 Task: Search one way flight ticket for 2 adults, 4 children and 1 infant on lap in business from Fort Lauderdale: Fort Lauderdale-hollywood International Airport to Rock Springs: Southwest Wyoming Regional Airport (rock Springs Sweetwater County Airport) on 8-5-2023. Choice of flights is Southwest. Number of bags: 2 carry on bags and 7 checked bags. Price is upto 40000. Outbound departure time preference is 11:30.
Action: Mouse moved to (330, 129)
Screenshot: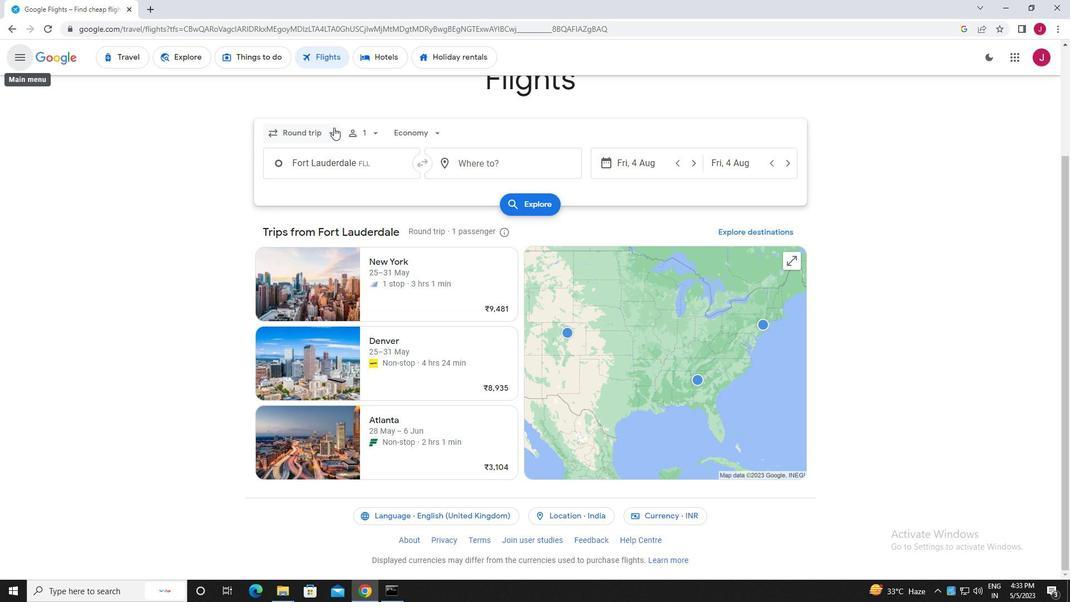 
Action: Mouse pressed left at (330, 129)
Screenshot: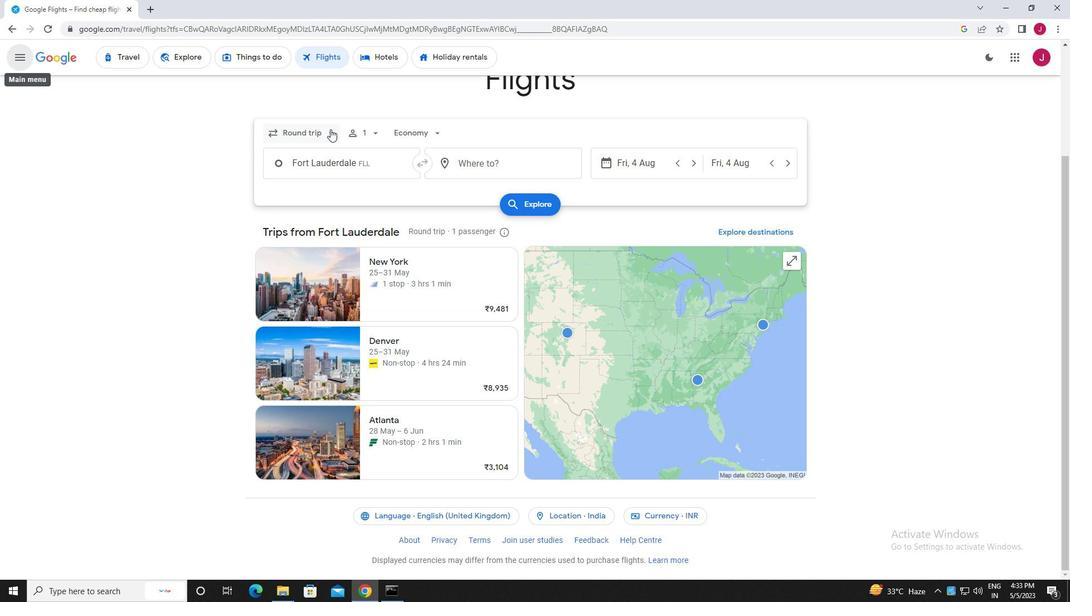 
Action: Mouse moved to (321, 185)
Screenshot: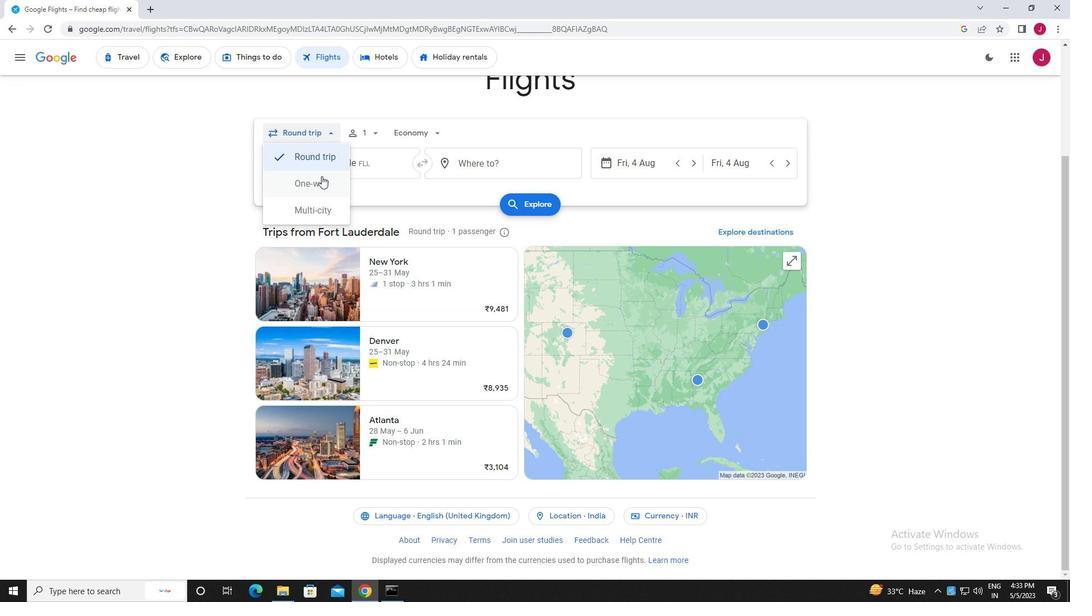 
Action: Mouse pressed left at (321, 185)
Screenshot: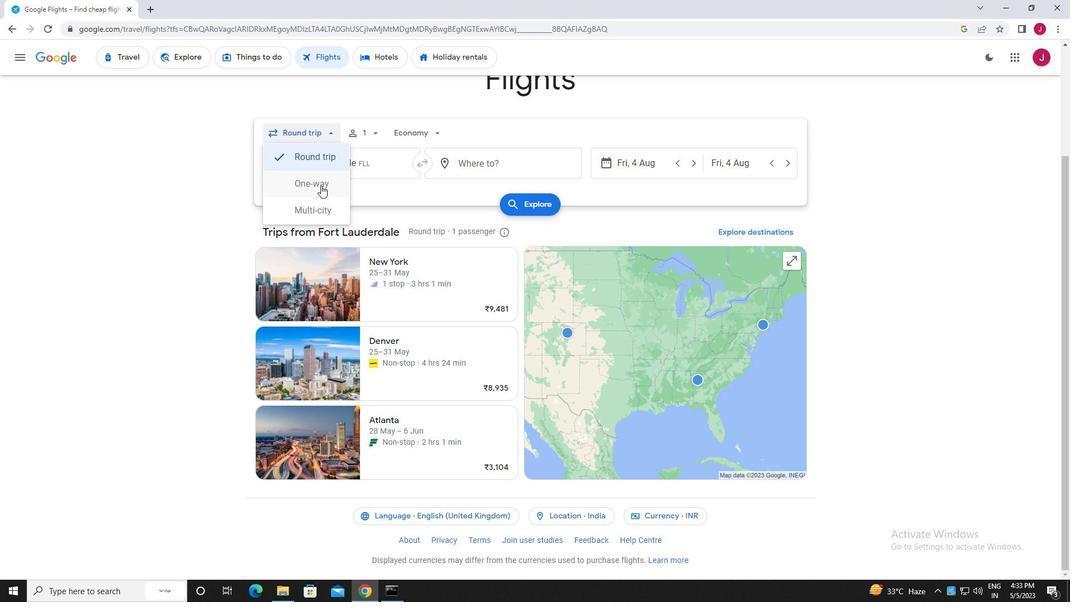 
Action: Mouse moved to (371, 133)
Screenshot: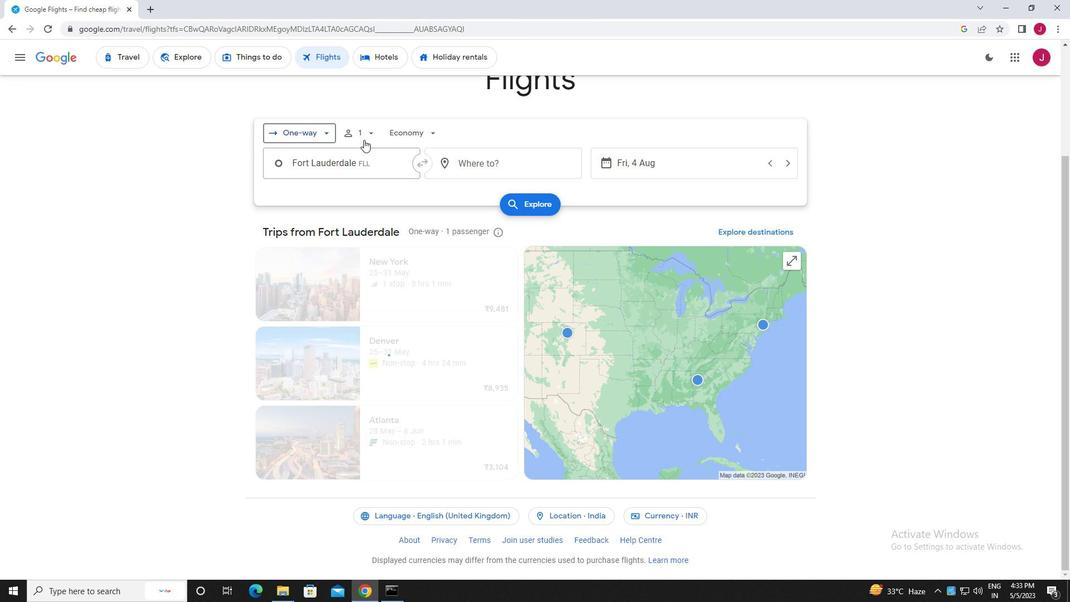 
Action: Mouse pressed left at (371, 133)
Screenshot: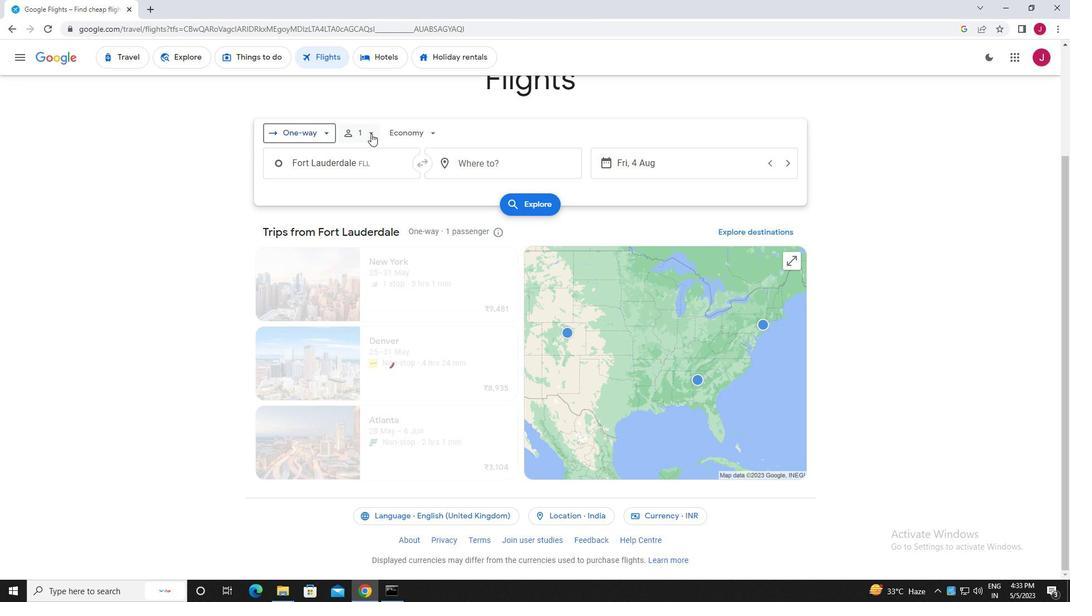 
Action: Mouse moved to (458, 163)
Screenshot: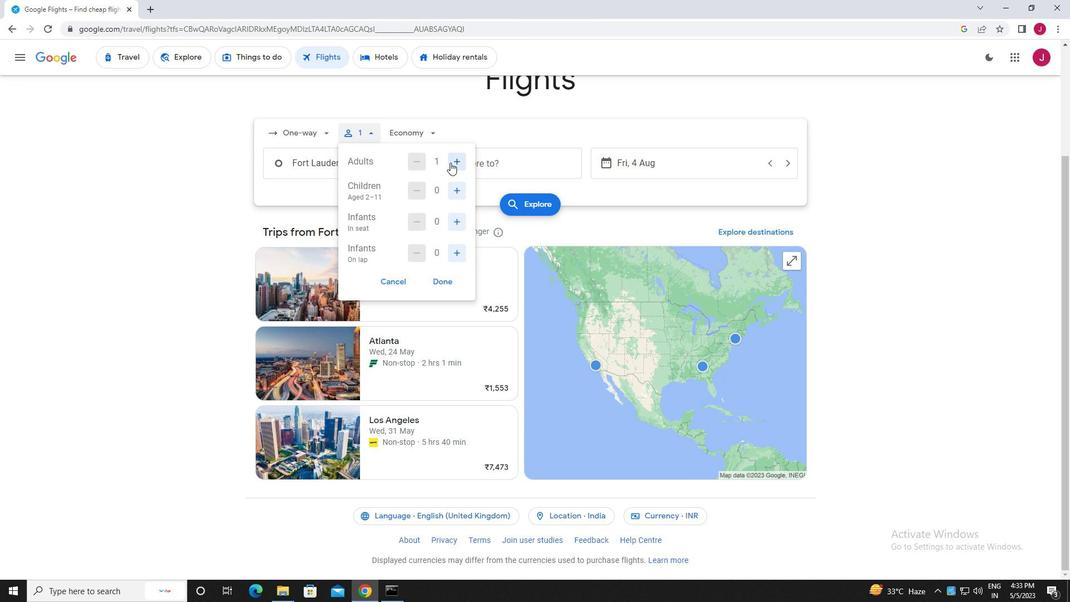 
Action: Mouse pressed left at (458, 163)
Screenshot: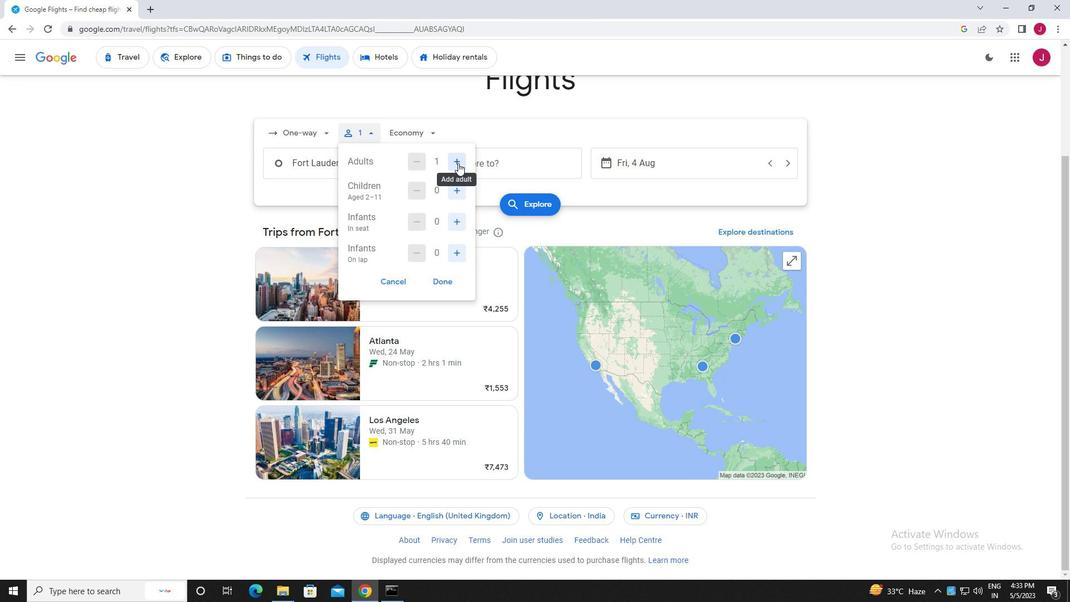 
Action: Mouse moved to (458, 192)
Screenshot: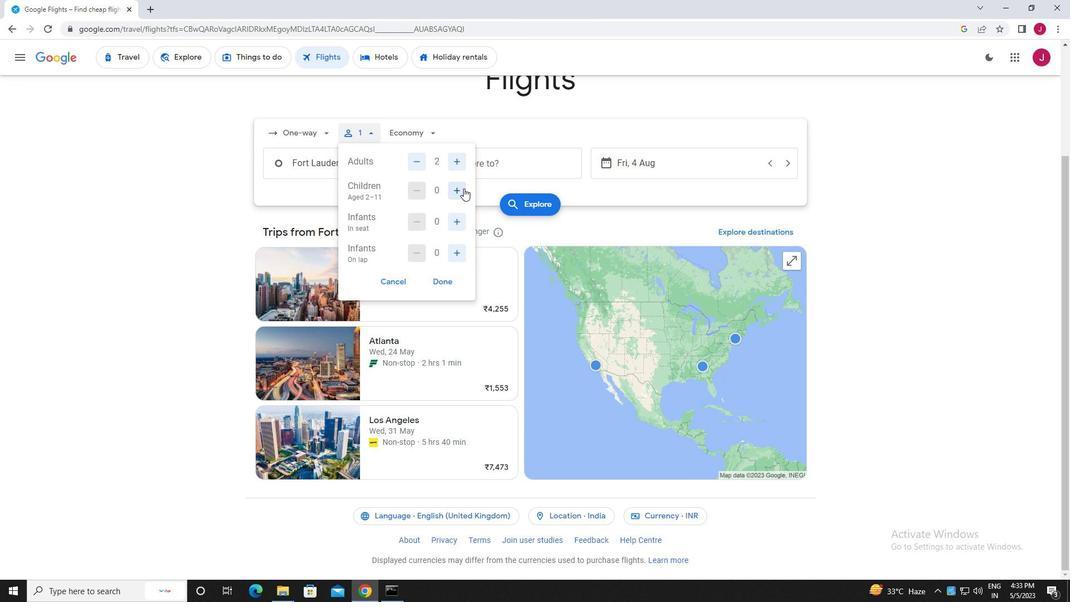 
Action: Mouse pressed left at (458, 192)
Screenshot: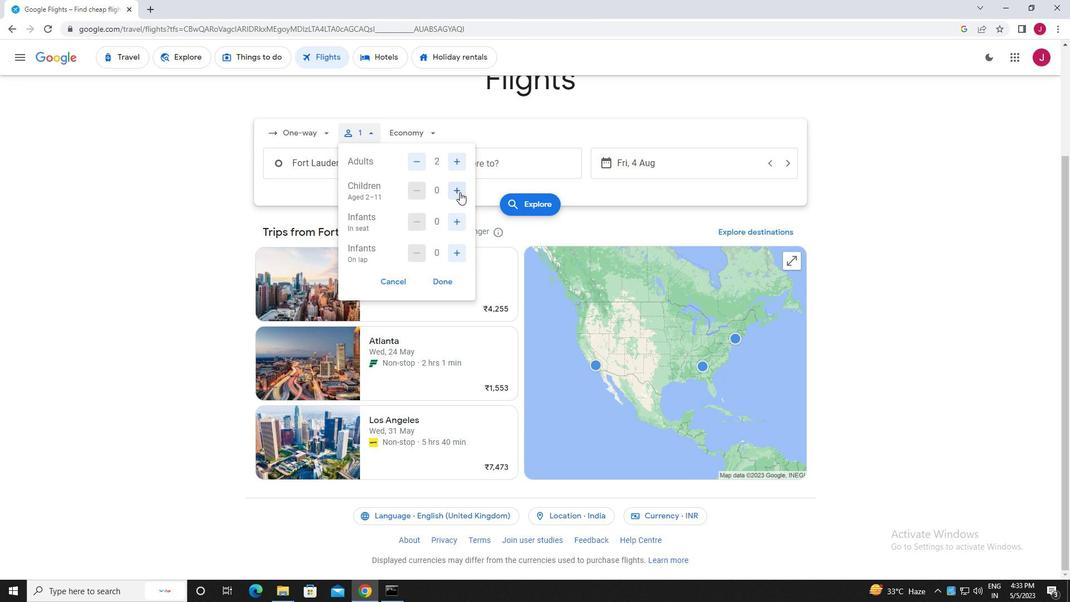 
Action: Mouse pressed left at (458, 192)
Screenshot: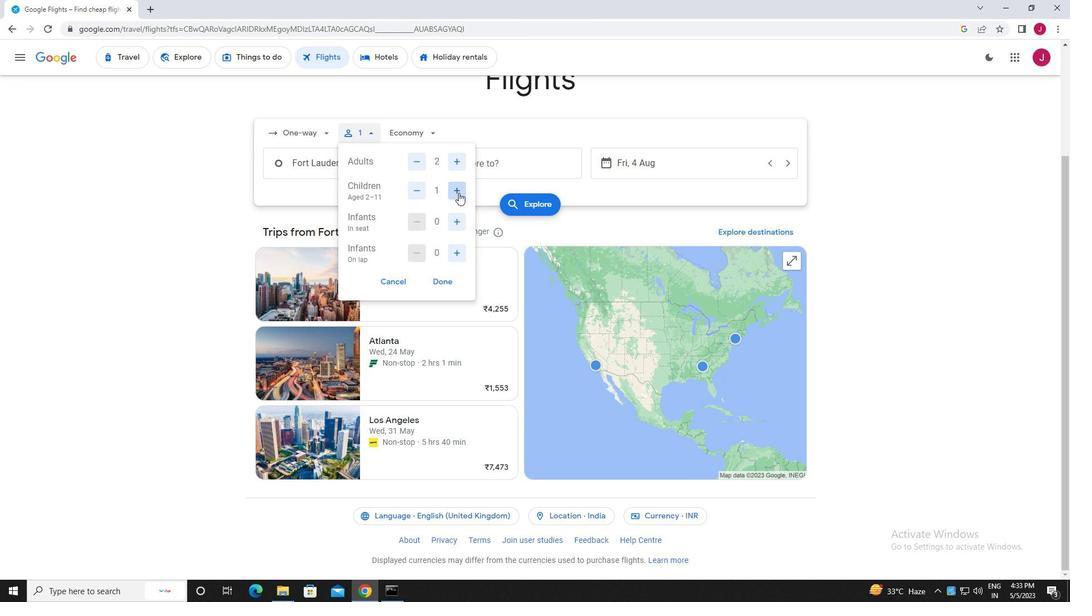 
Action: Mouse pressed left at (458, 192)
Screenshot: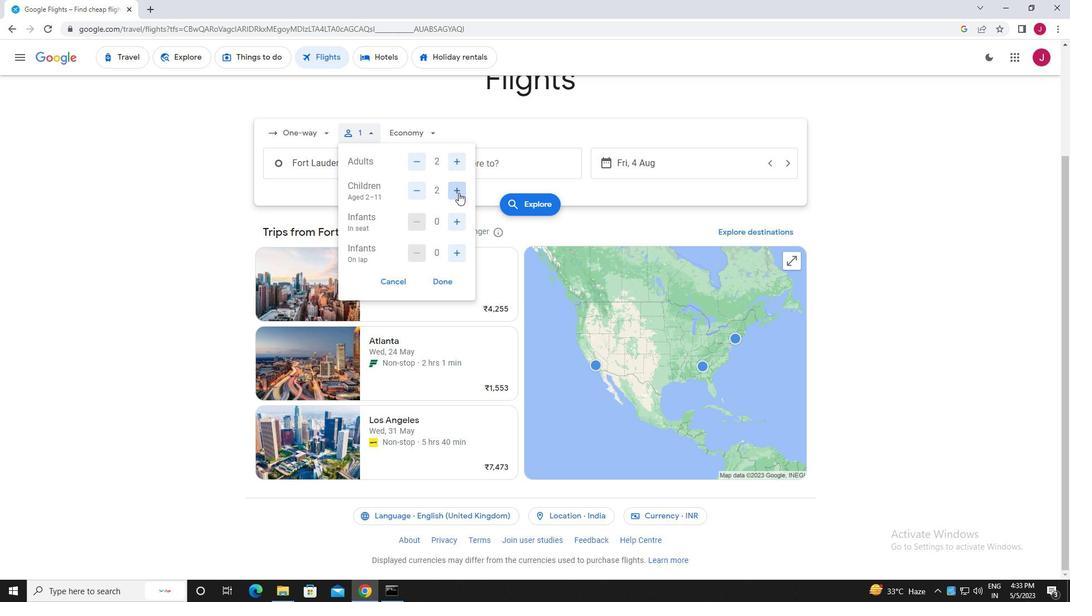 
Action: Mouse pressed left at (458, 192)
Screenshot: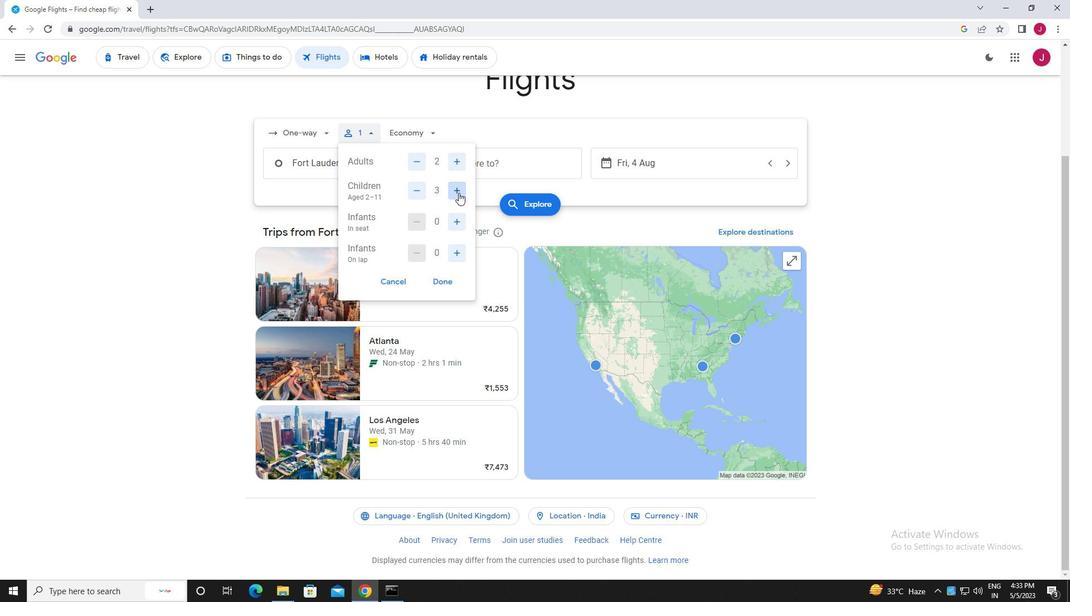 
Action: Mouse moved to (456, 253)
Screenshot: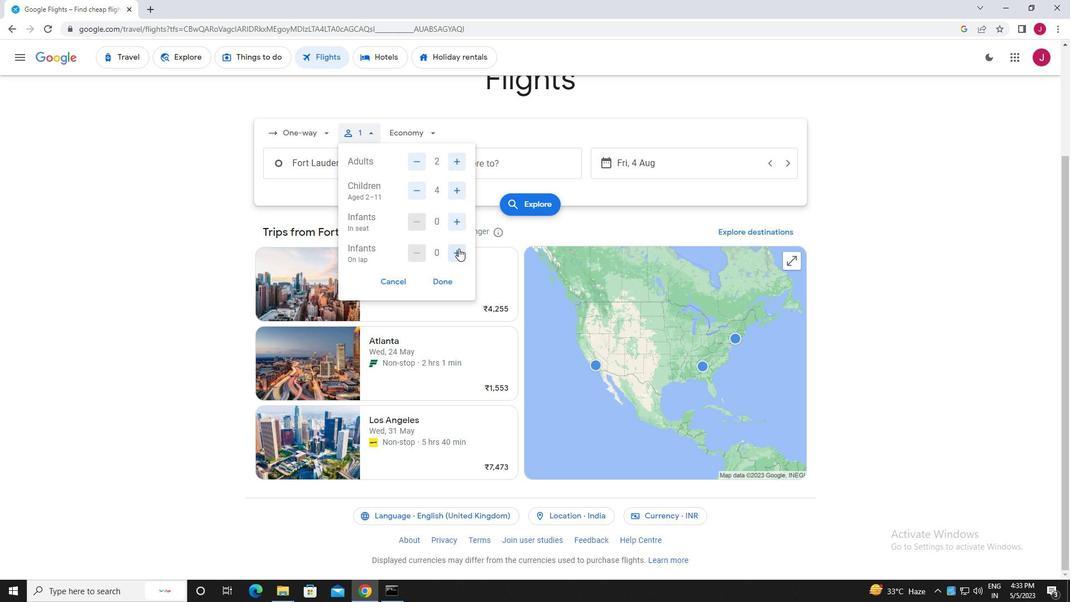 
Action: Mouse pressed left at (456, 253)
Screenshot: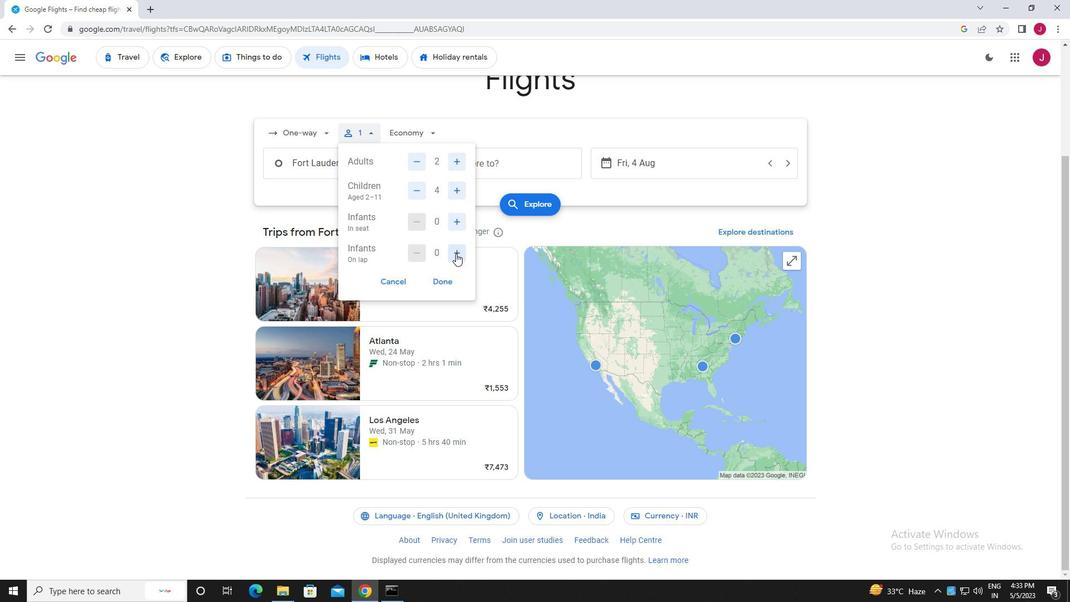 
Action: Mouse moved to (444, 285)
Screenshot: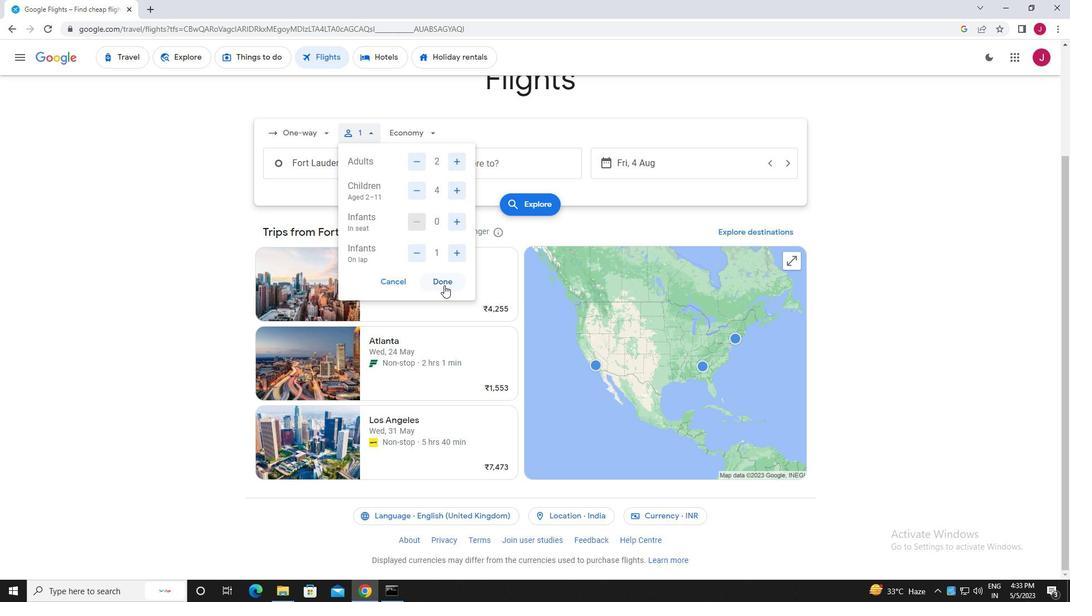 
Action: Mouse pressed left at (444, 285)
Screenshot: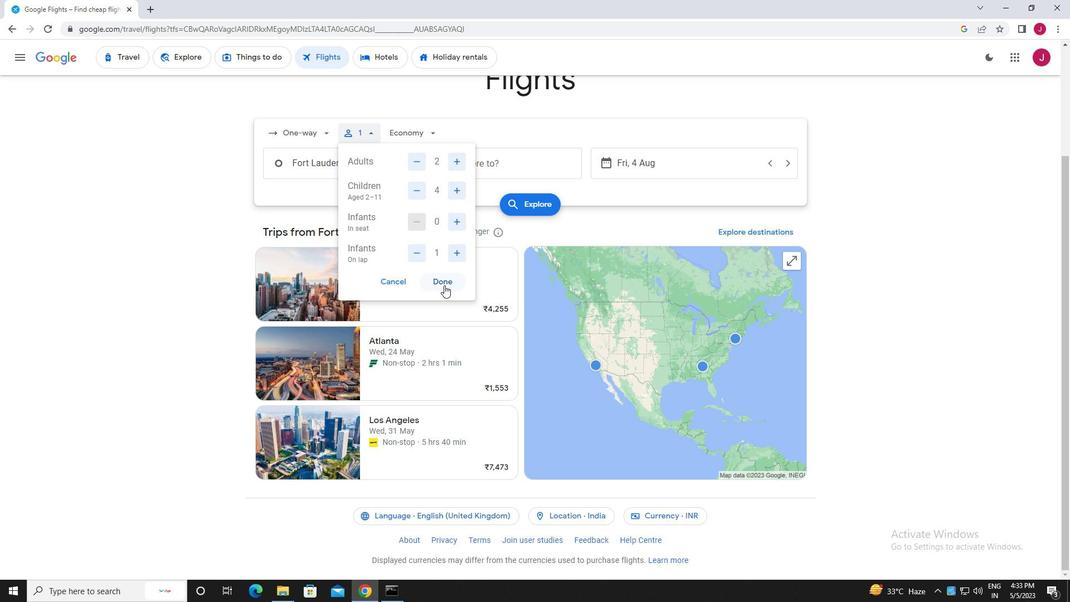 
Action: Mouse moved to (407, 134)
Screenshot: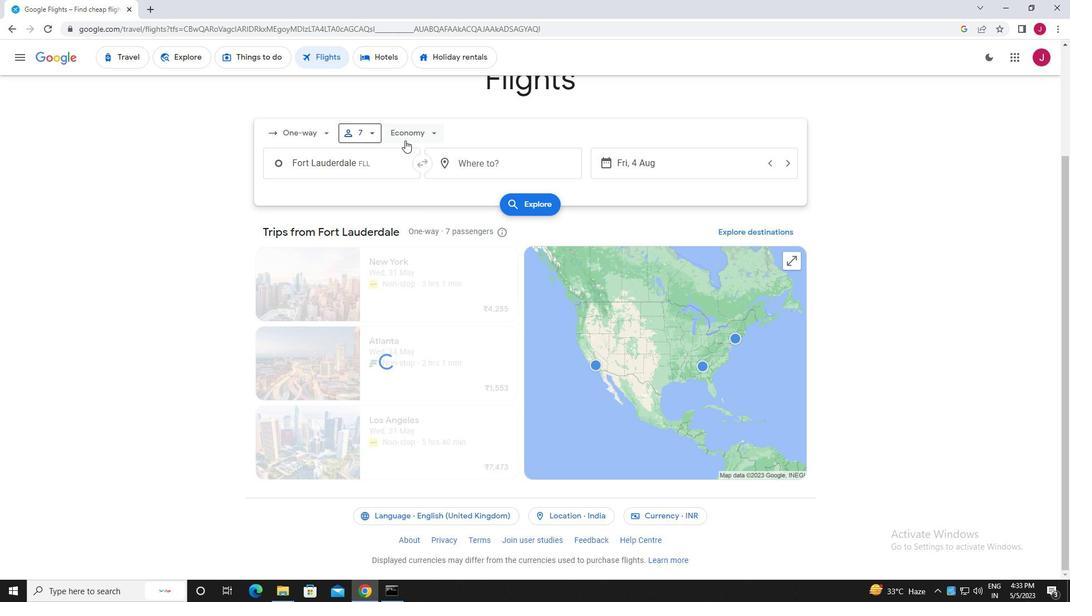 
Action: Mouse pressed left at (407, 134)
Screenshot: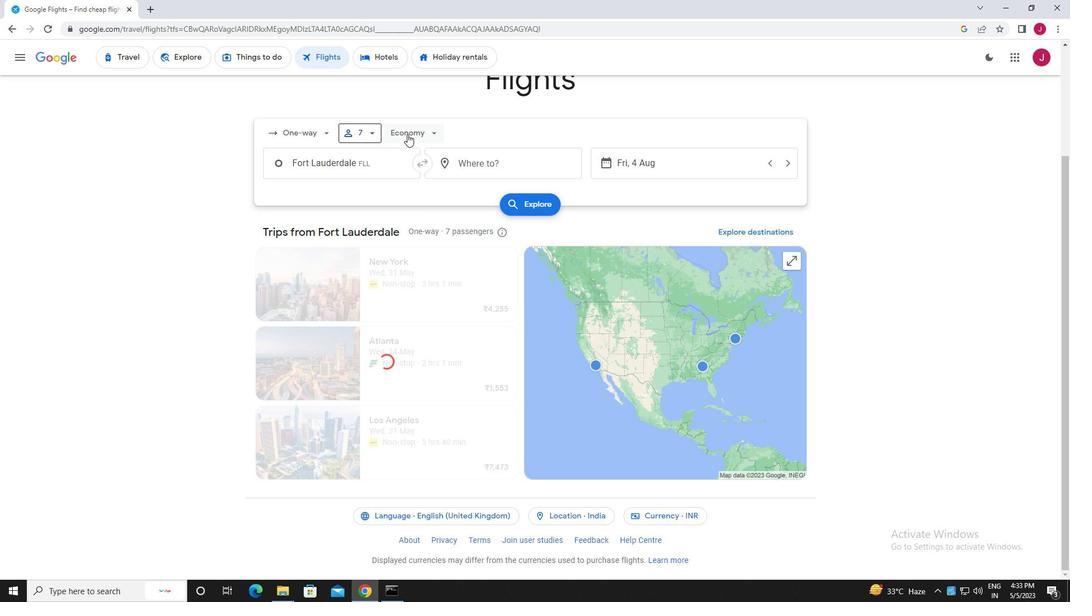 
Action: Mouse moved to (436, 210)
Screenshot: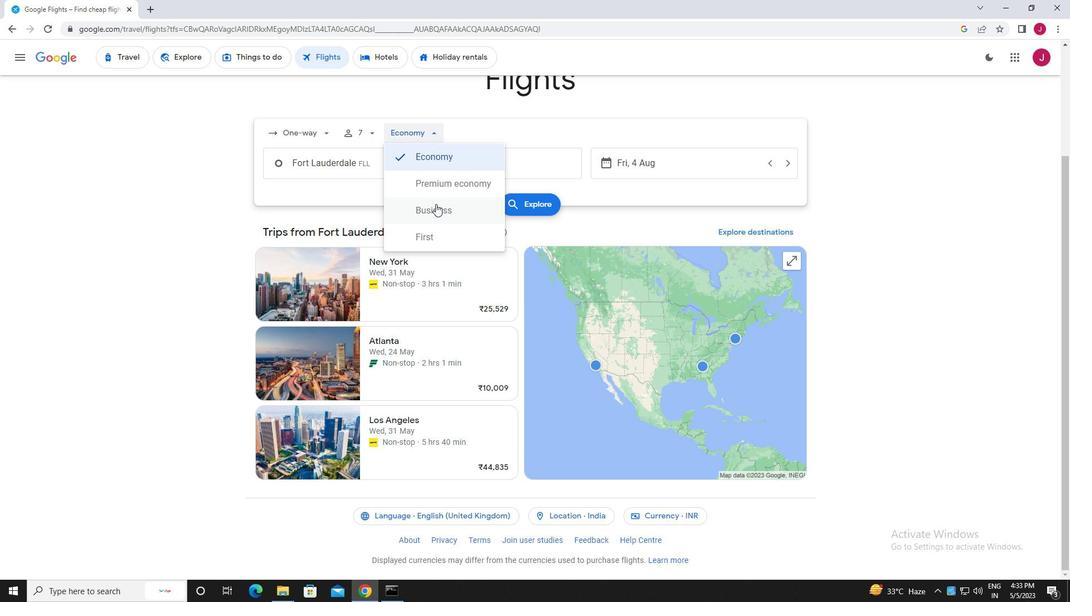 
Action: Mouse pressed left at (436, 210)
Screenshot: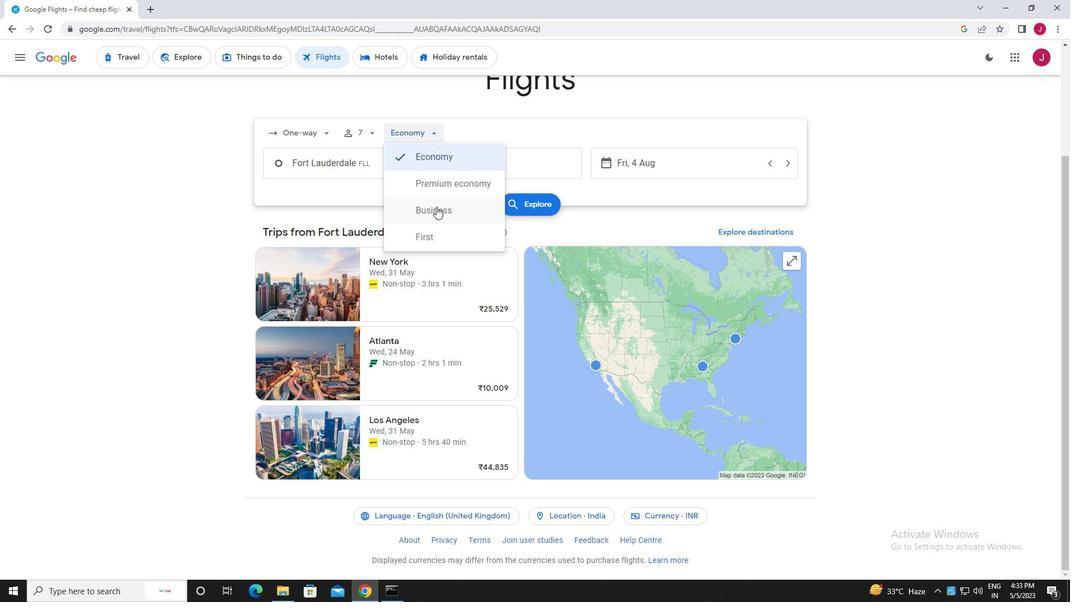 
Action: Mouse moved to (378, 157)
Screenshot: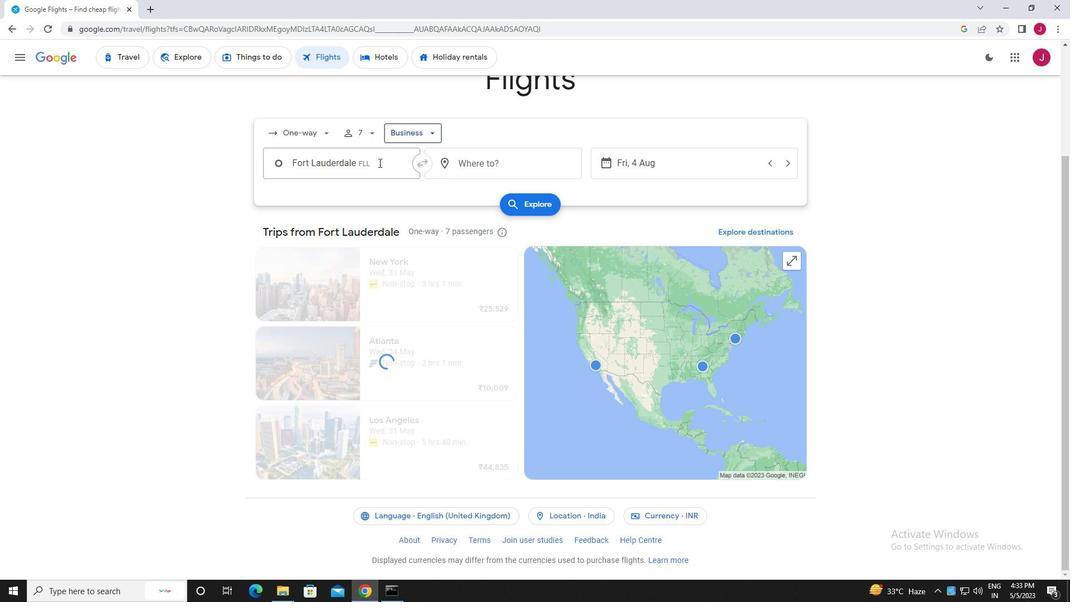 
Action: Mouse pressed left at (378, 157)
Screenshot: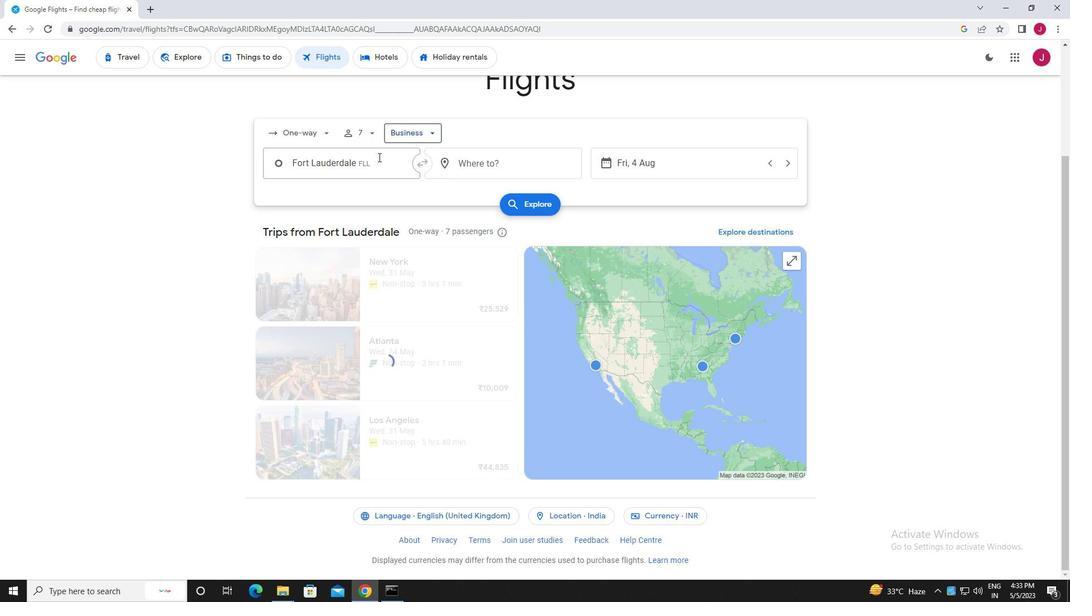 
Action: Mouse moved to (382, 156)
Screenshot: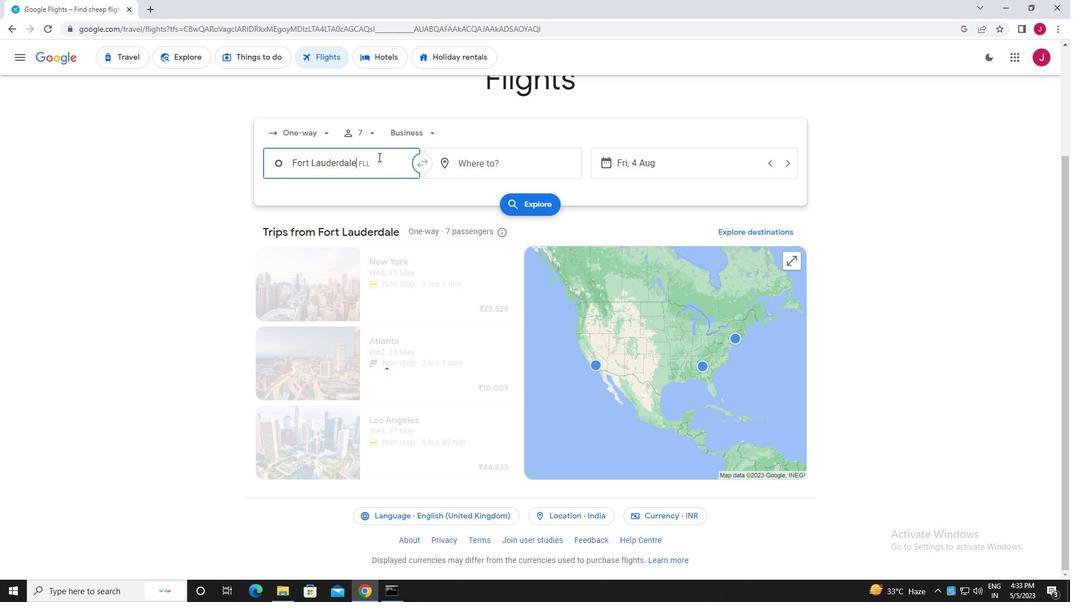
Action: Key pressed fort<Key.space>lauderdale
Screenshot: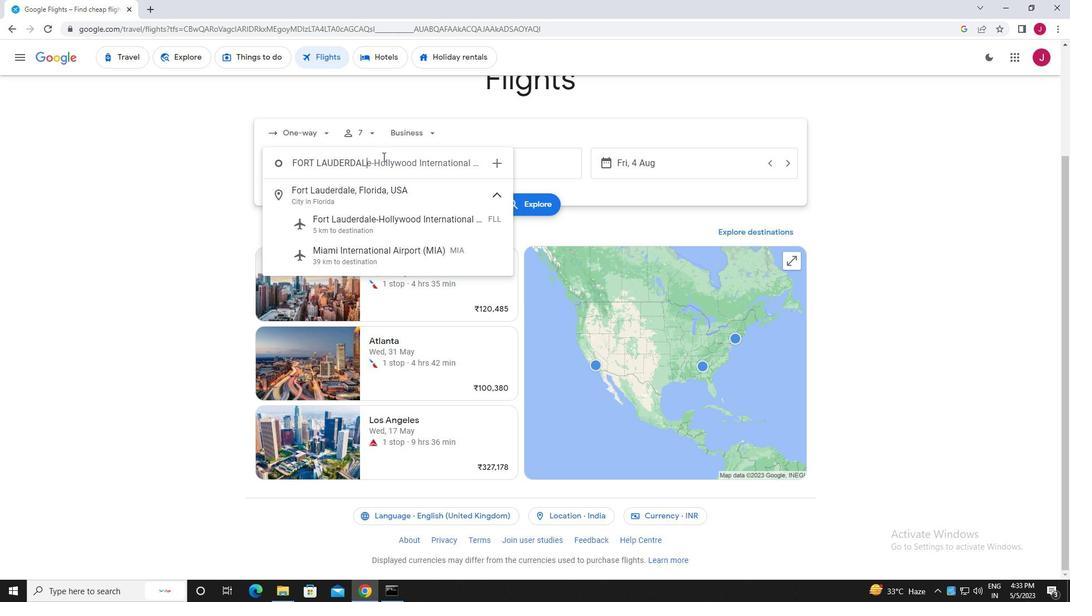 
Action: Mouse moved to (394, 217)
Screenshot: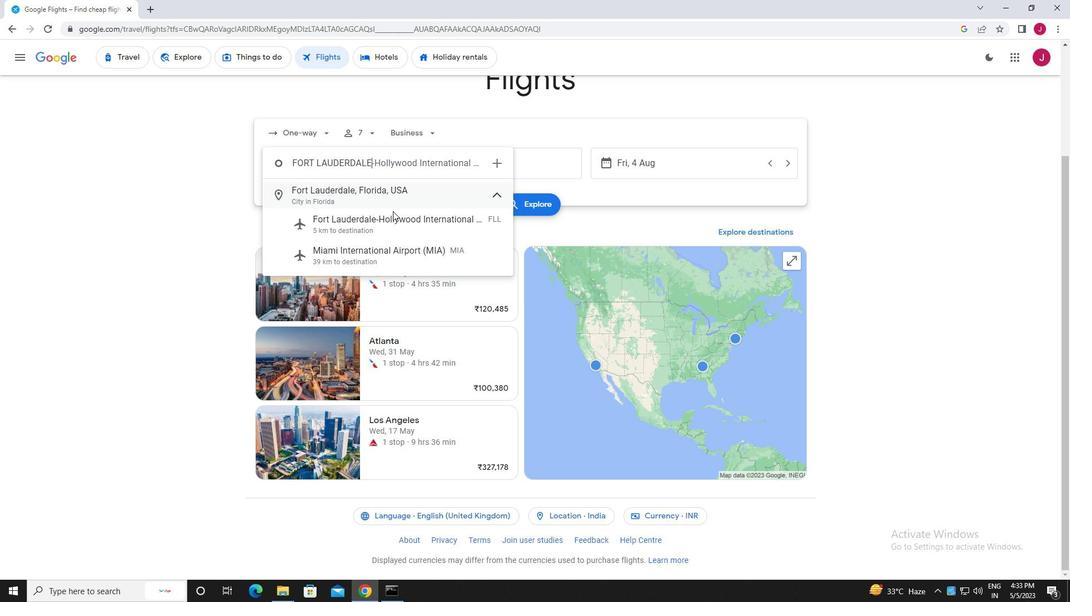 
Action: Mouse pressed left at (394, 217)
Screenshot: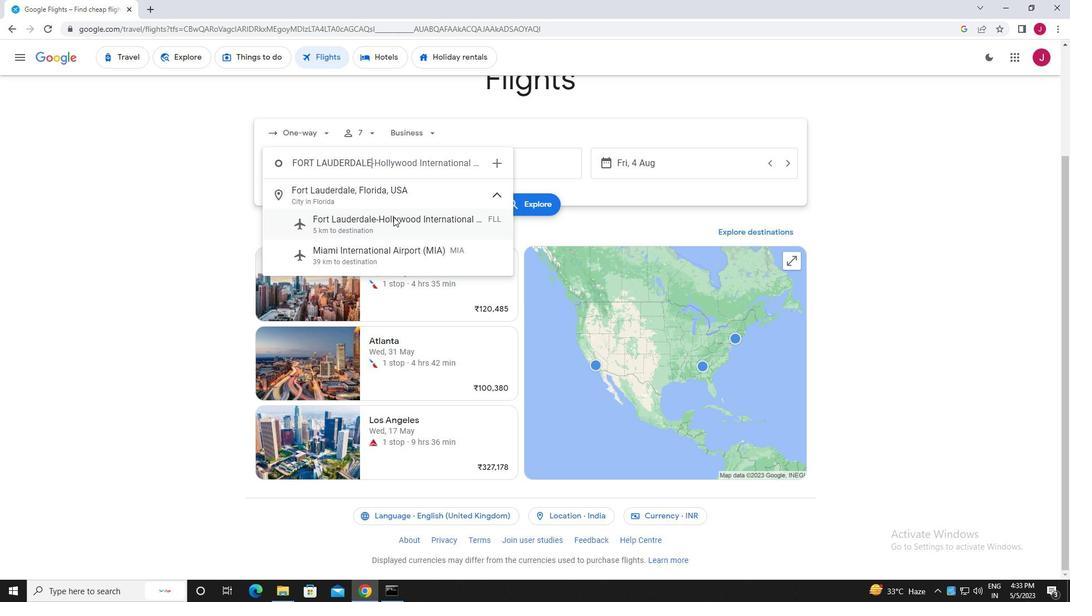 
Action: Mouse moved to (527, 165)
Screenshot: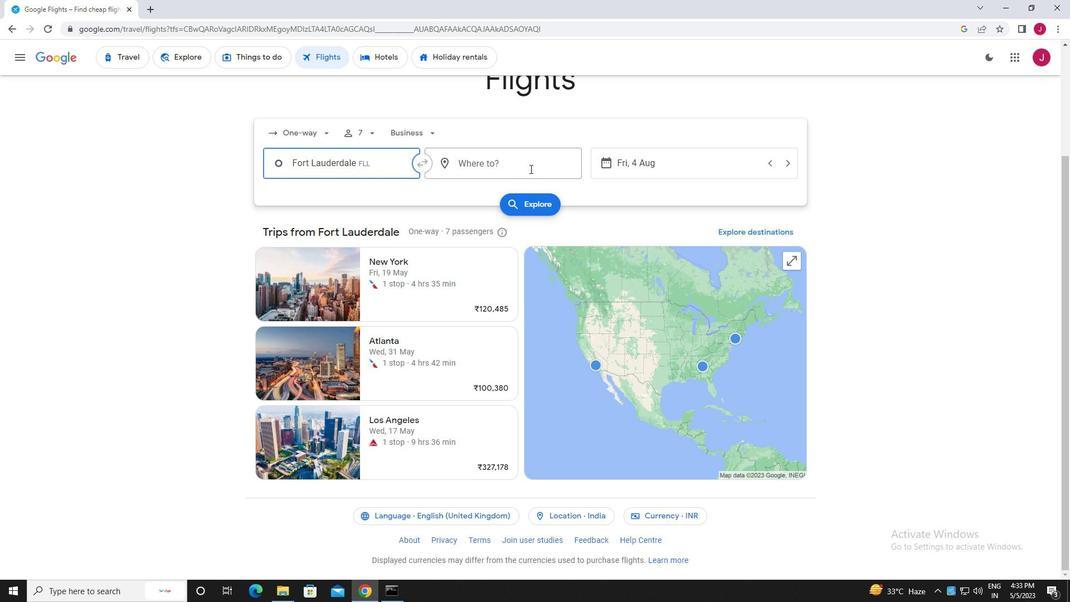 
Action: Mouse pressed left at (527, 165)
Screenshot: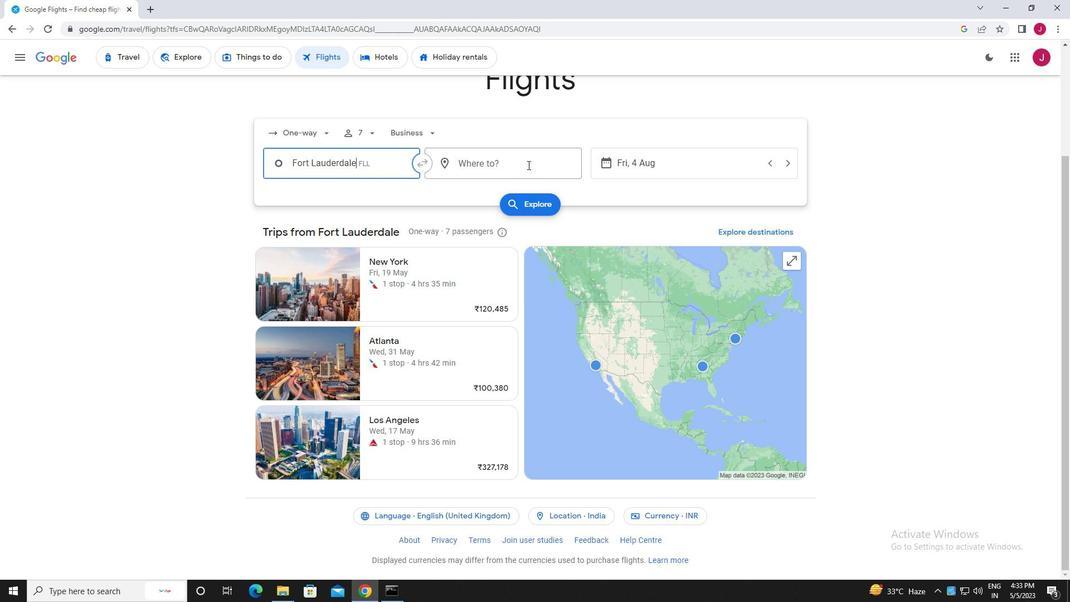 
Action: Mouse moved to (526, 165)
Screenshot: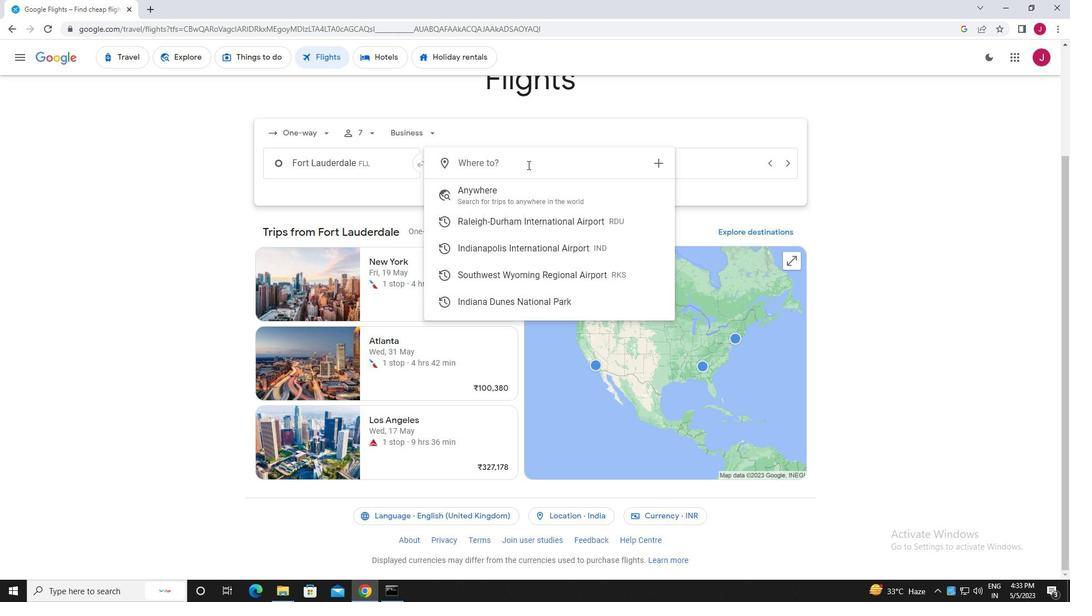 
Action: Key pressed rock<Key.space>spring
Screenshot: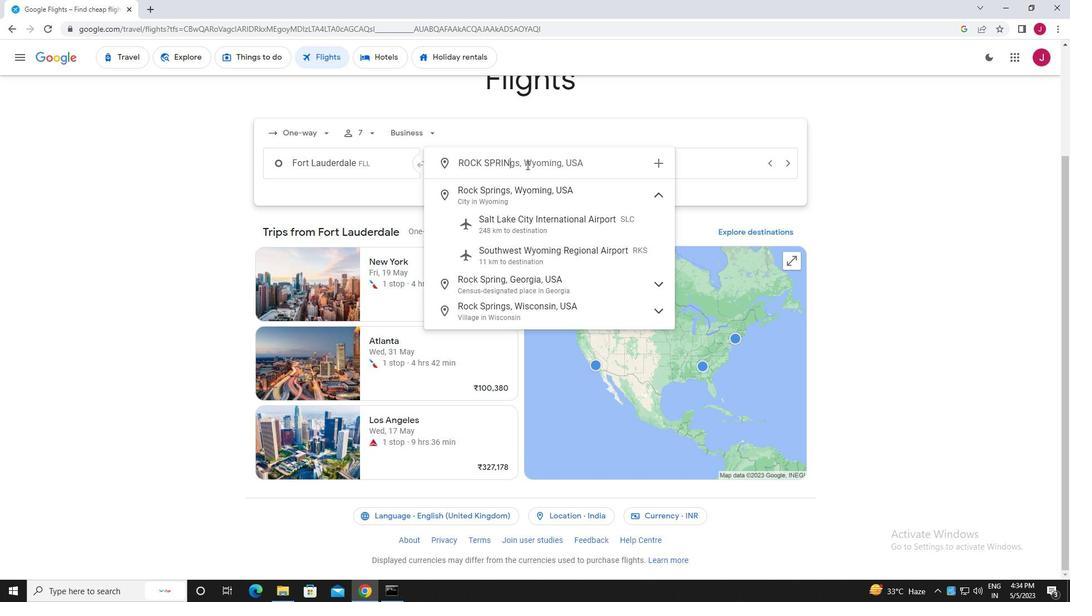 
Action: Mouse moved to (542, 253)
Screenshot: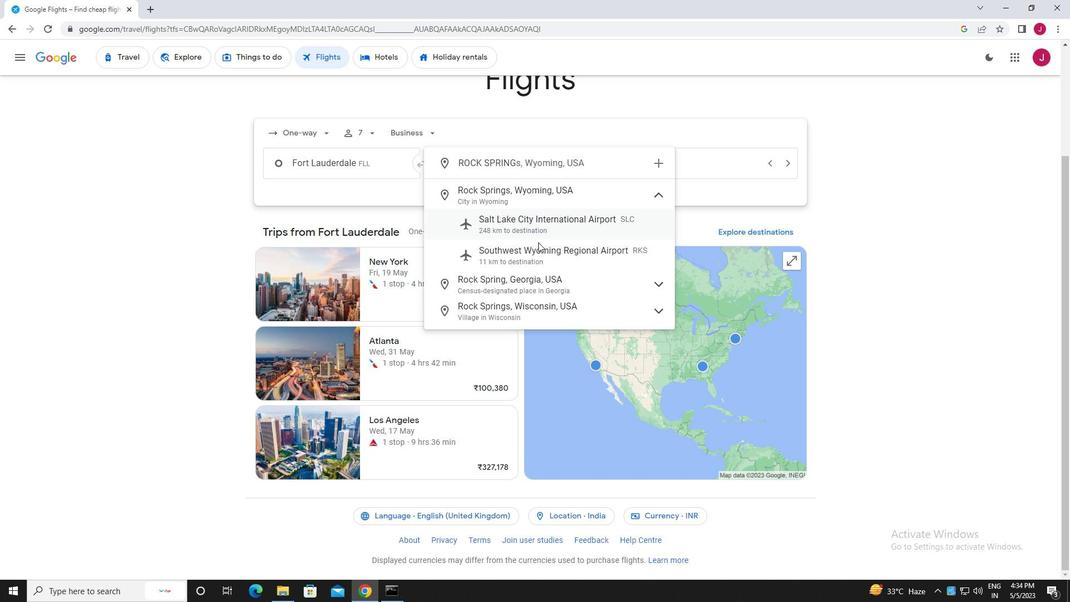 
Action: Mouse pressed left at (542, 253)
Screenshot: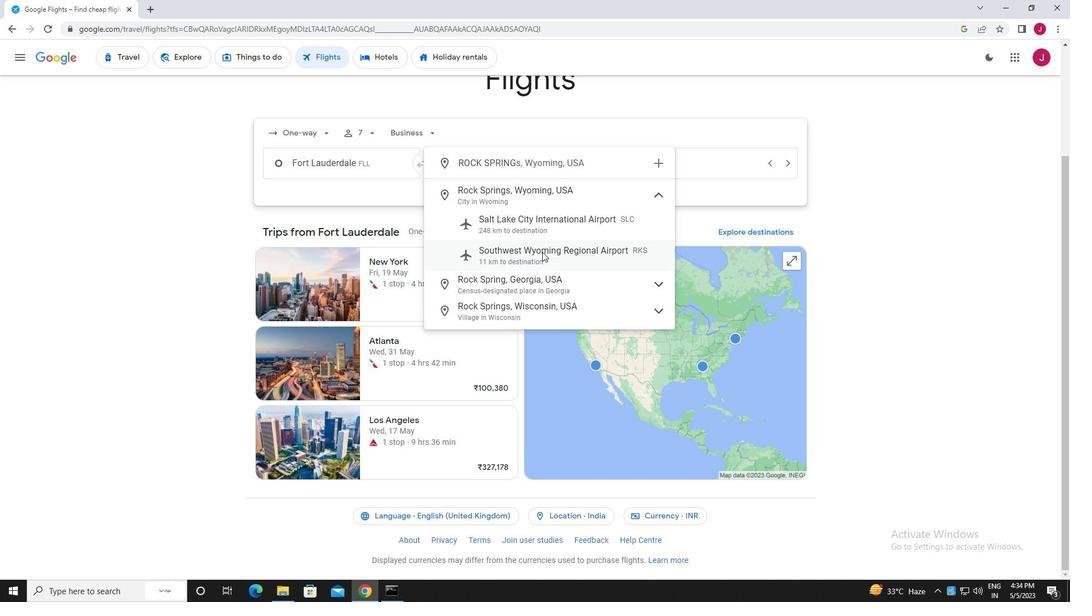 
Action: Mouse moved to (656, 168)
Screenshot: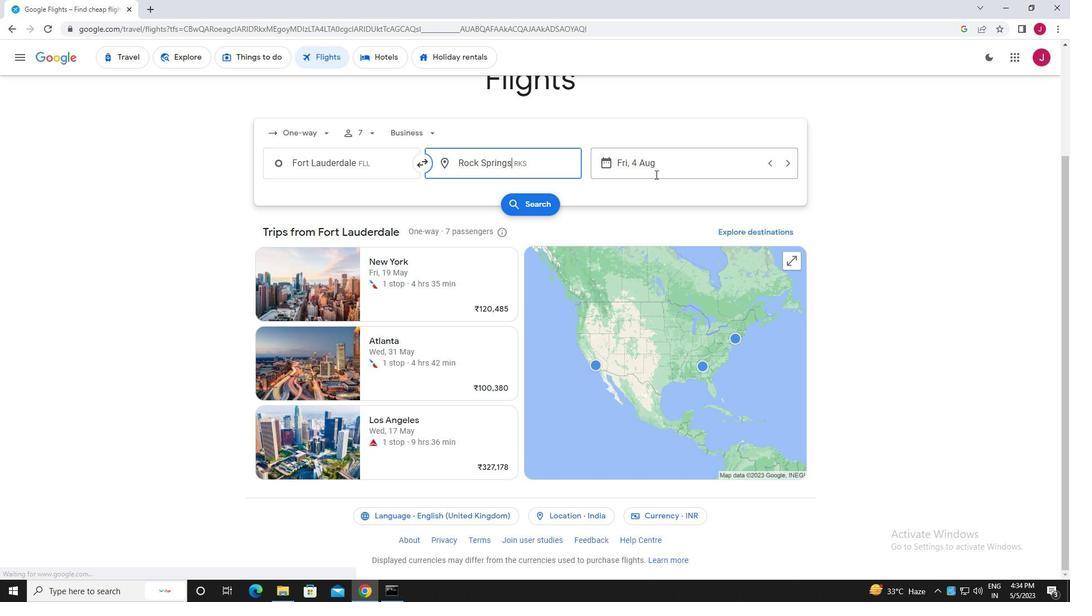 
Action: Mouse pressed left at (656, 168)
Screenshot: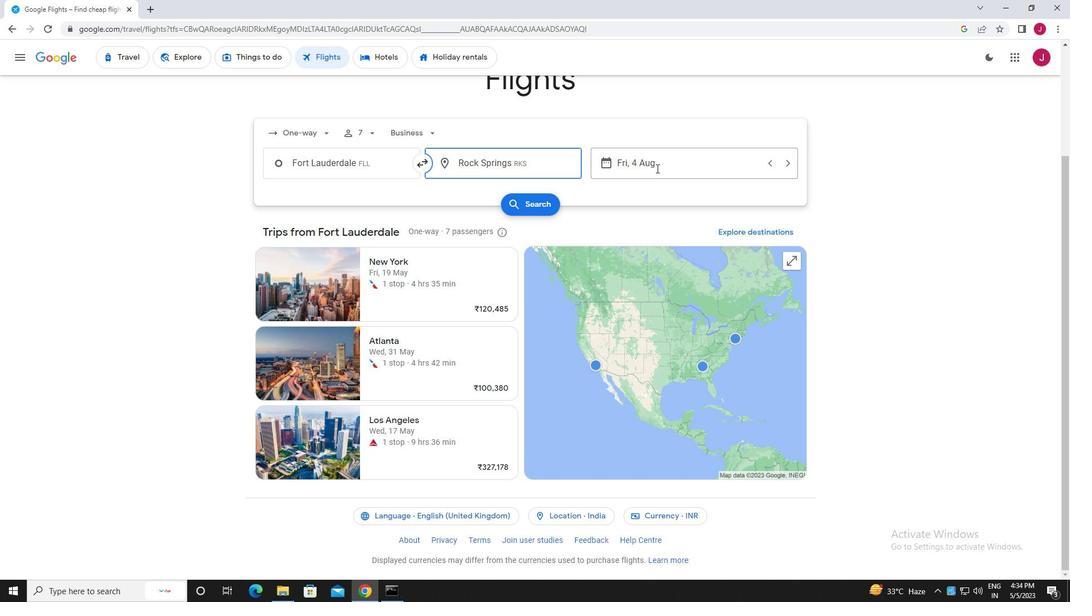 
Action: Mouse moved to (563, 252)
Screenshot: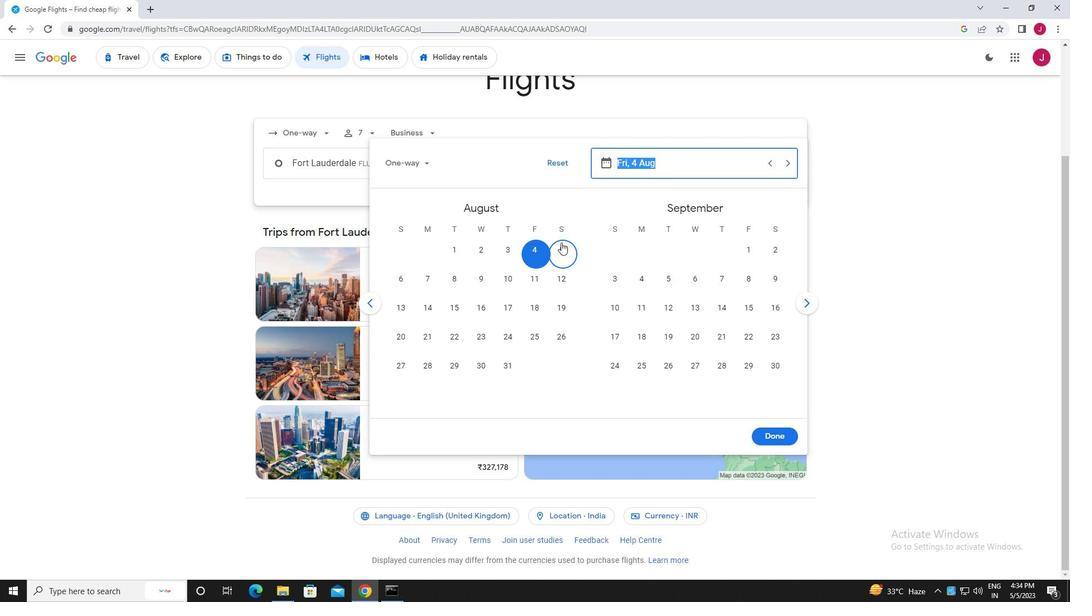 
Action: Mouse pressed left at (563, 252)
Screenshot: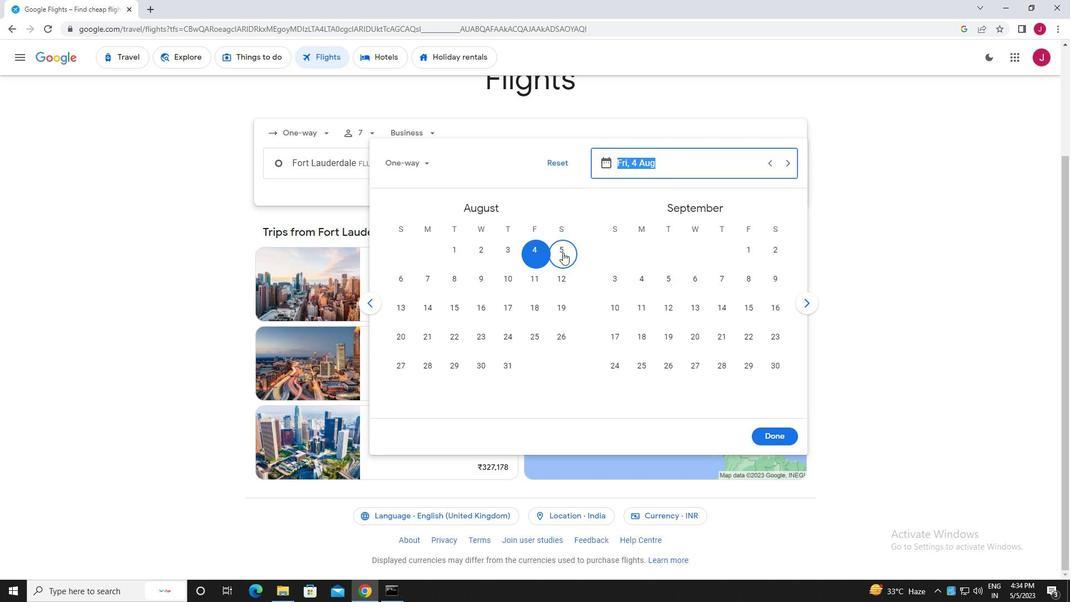 
Action: Mouse moved to (783, 433)
Screenshot: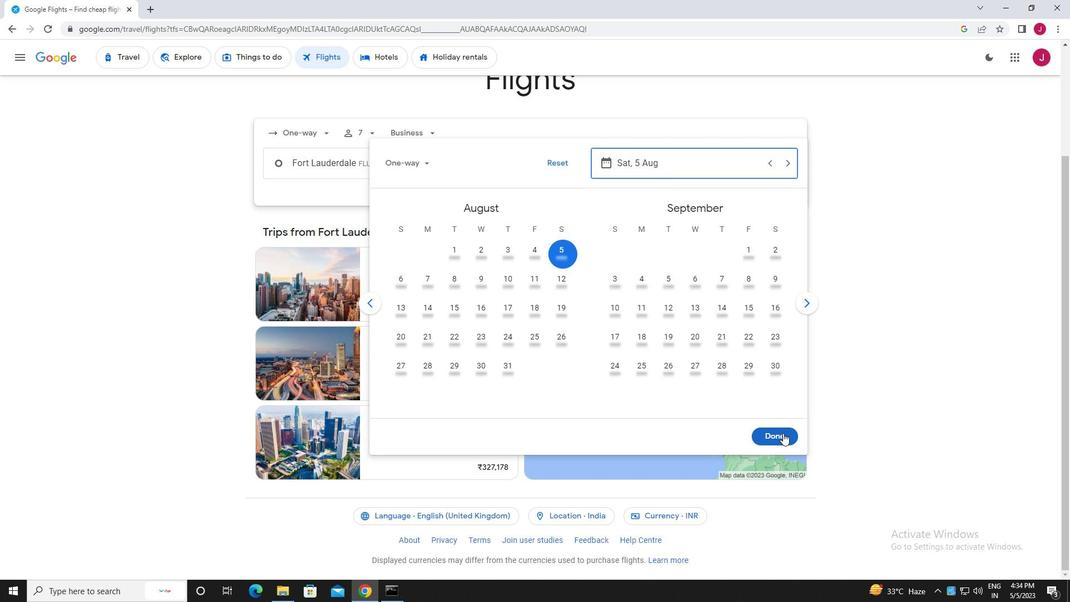 
Action: Mouse pressed left at (783, 433)
Screenshot: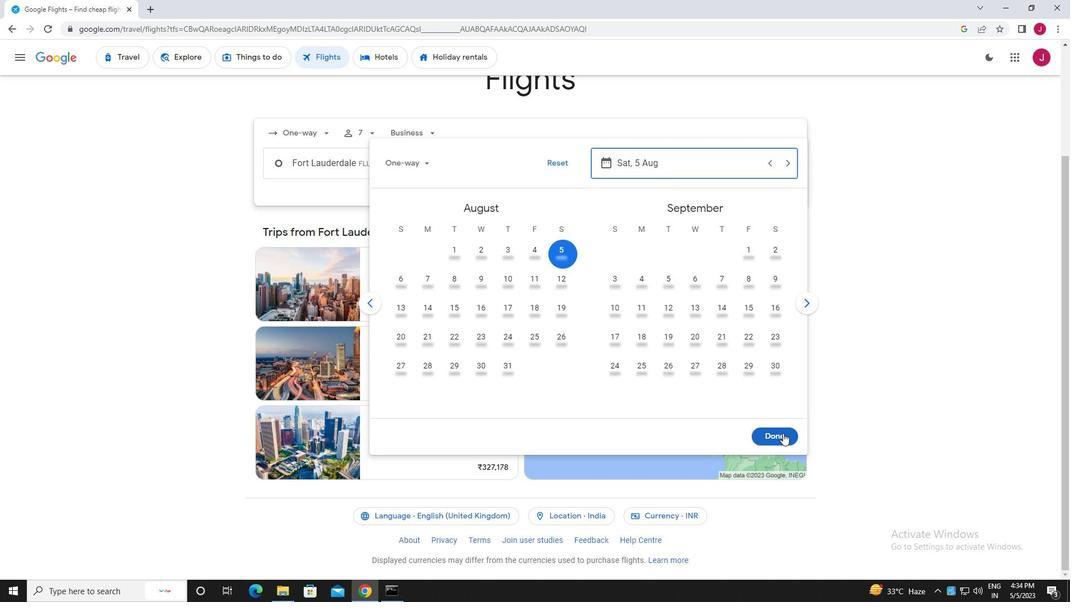 
Action: Mouse moved to (537, 201)
Screenshot: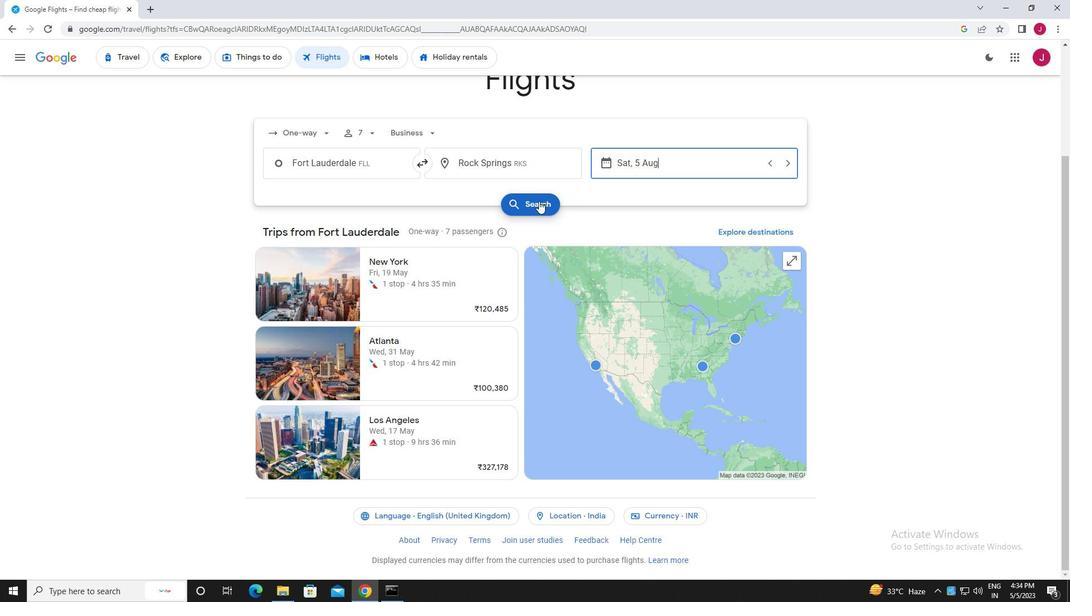
Action: Mouse pressed left at (537, 201)
Screenshot: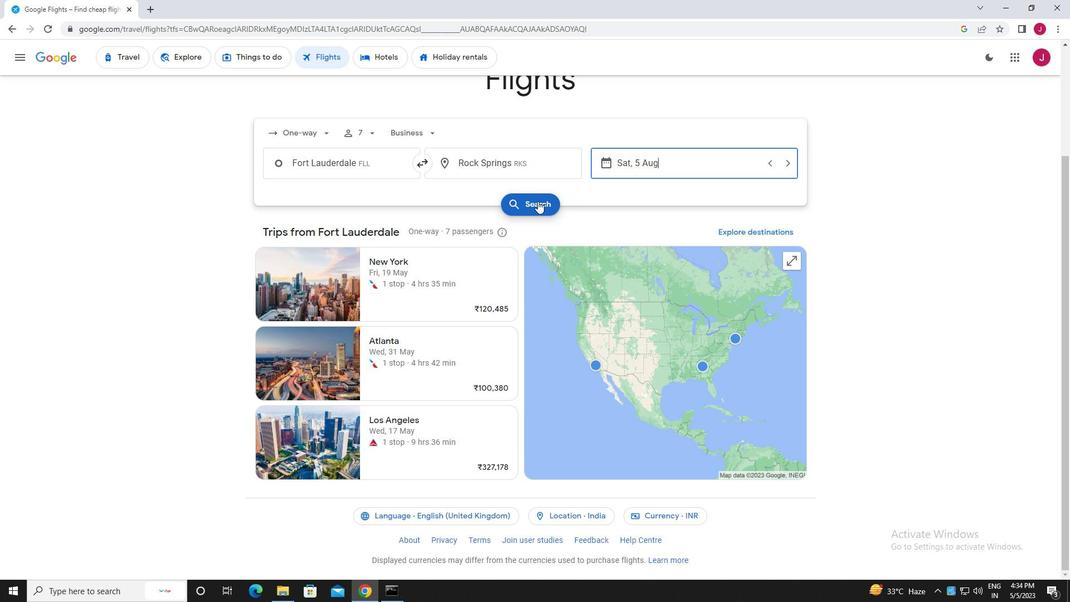 
Action: Mouse moved to (288, 159)
Screenshot: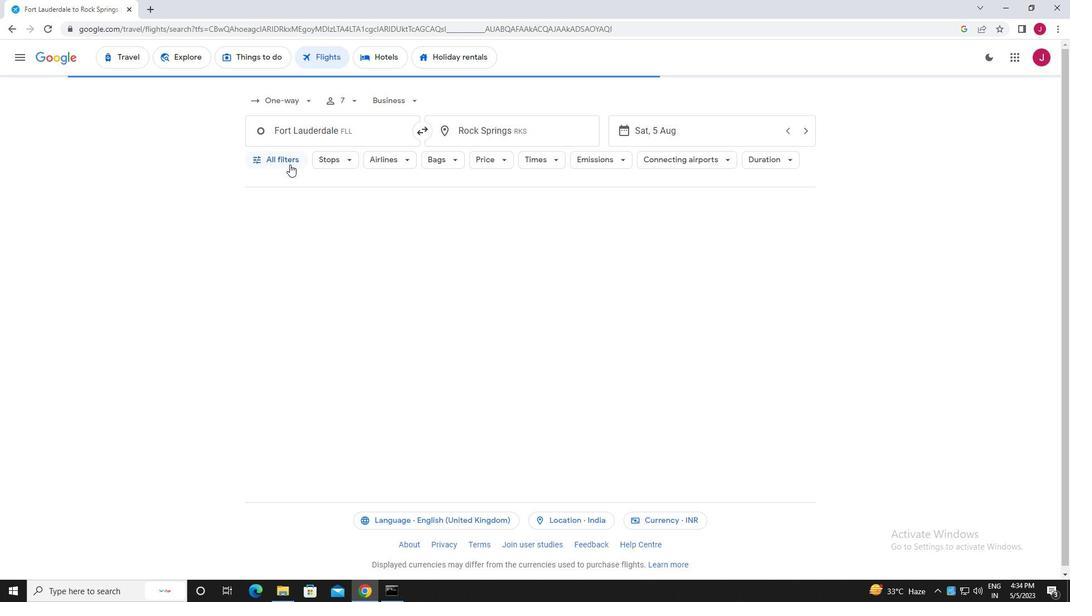 
Action: Mouse pressed left at (288, 159)
Screenshot: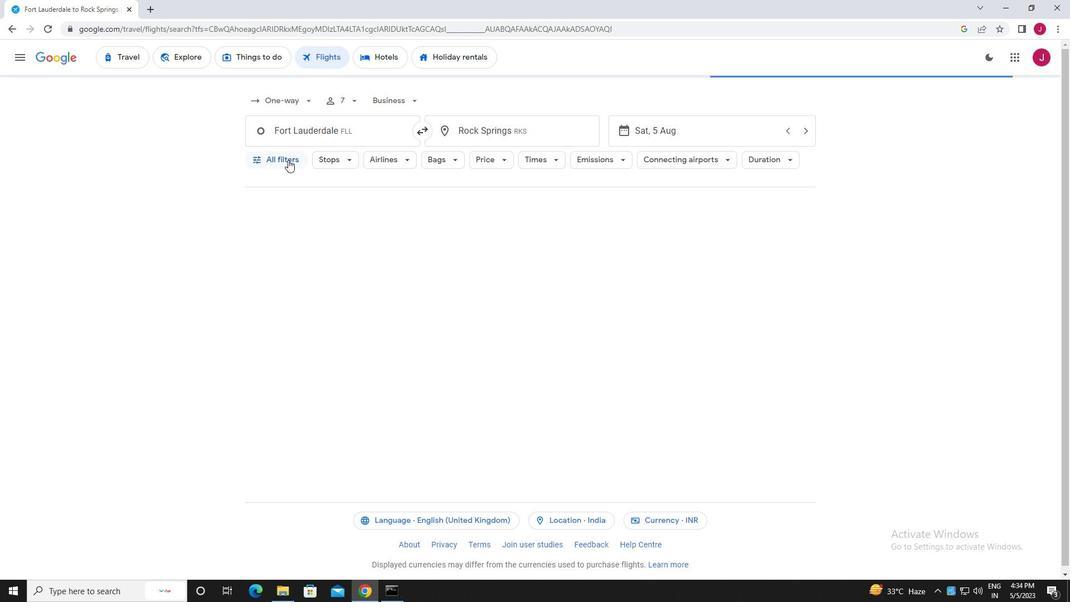 
Action: Mouse moved to (338, 249)
Screenshot: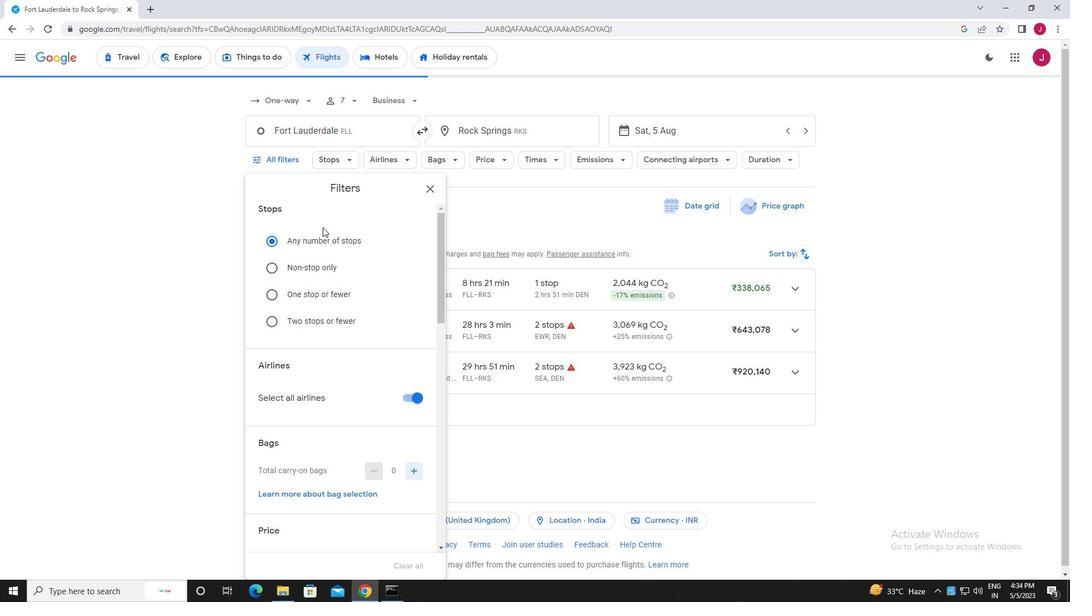 
Action: Mouse scrolled (338, 248) with delta (0, 0)
Screenshot: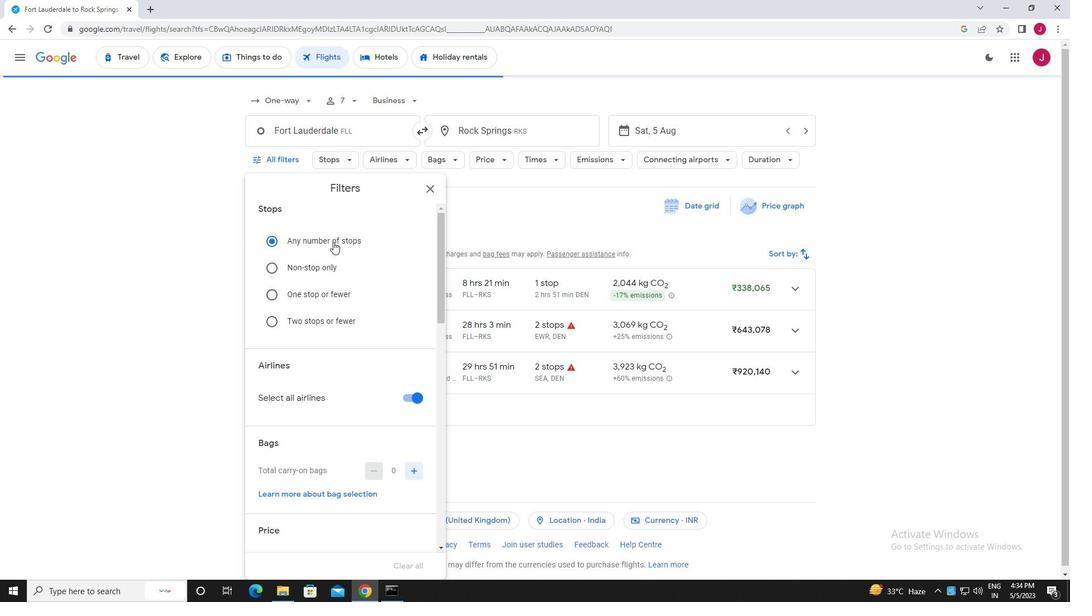 
Action: Mouse moved to (338, 249)
Screenshot: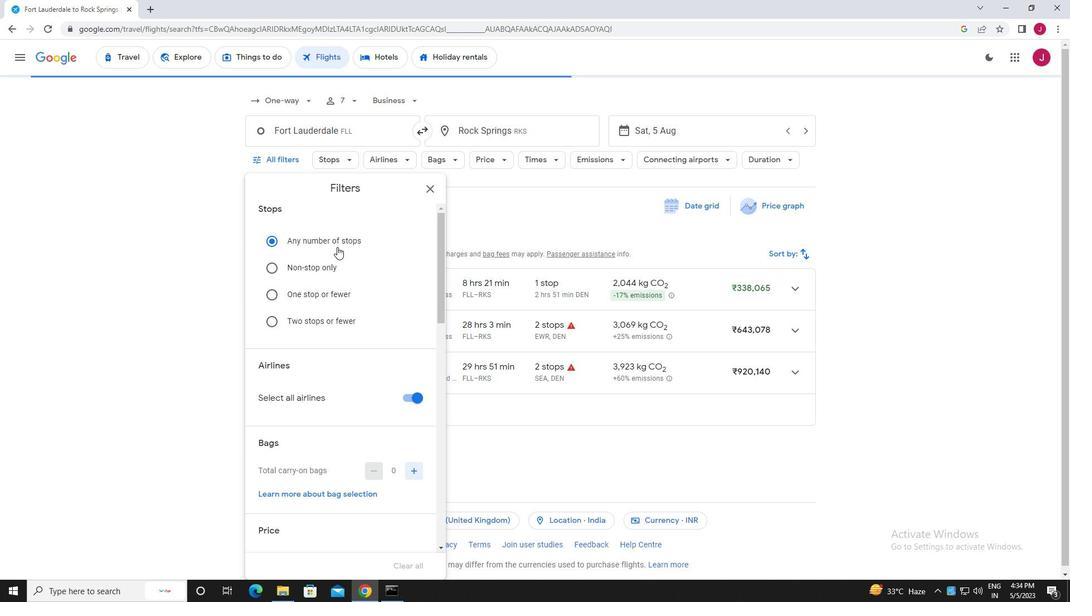 
Action: Mouse scrolled (338, 249) with delta (0, 0)
Screenshot: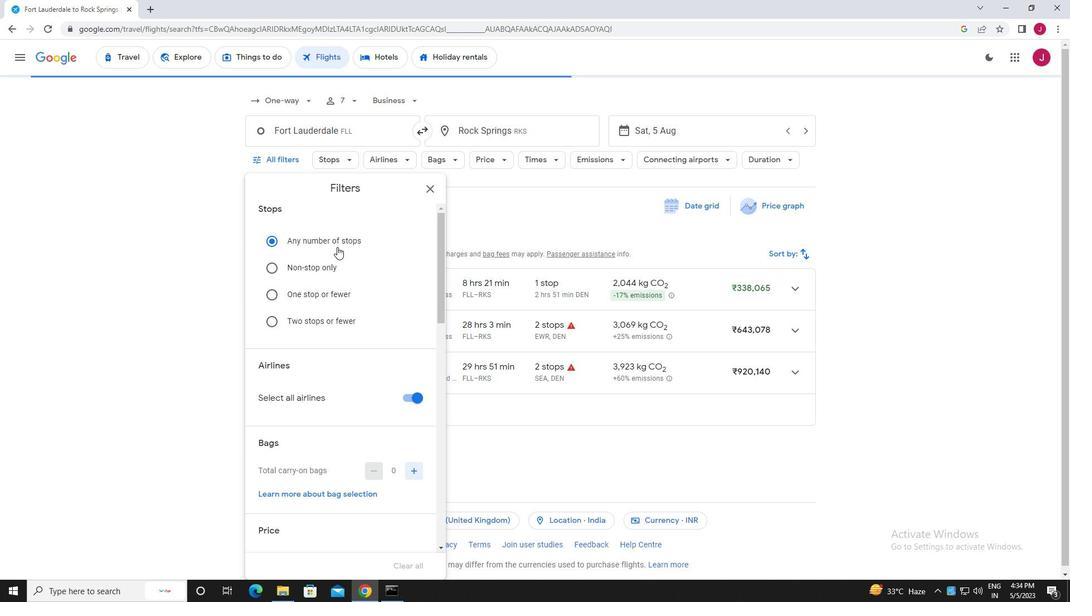 
Action: Mouse moved to (339, 251)
Screenshot: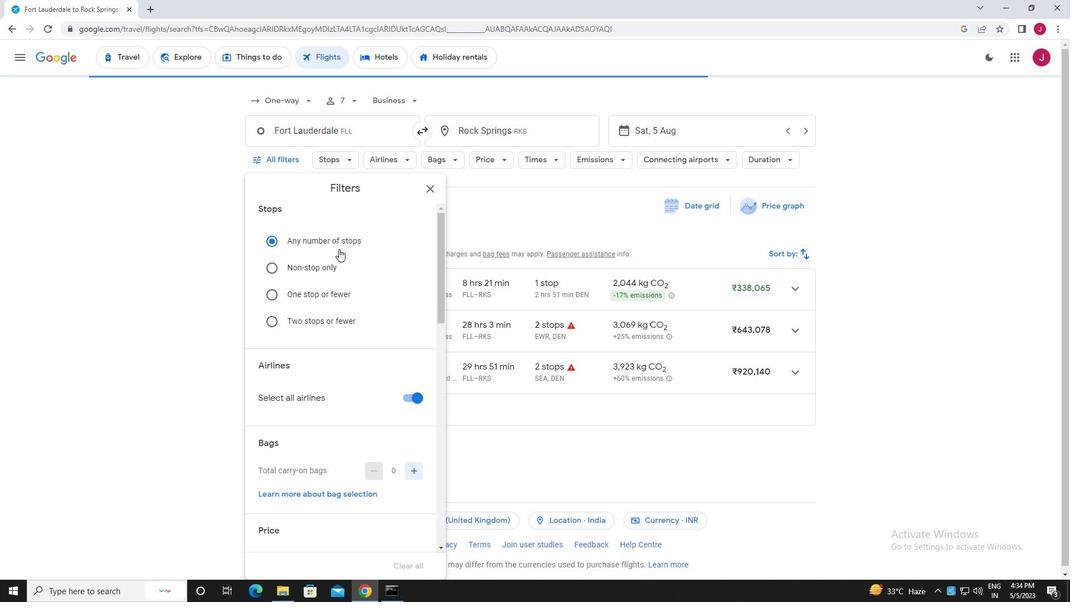 
Action: Mouse scrolled (339, 250) with delta (0, 0)
Screenshot: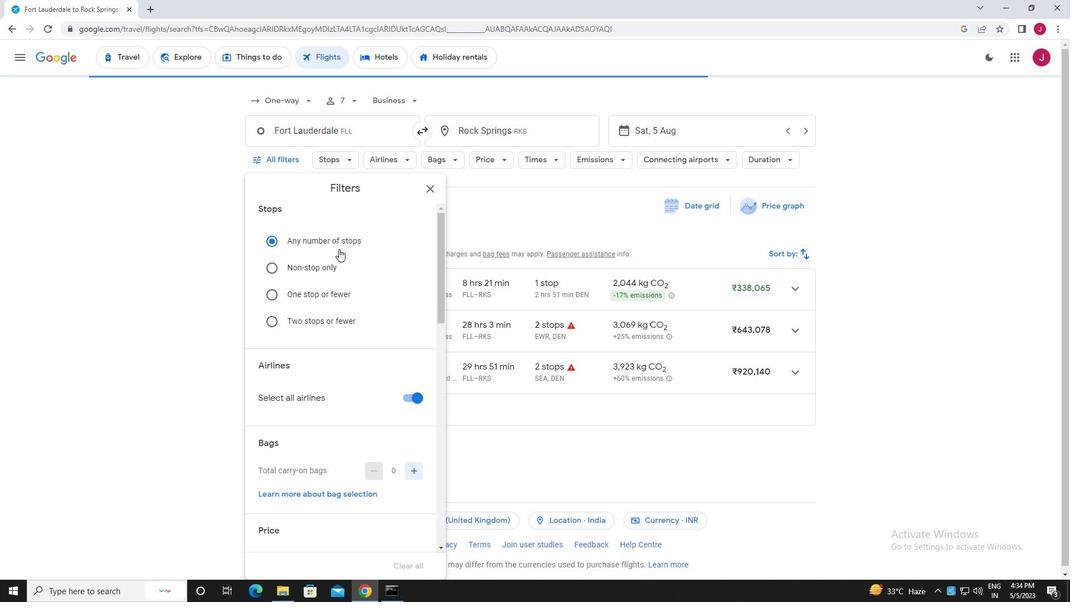 
Action: Mouse moved to (339, 251)
Screenshot: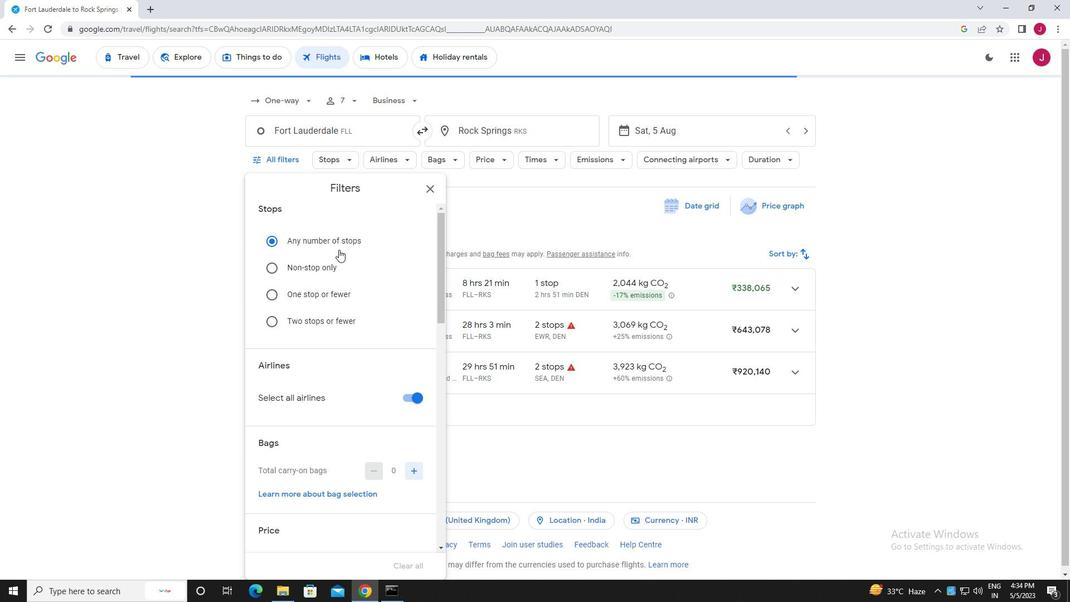 
Action: Mouse scrolled (339, 250) with delta (0, 0)
Screenshot: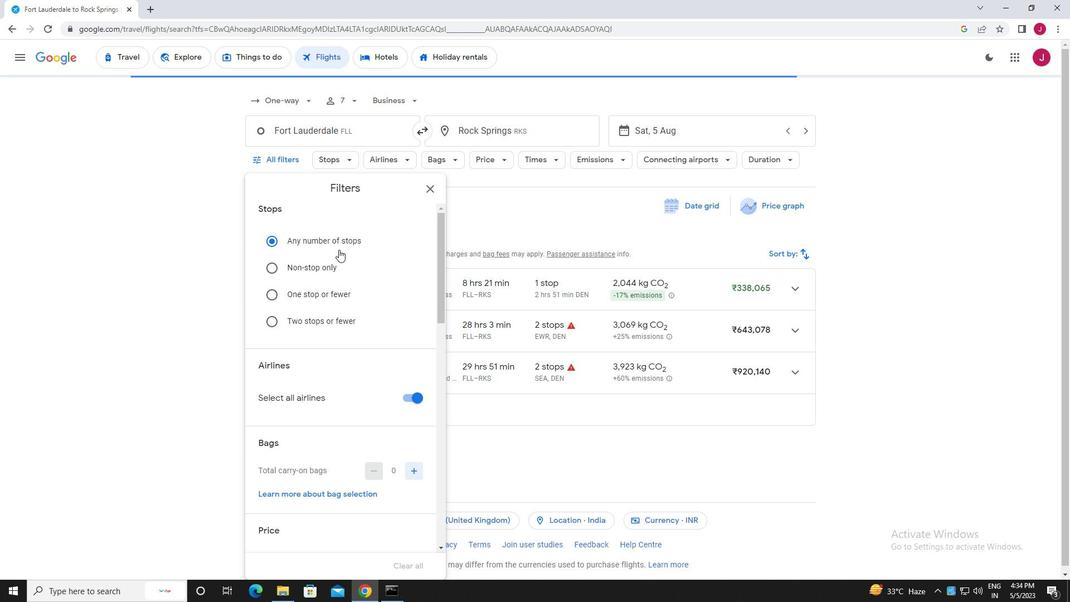 
Action: Mouse moved to (400, 252)
Screenshot: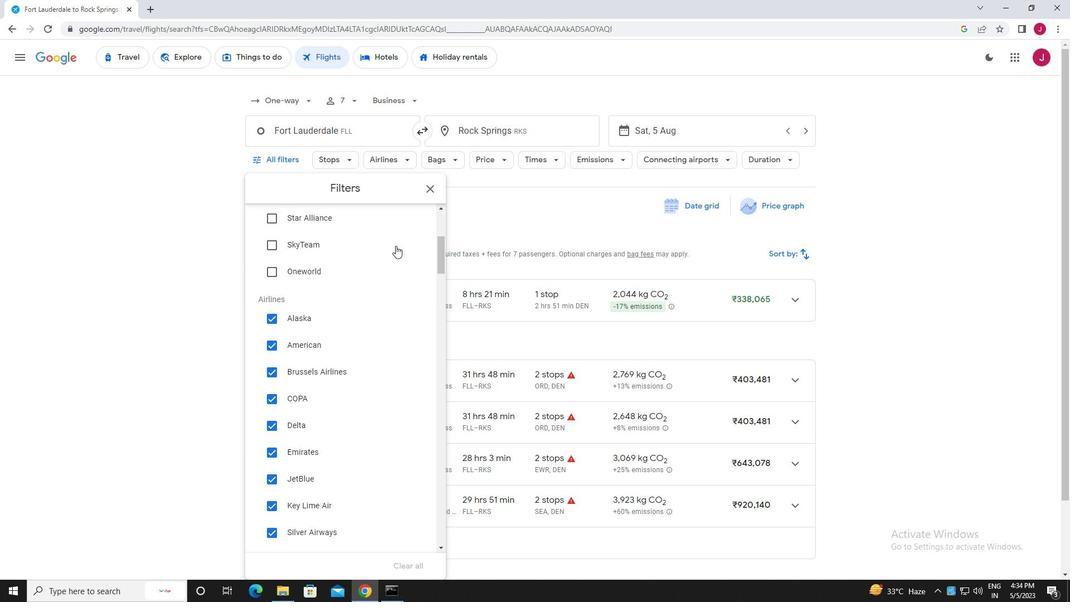 
Action: Mouse scrolled (400, 253) with delta (0, 0)
Screenshot: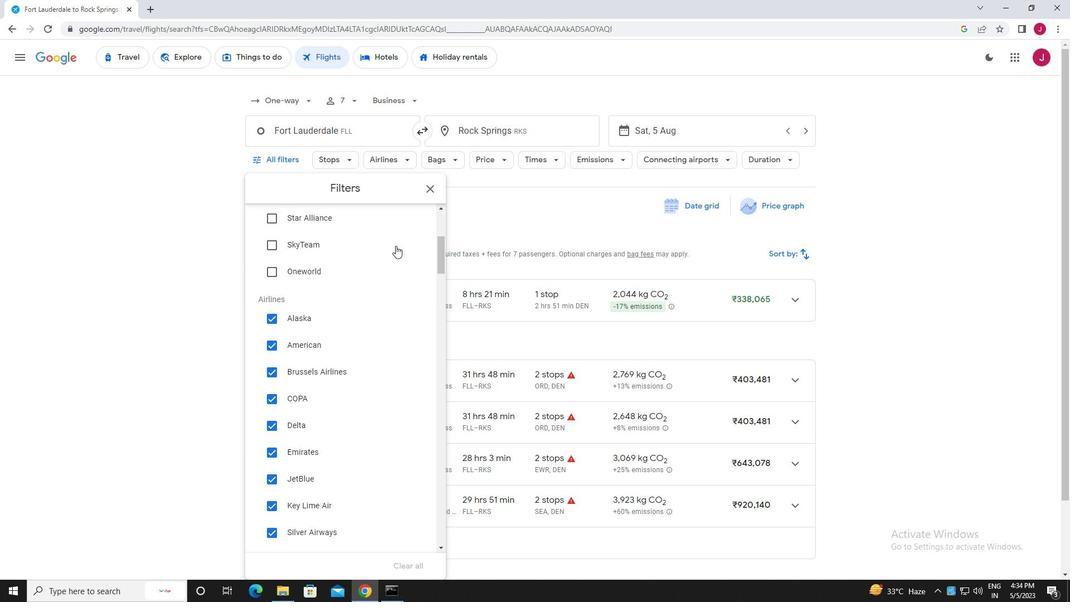 
Action: Mouse scrolled (400, 253) with delta (0, 0)
Screenshot: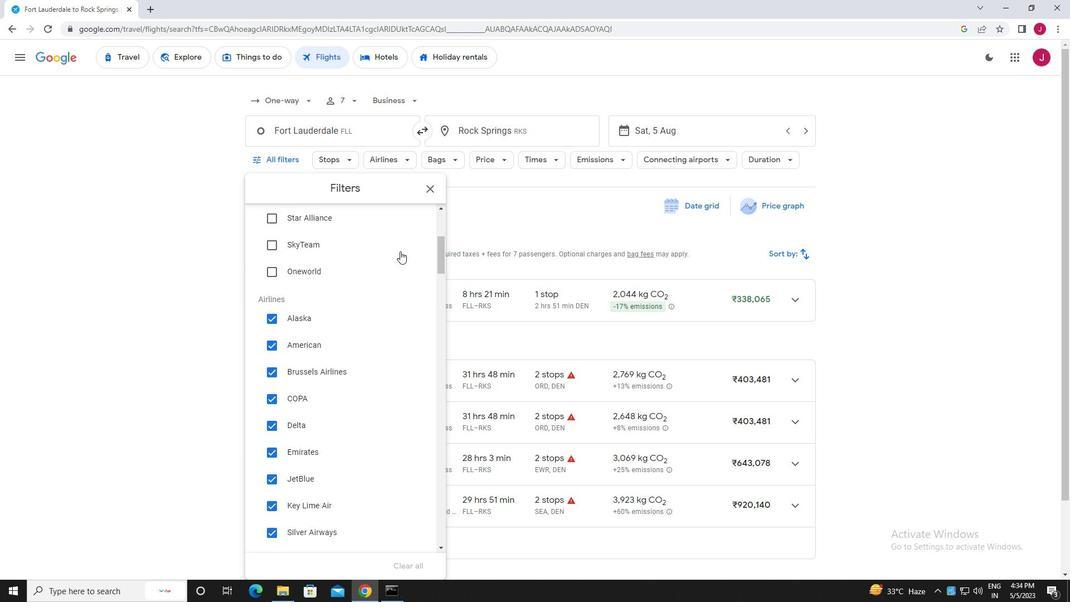 
Action: Mouse moved to (405, 284)
Screenshot: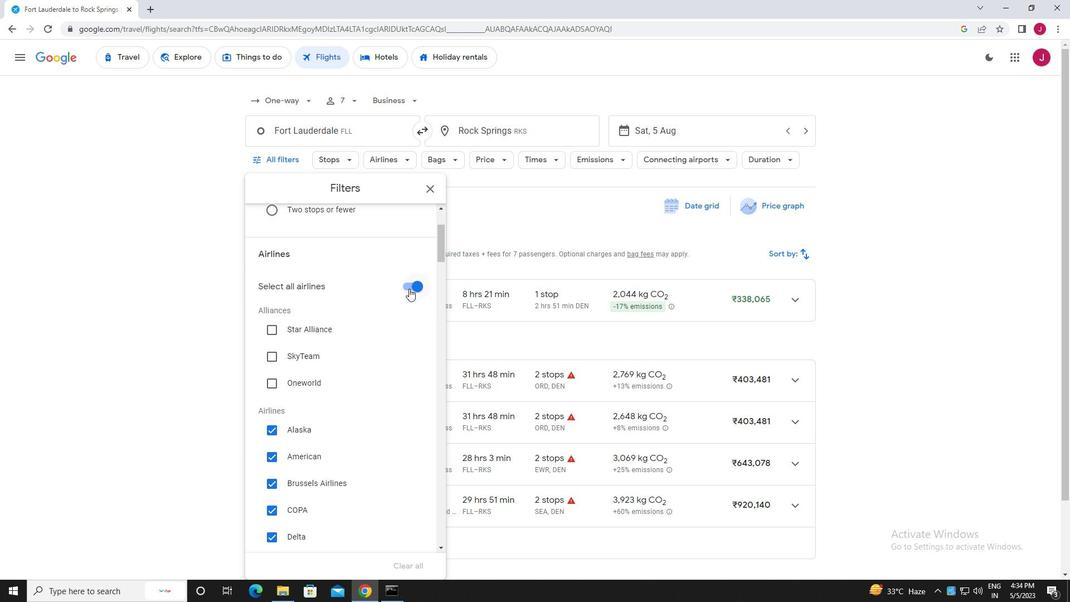 
Action: Mouse pressed left at (405, 284)
Screenshot: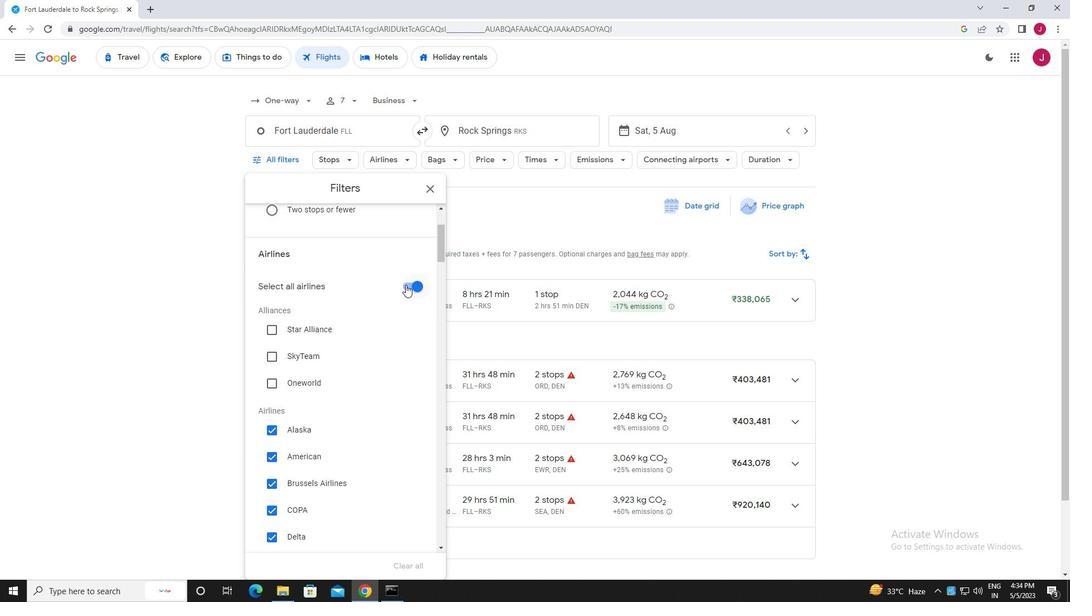 
Action: Mouse moved to (320, 308)
Screenshot: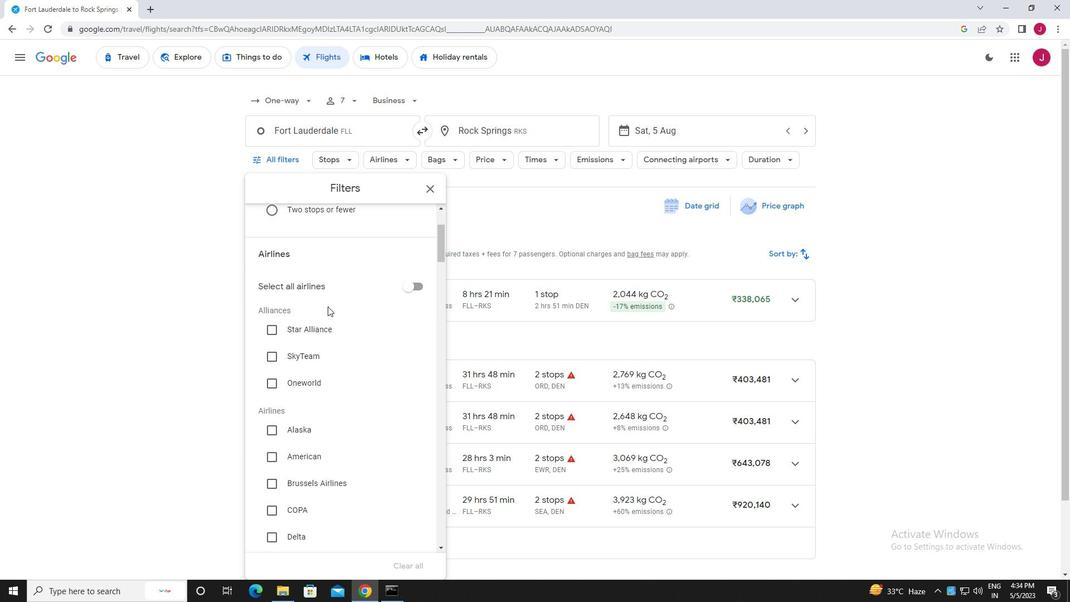 
Action: Mouse scrolled (320, 307) with delta (0, 0)
Screenshot: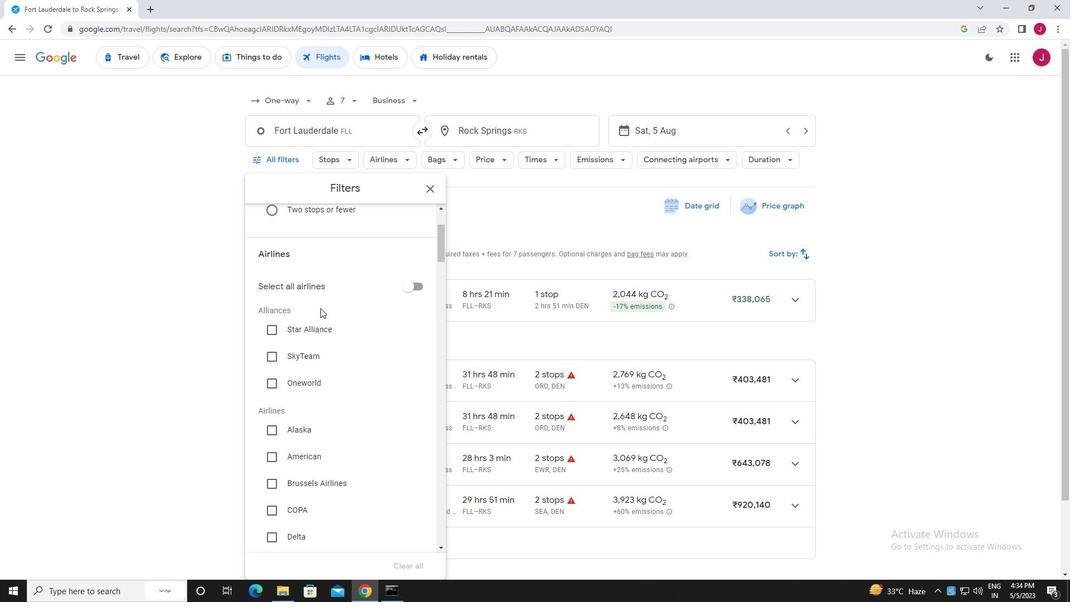 
Action: Mouse scrolled (320, 307) with delta (0, 0)
Screenshot: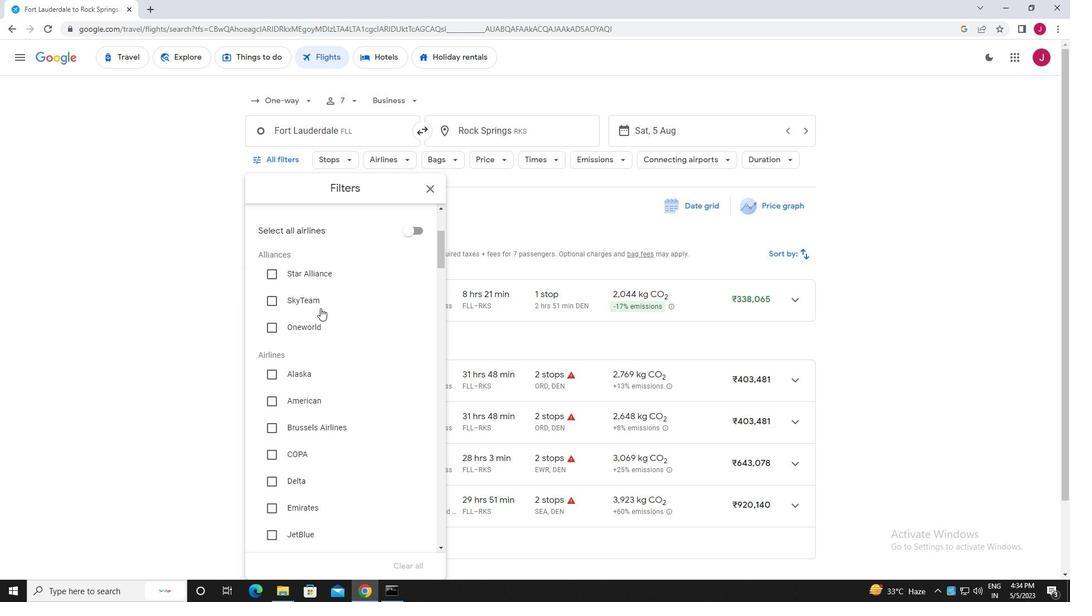 
Action: Mouse moved to (326, 301)
Screenshot: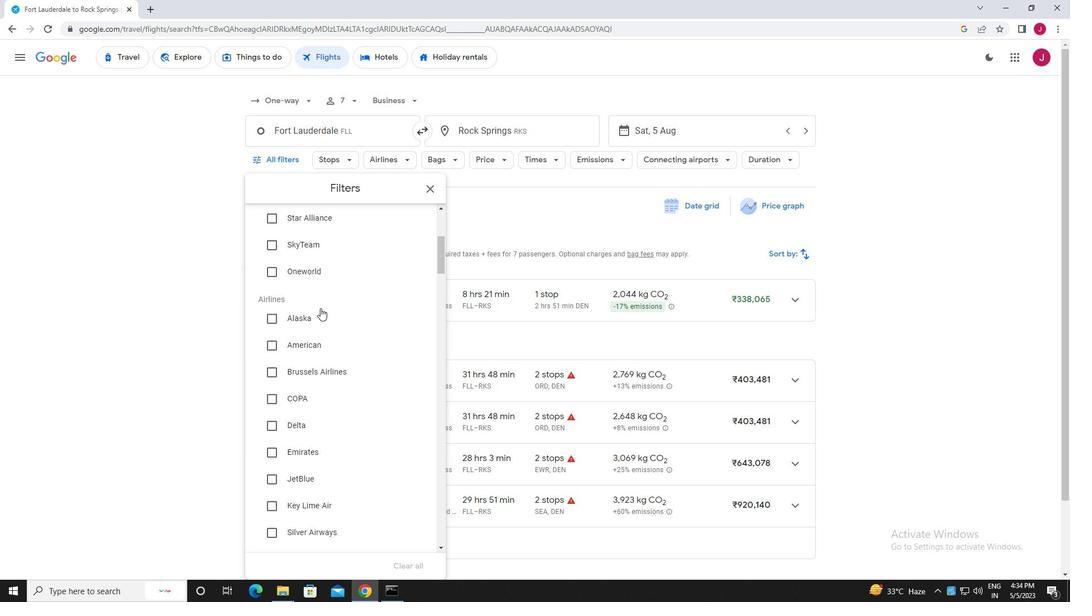 
Action: Mouse scrolled (326, 300) with delta (0, 0)
Screenshot: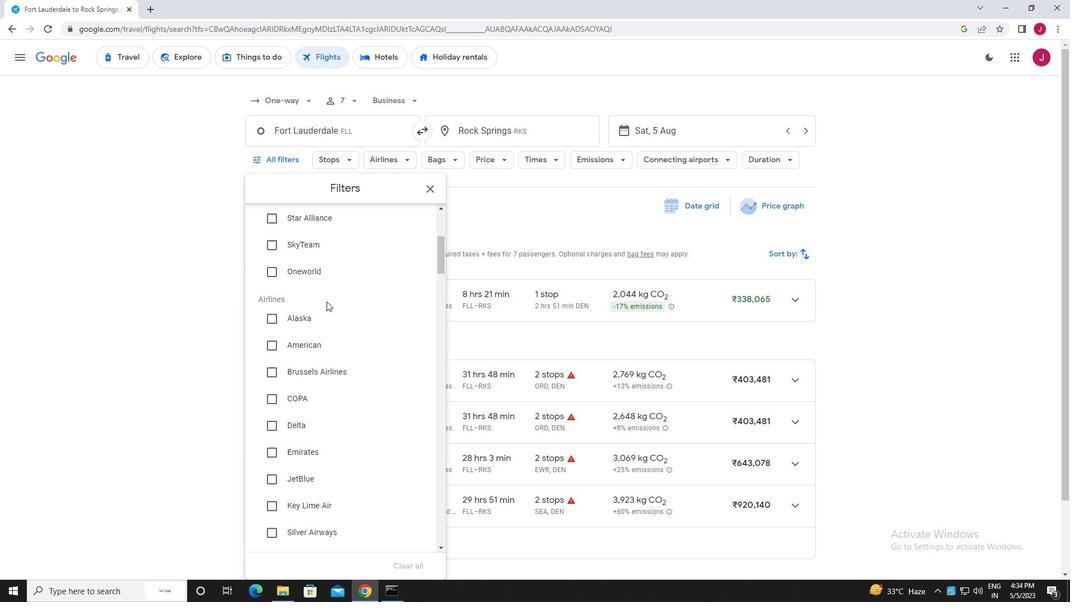 
Action: Mouse scrolled (326, 300) with delta (0, 0)
Screenshot: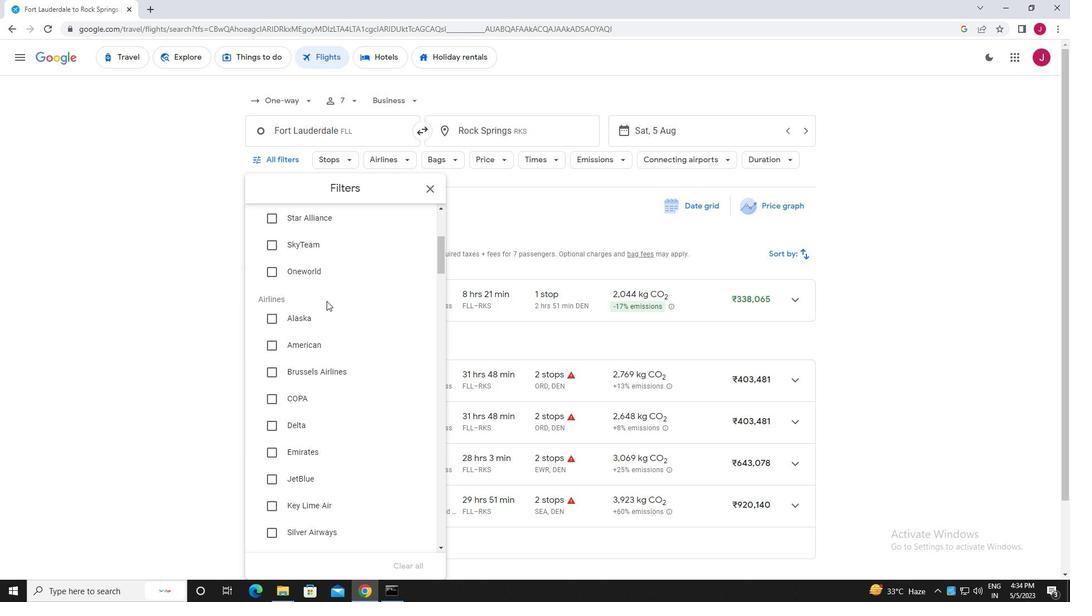 
Action: Mouse scrolled (326, 300) with delta (0, 0)
Screenshot: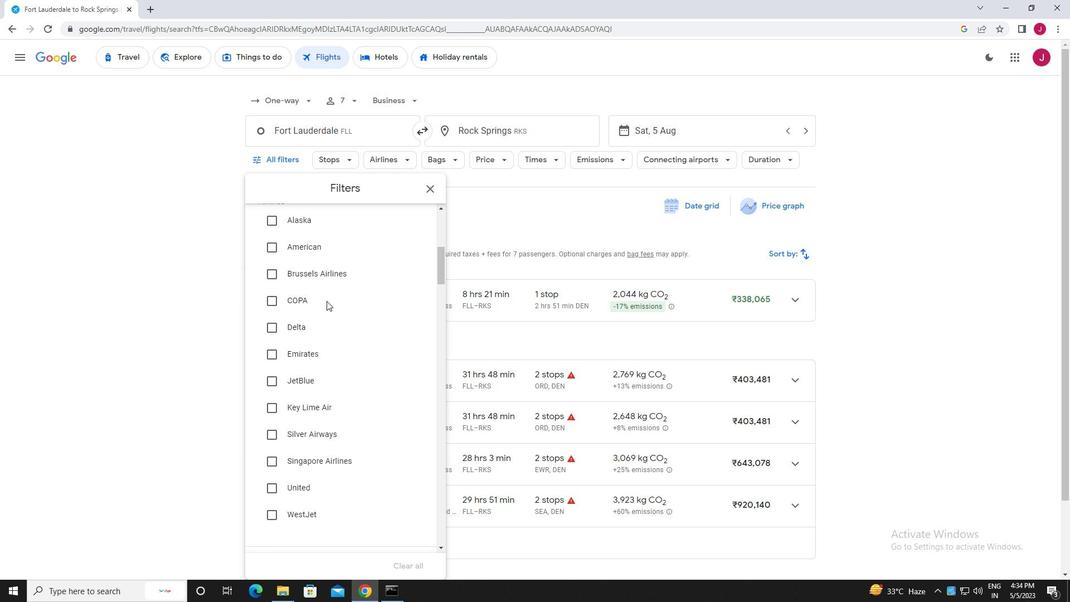
Action: Mouse moved to (282, 362)
Screenshot: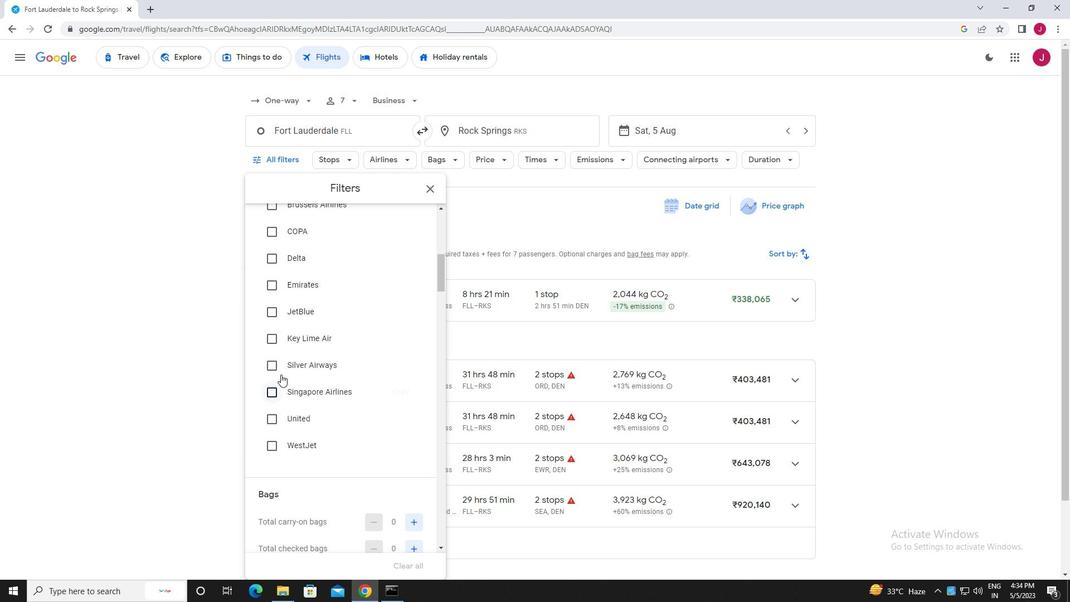 
Action: Mouse scrolled (282, 363) with delta (0, 0)
Screenshot: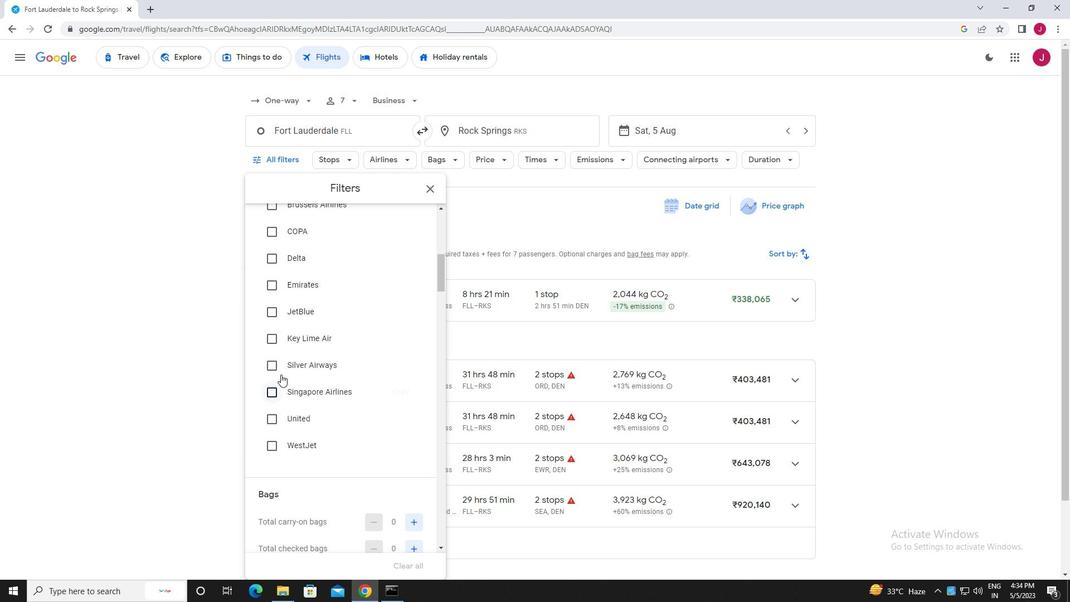 
Action: Mouse moved to (282, 362)
Screenshot: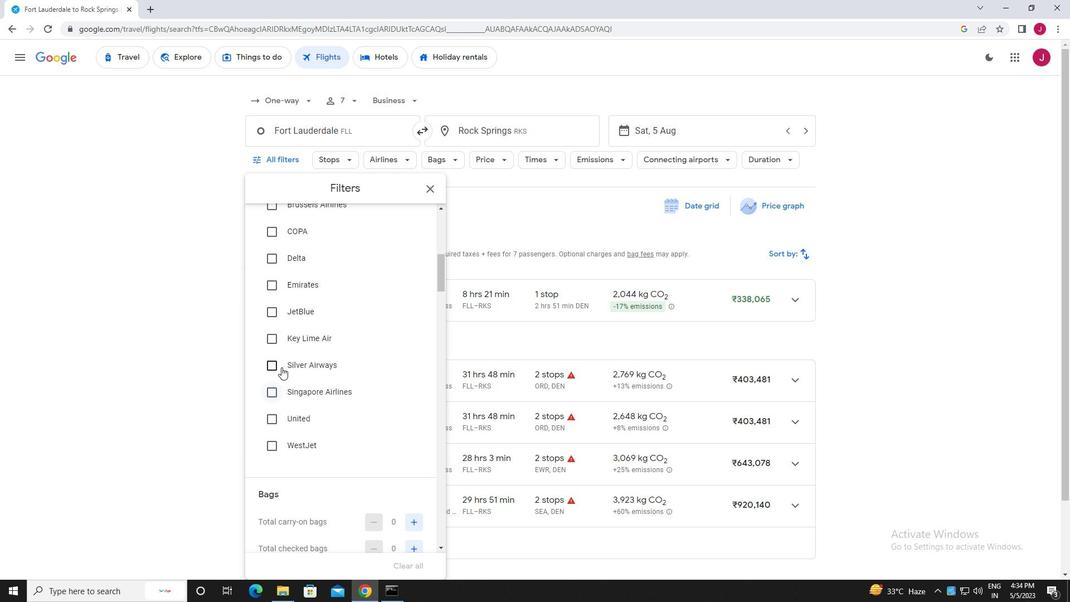 
Action: Mouse scrolled (282, 362) with delta (0, 0)
Screenshot: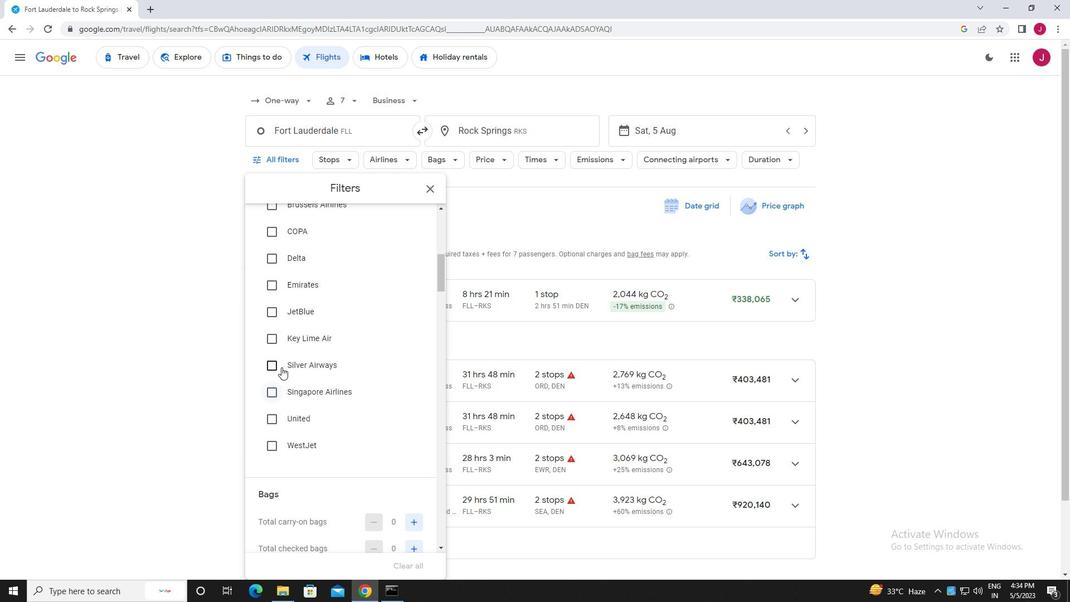 
Action: Mouse moved to (314, 314)
Screenshot: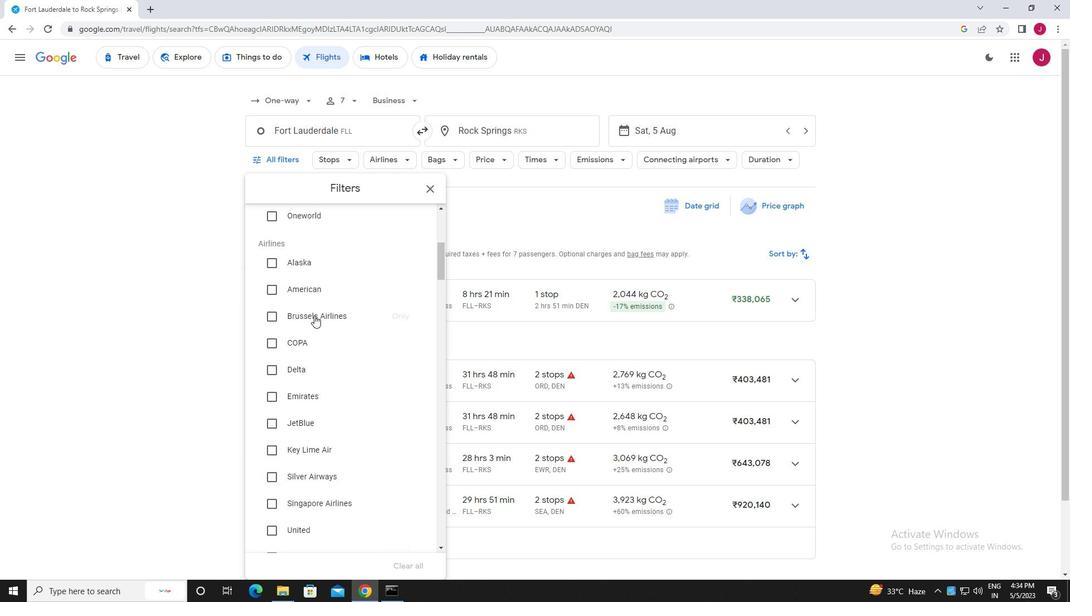 
Action: Mouse scrolled (314, 314) with delta (0, 0)
Screenshot: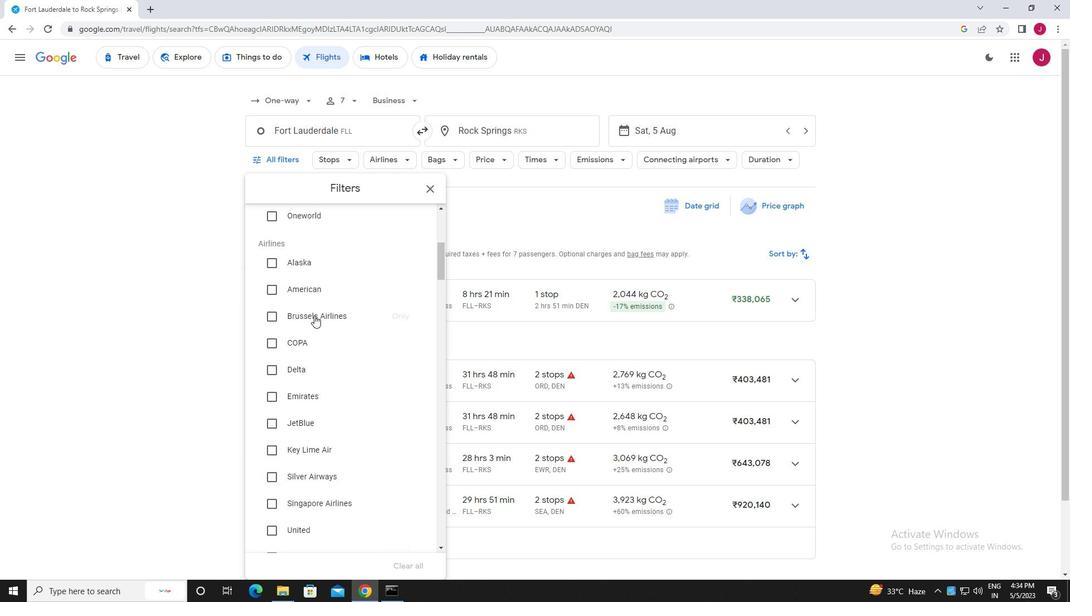 
Action: Mouse scrolled (314, 314) with delta (0, 0)
Screenshot: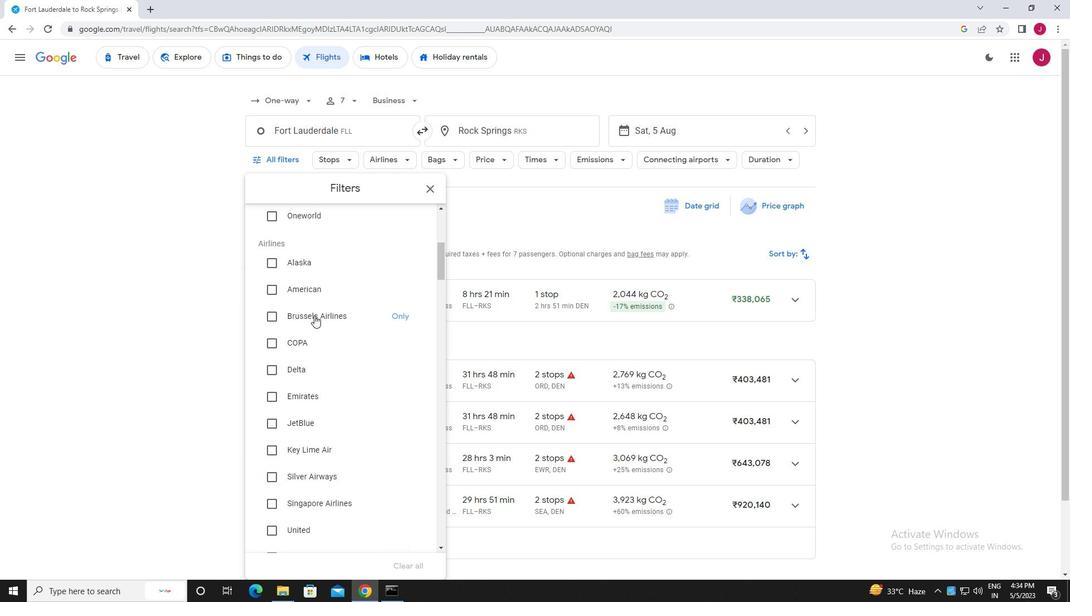 
Action: Mouse moved to (314, 313)
Screenshot: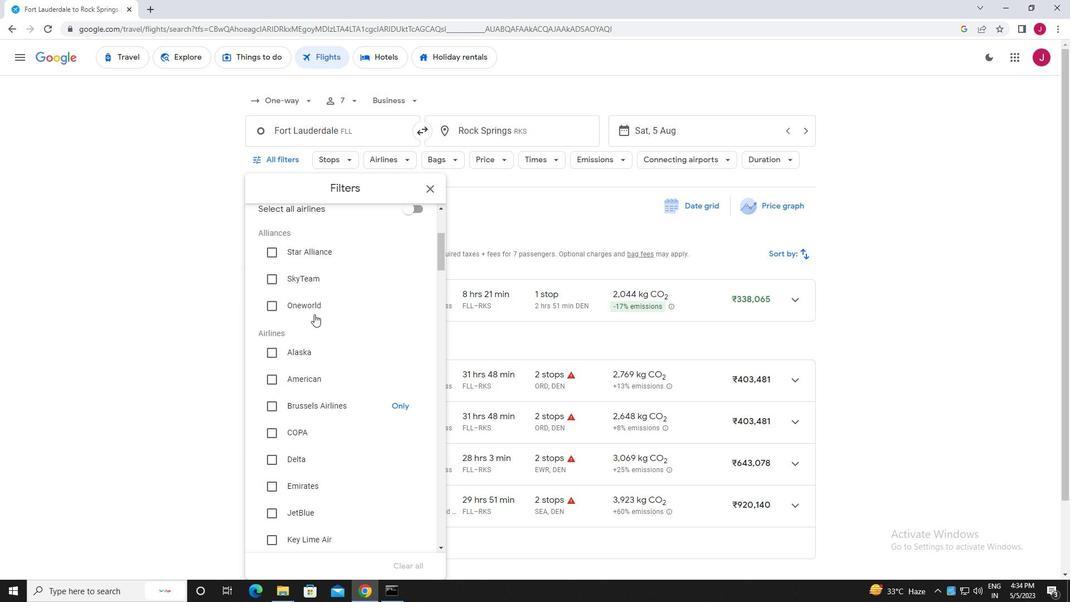 
Action: Mouse scrolled (314, 313) with delta (0, 0)
Screenshot: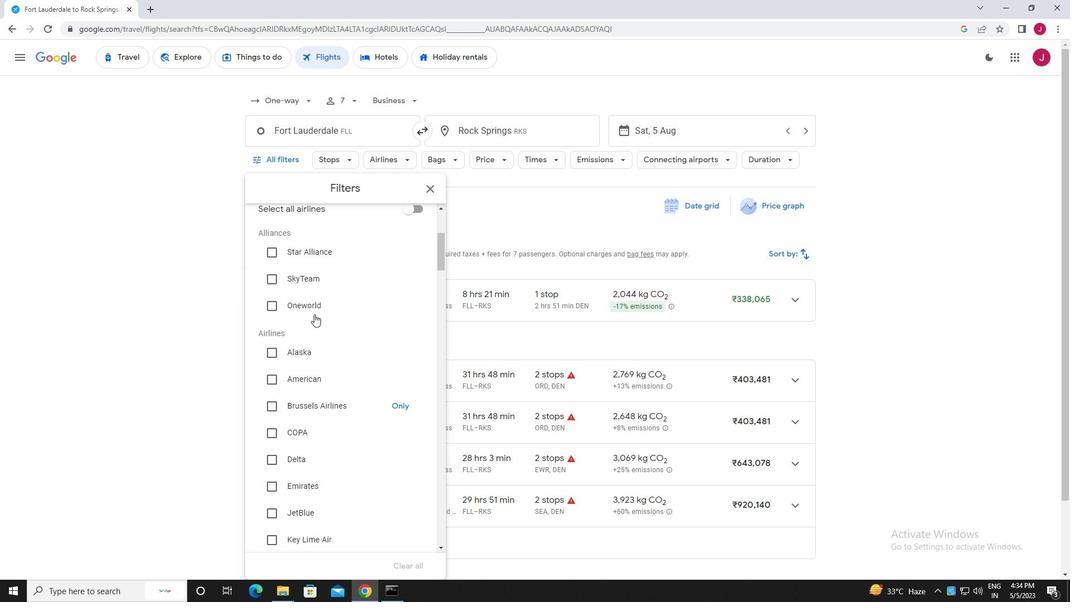 
Action: Mouse scrolled (314, 313) with delta (0, 0)
Screenshot: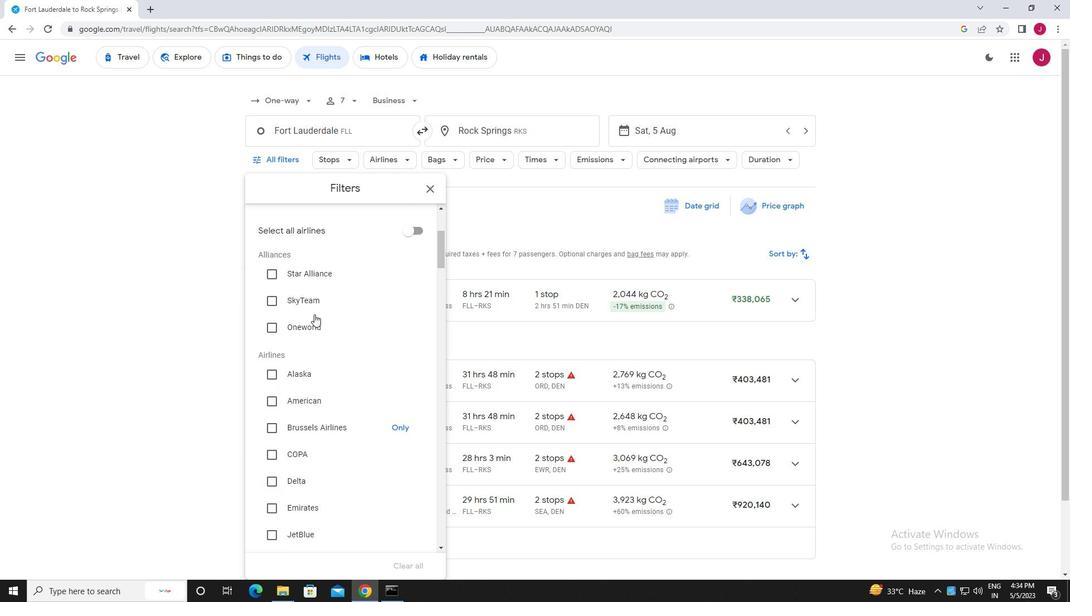 
Action: Mouse scrolled (314, 313) with delta (0, 0)
Screenshot: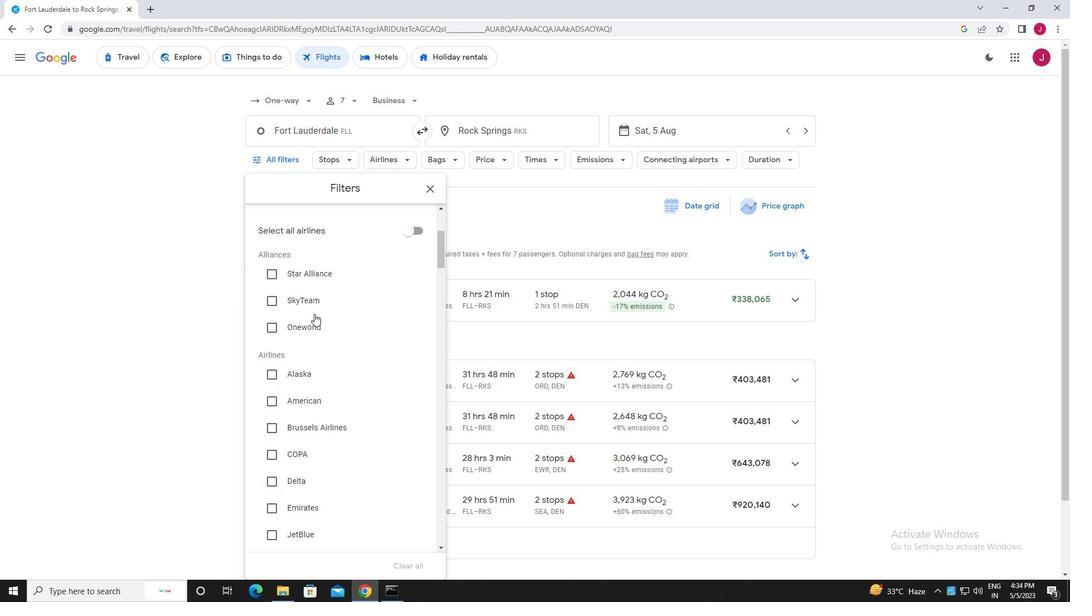
Action: Mouse scrolled (314, 313) with delta (0, 0)
Screenshot: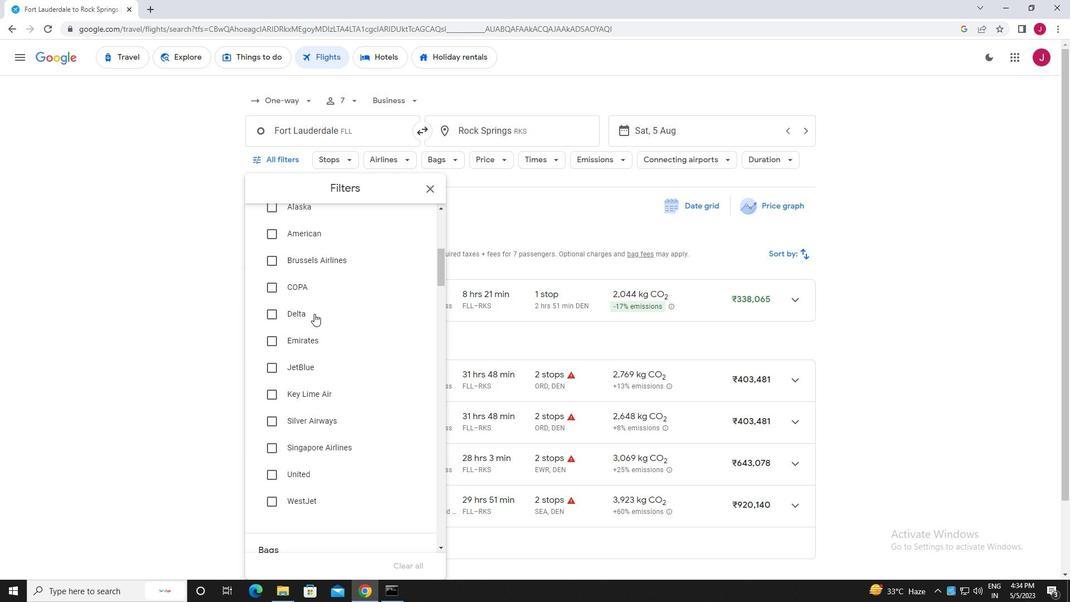 
Action: Mouse scrolled (314, 313) with delta (0, 0)
Screenshot: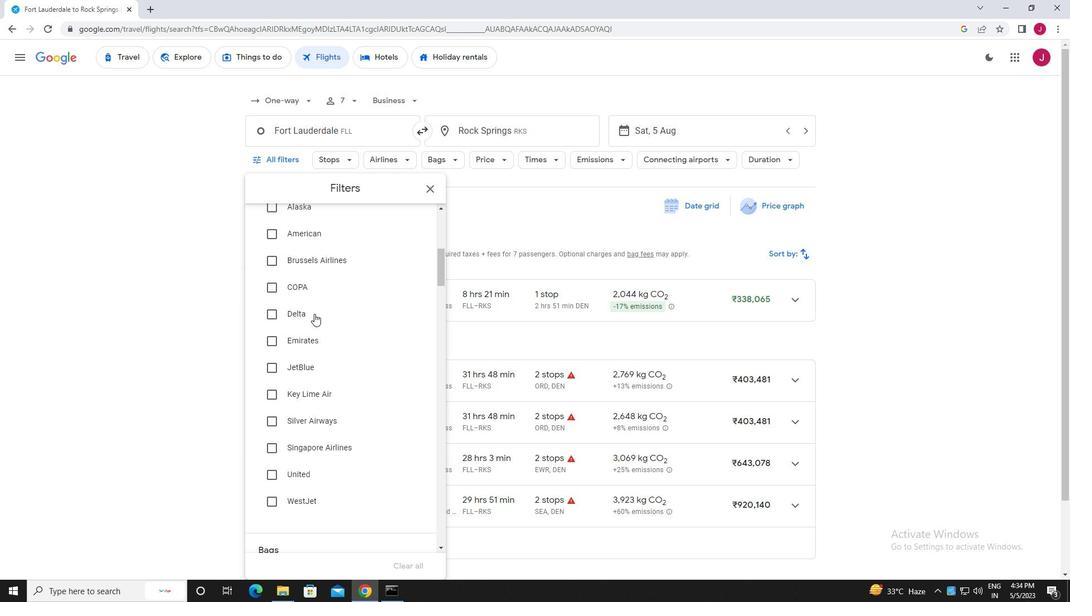 
Action: Mouse scrolled (314, 313) with delta (0, 0)
Screenshot: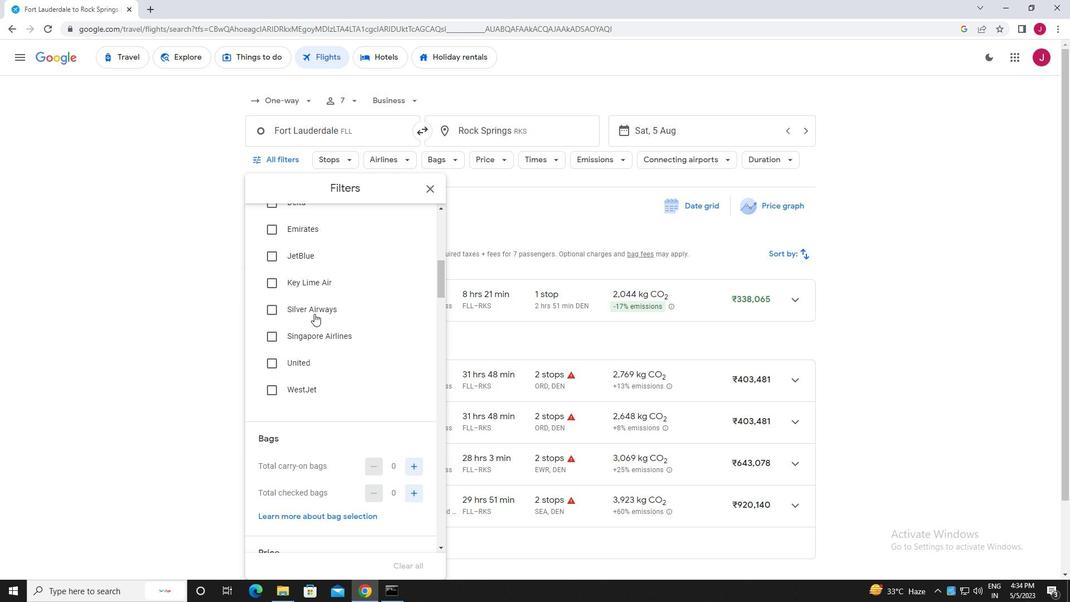 
Action: Mouse scrolled (314, 313) with delta (0, 0)
Screenshot: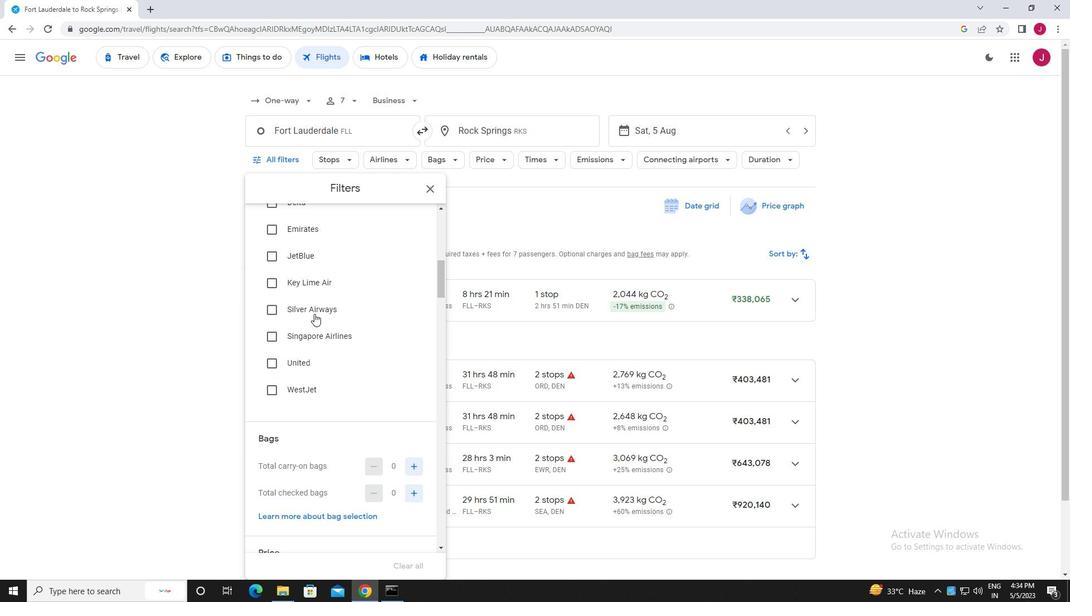 
Action: Mouse scrolled (314, 313) with delta (0, 0)
Screenshot: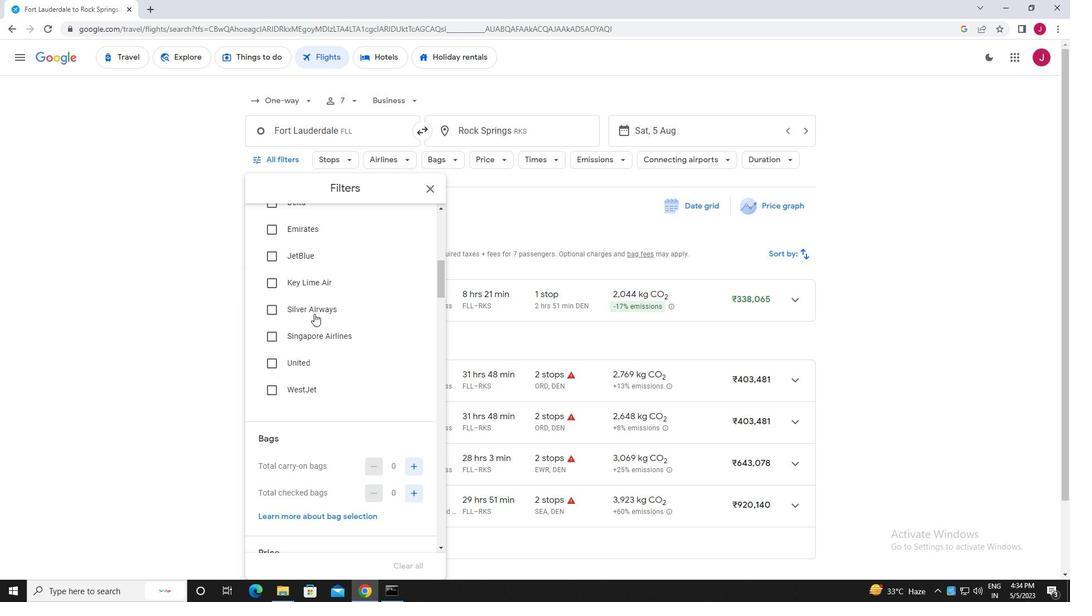 
Action: Mouse scrolled (314, 313) with delta (0, 0)
Screenshot: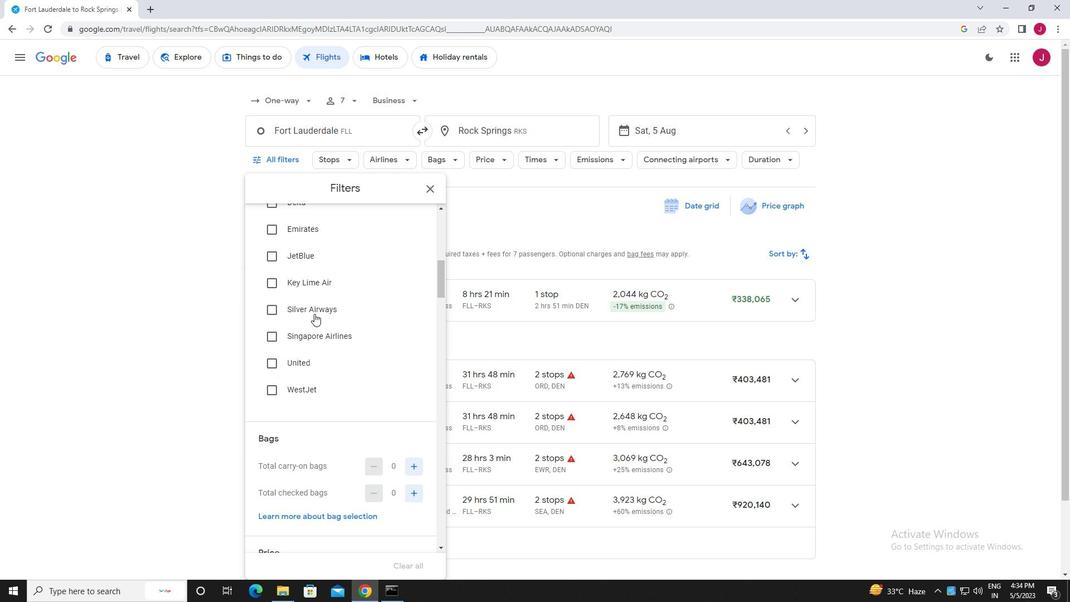 
Action: Mouse scrolled (314, 313) with delta (0, 0)
Screenshot: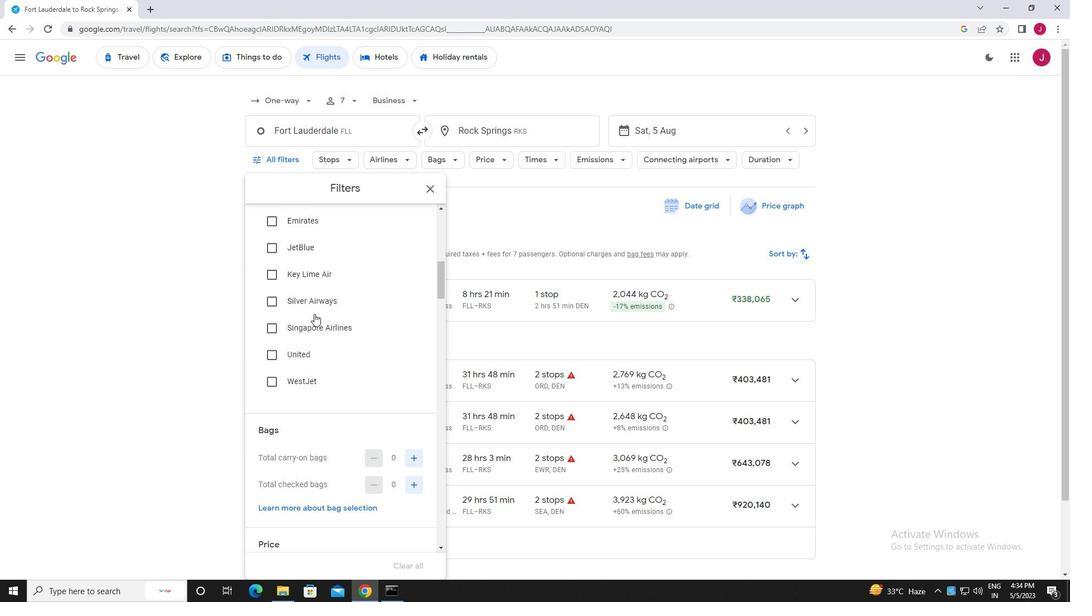 
Action: Mouse scrolled (314, 314) with delta (0, 0)
Screenshot: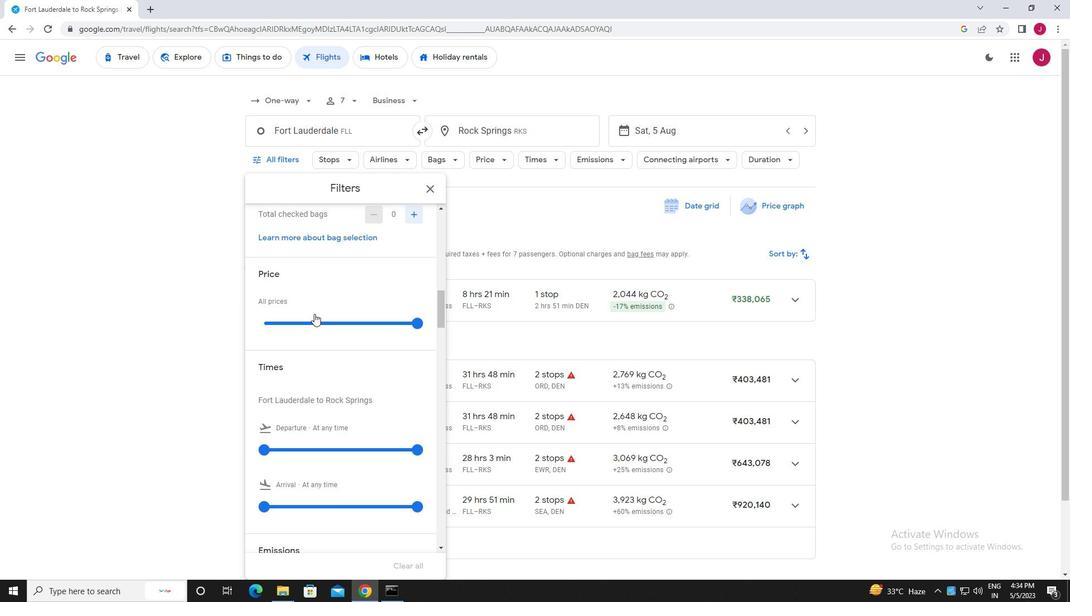 
Action: Mouse moved to (418, 245)
Screenshot: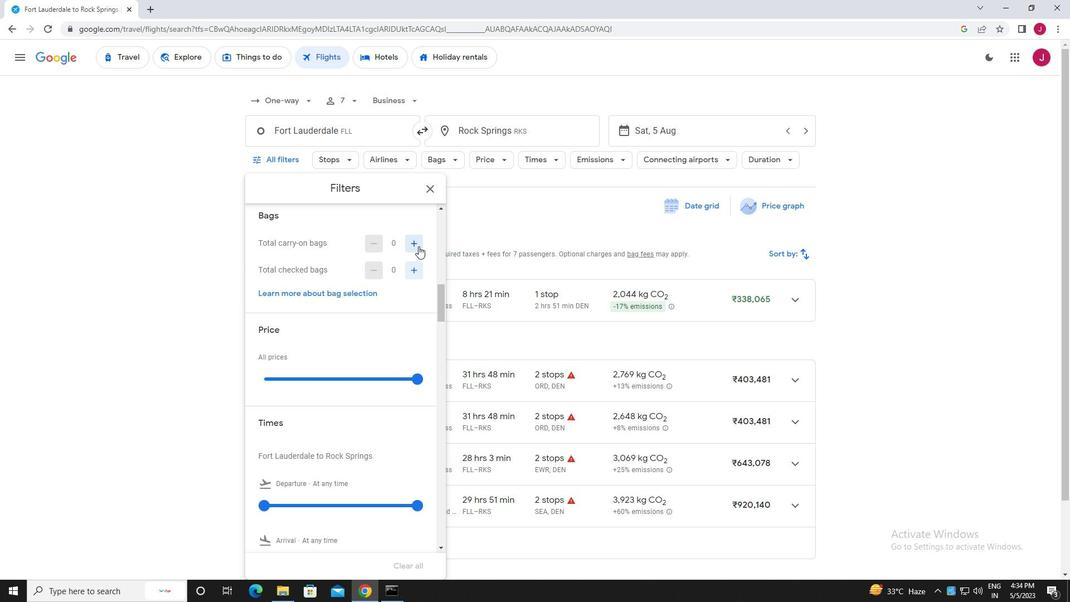 
Action: Mouse pressed left at (418, 245)
Screenshot: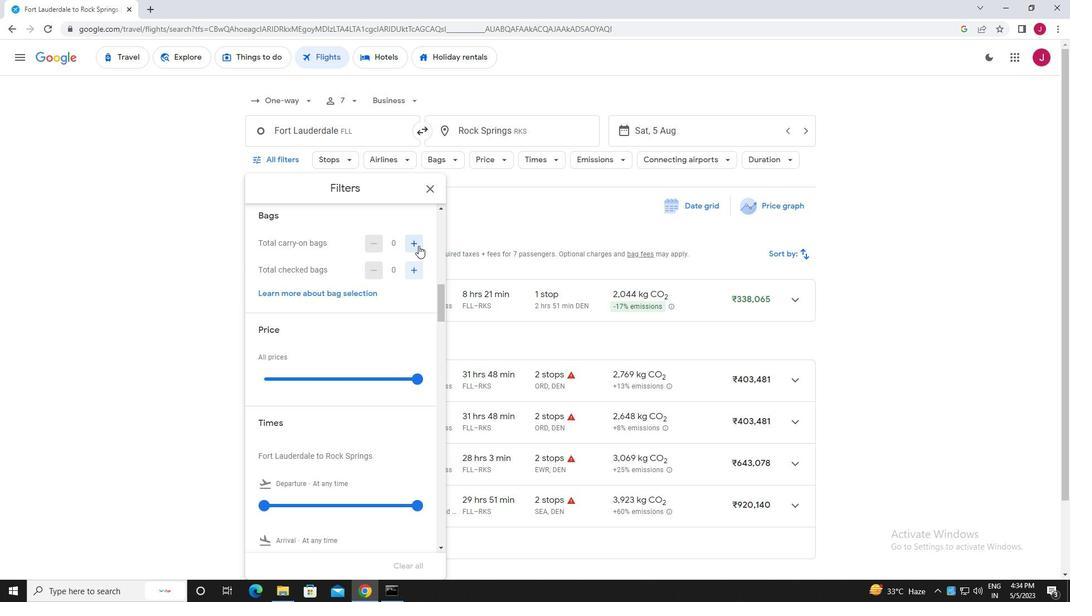 
Action: Mouse pressed left at (418, 245)
Screenshot: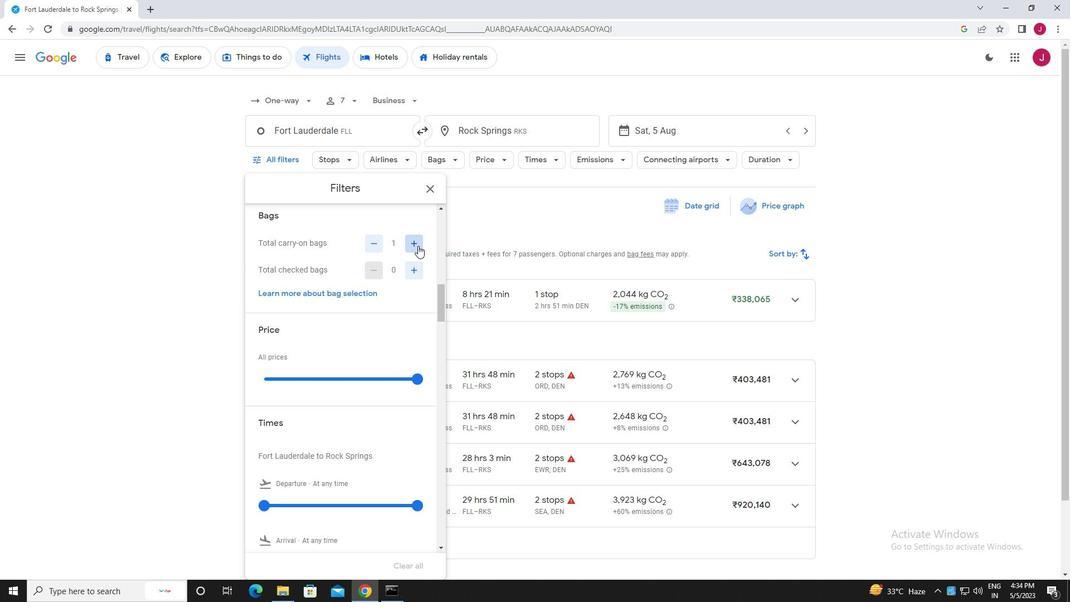 
Action: Mouse moved to (413, 270)
Screenshot: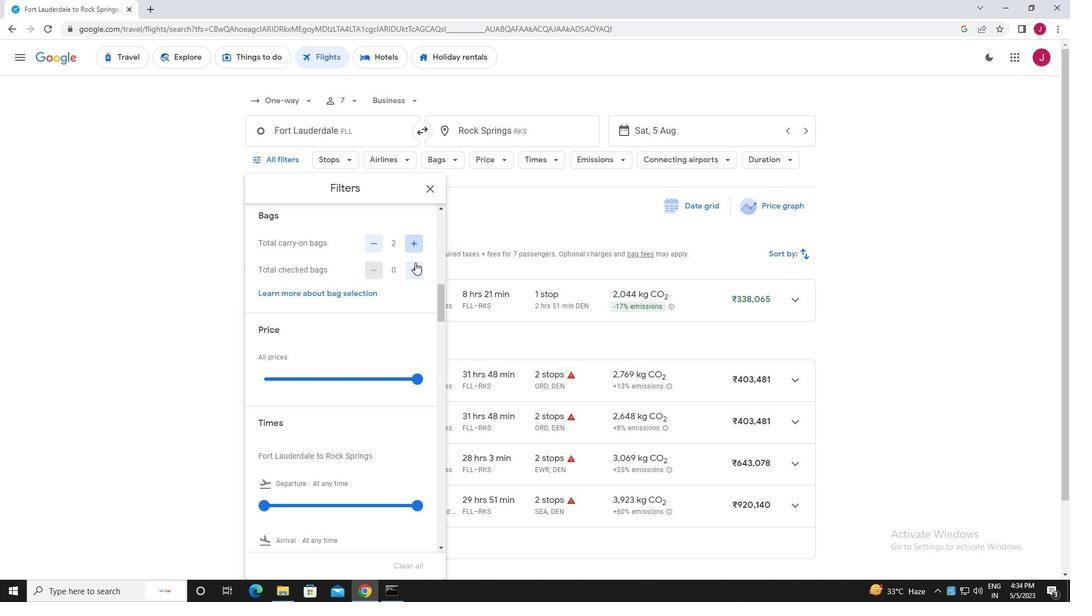 
Action: Mouse pressed left at (413, 270)
Screenshot: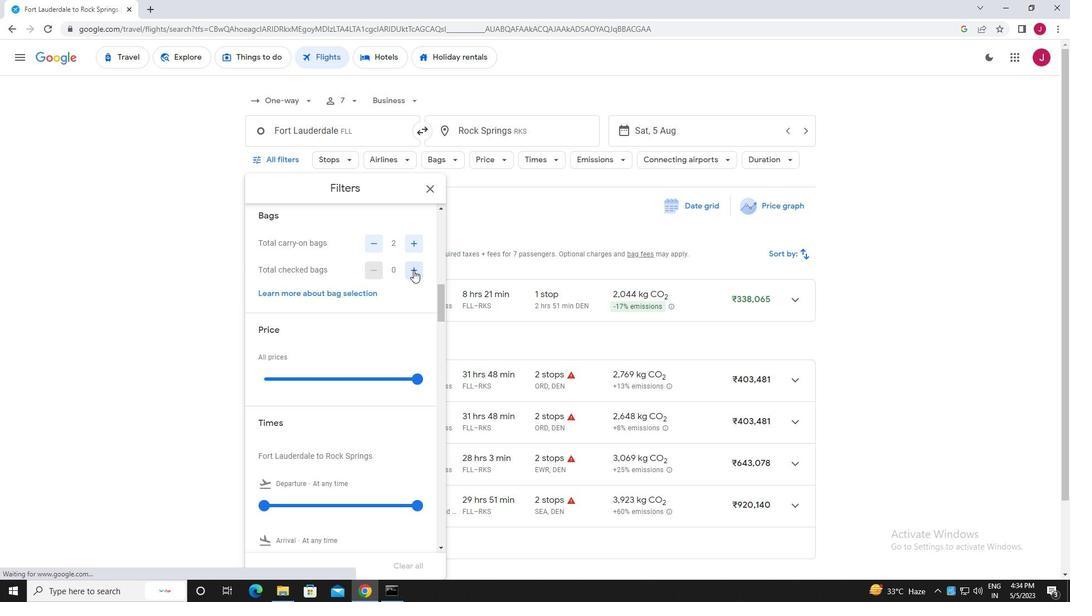 
Action: Mouse pressed left at (413, 270)
Screenshot: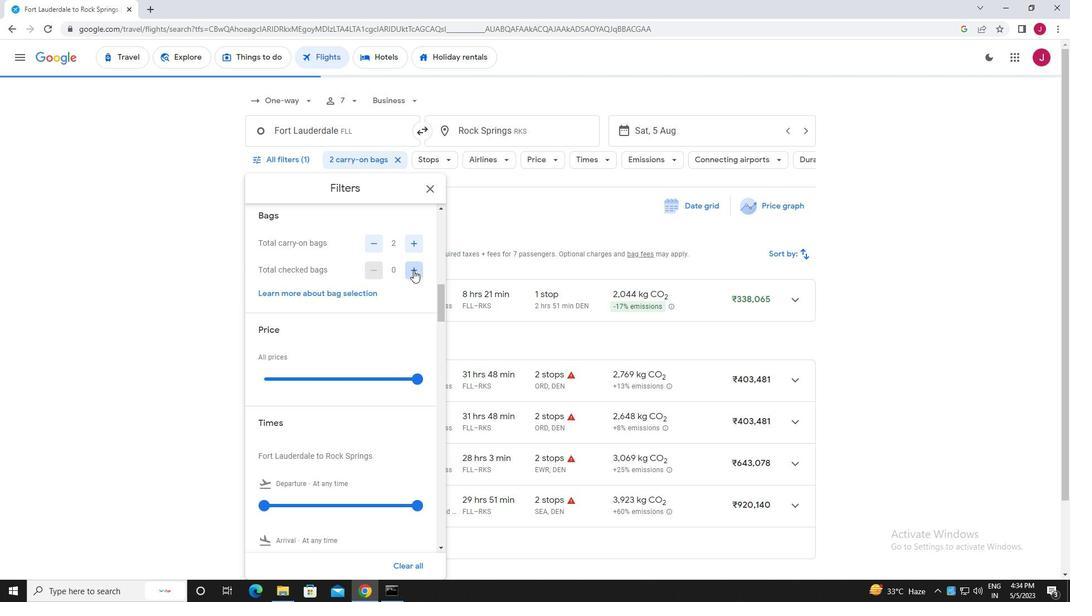 
Action: Mouse pressed left at (413, 270)
Screenshot: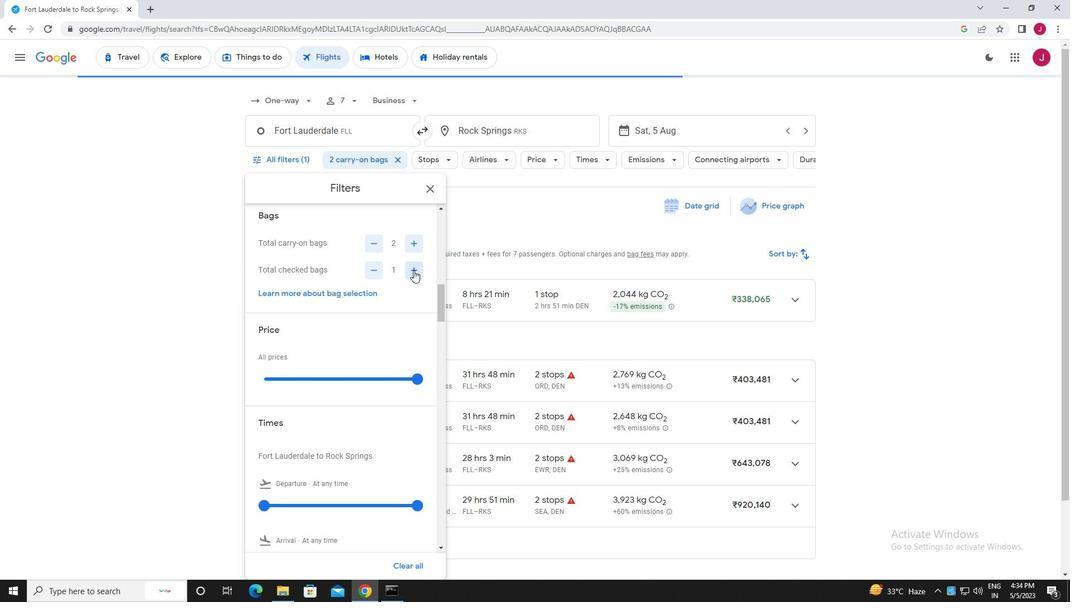 
Action: Mouse pressed left at (413, 270)
Screenshot: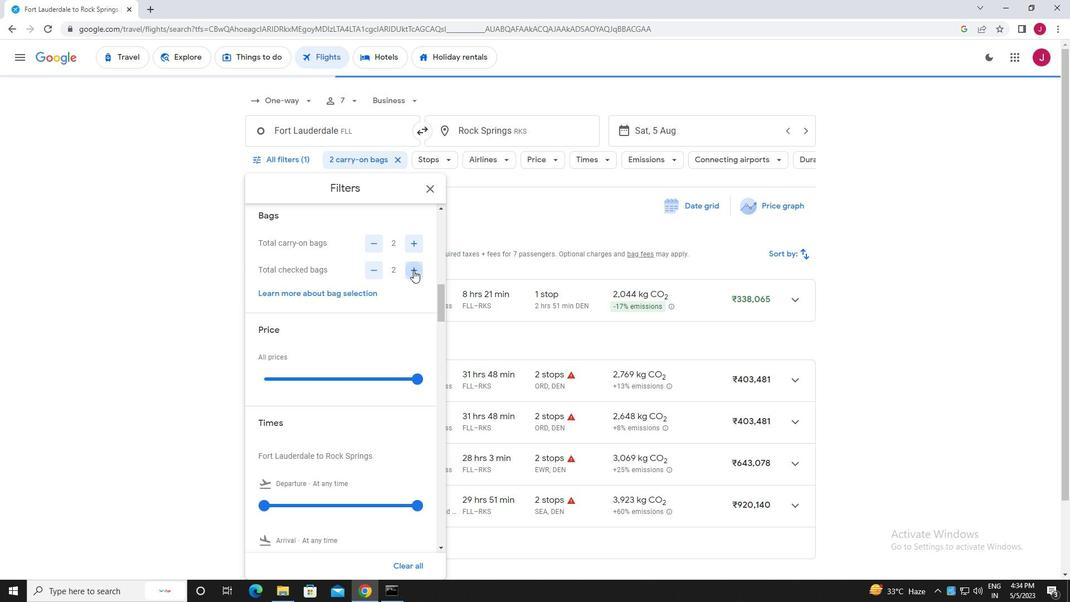 
Action: Mouse pressed left at (413, 270)
Screenshot: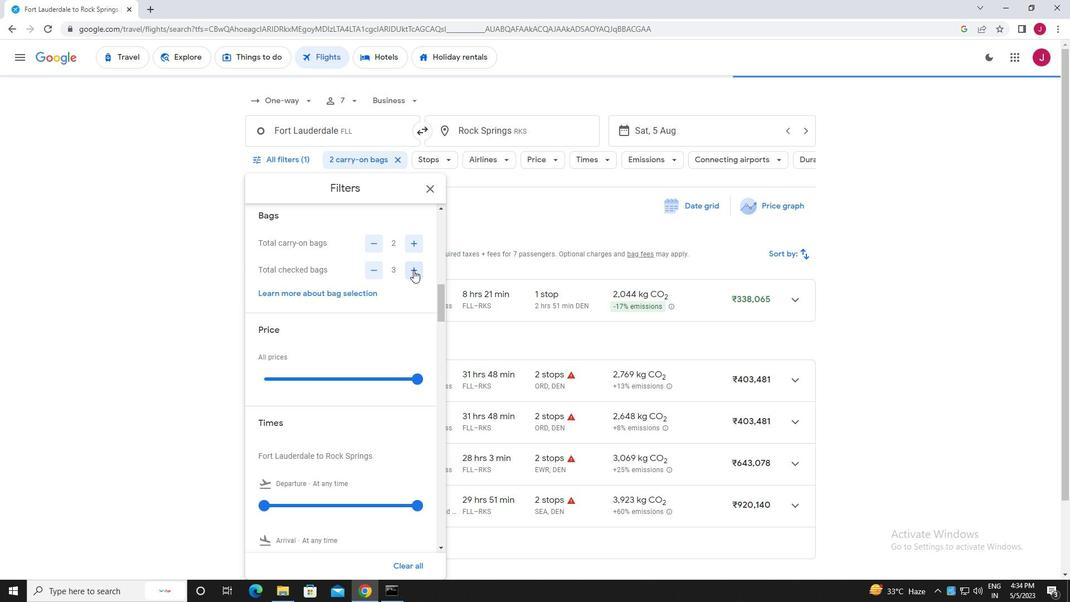 
Action: Mouse pressed left at (413, 270)
Screenshot: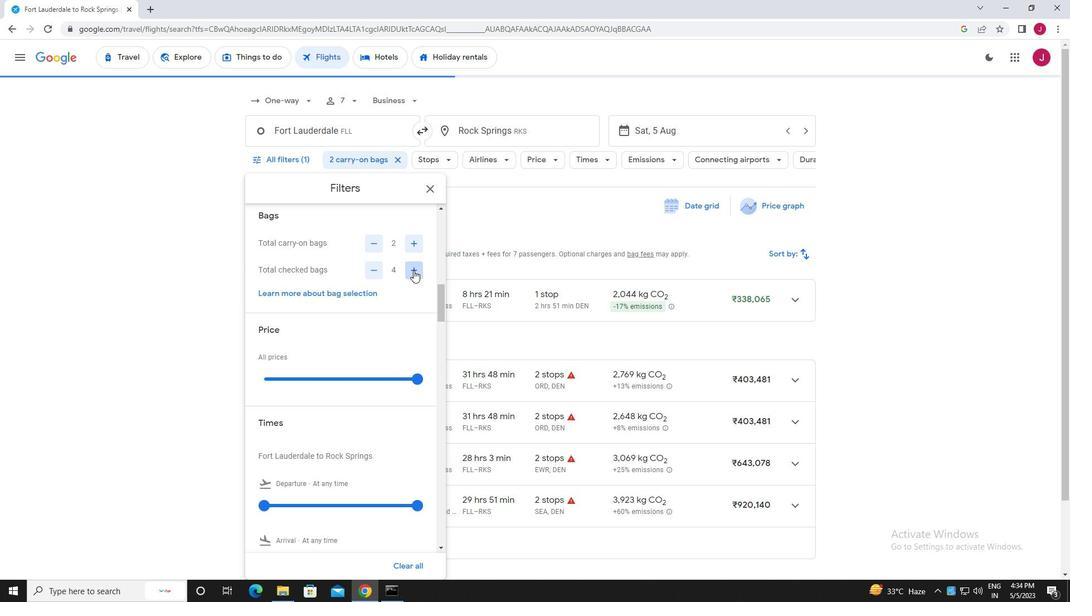 
Action: Mouse pressed left at (413, 270)
Screenshot: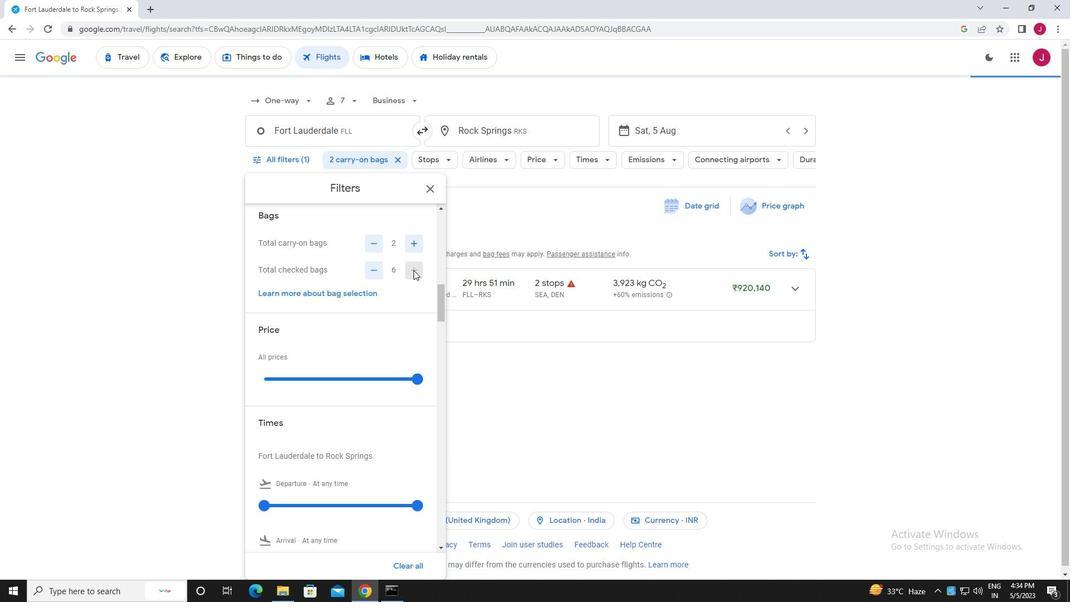 
Action: Mouse moved to (412, 270)
Screenshot: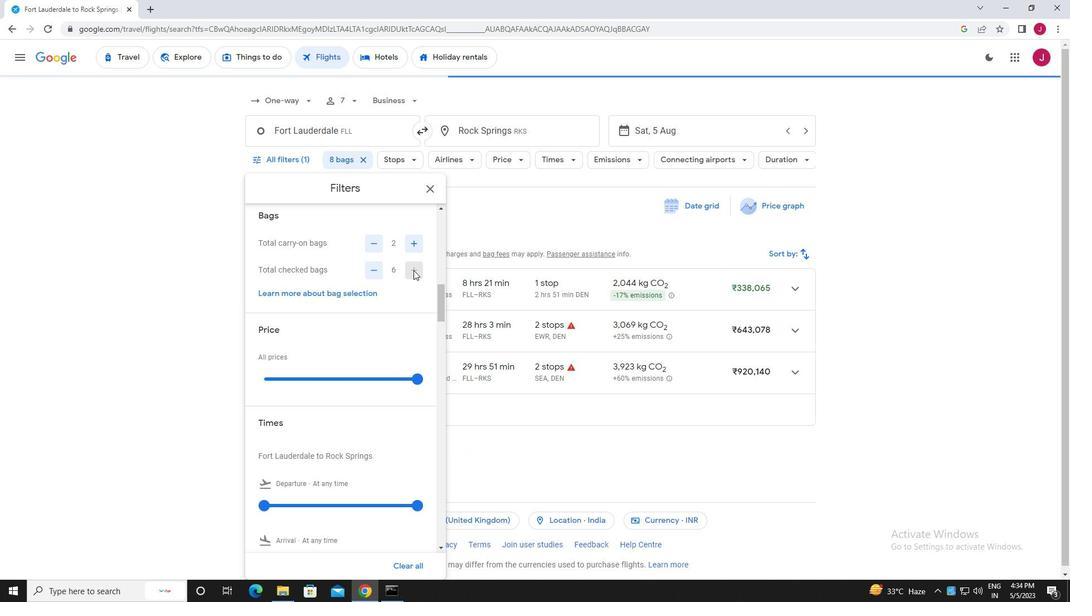 
Action: Mouse scrolled (412, 269) with delta (0, 0)
Screenshot: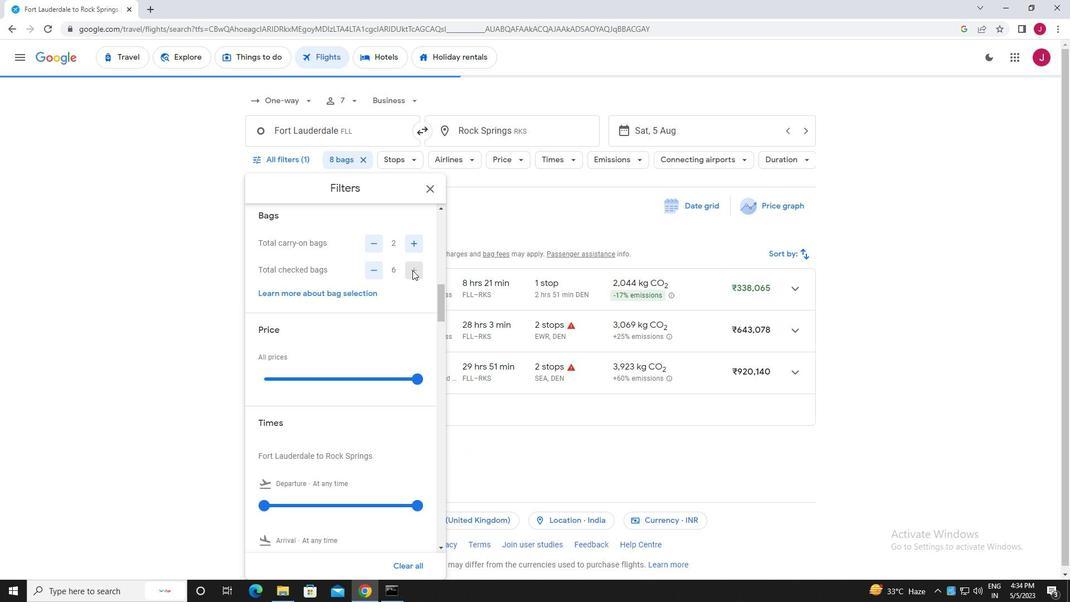 
Action: Mouse scrolled (412, 269) with delta (0, 0)
Screenshot: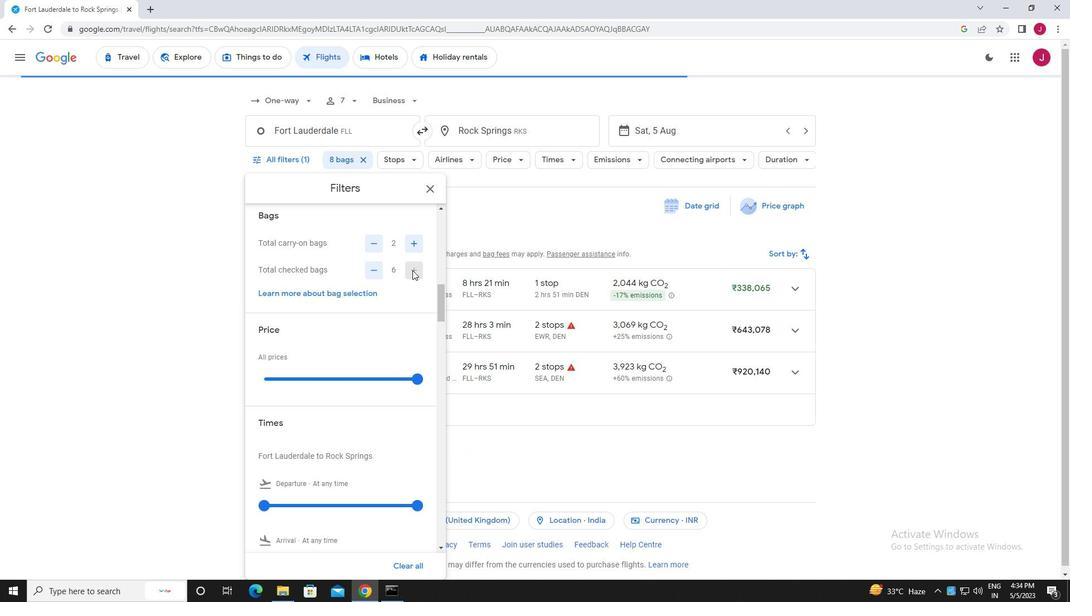 
Action: Mouse moved to (417, 266)
Screenshot: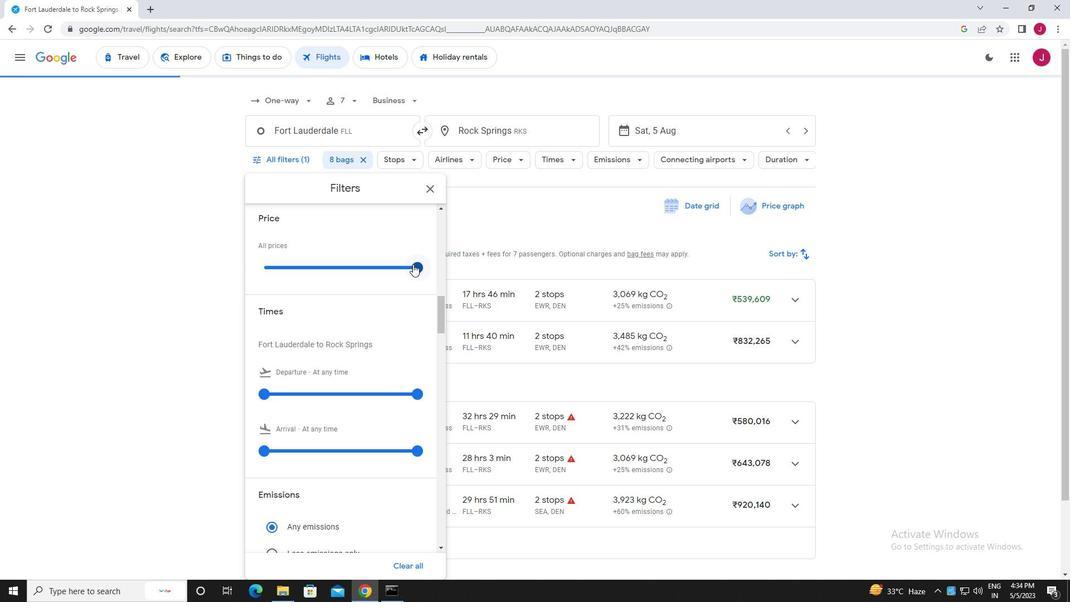 
Action: Mouse pressed left at (417, 266)
Screenshot: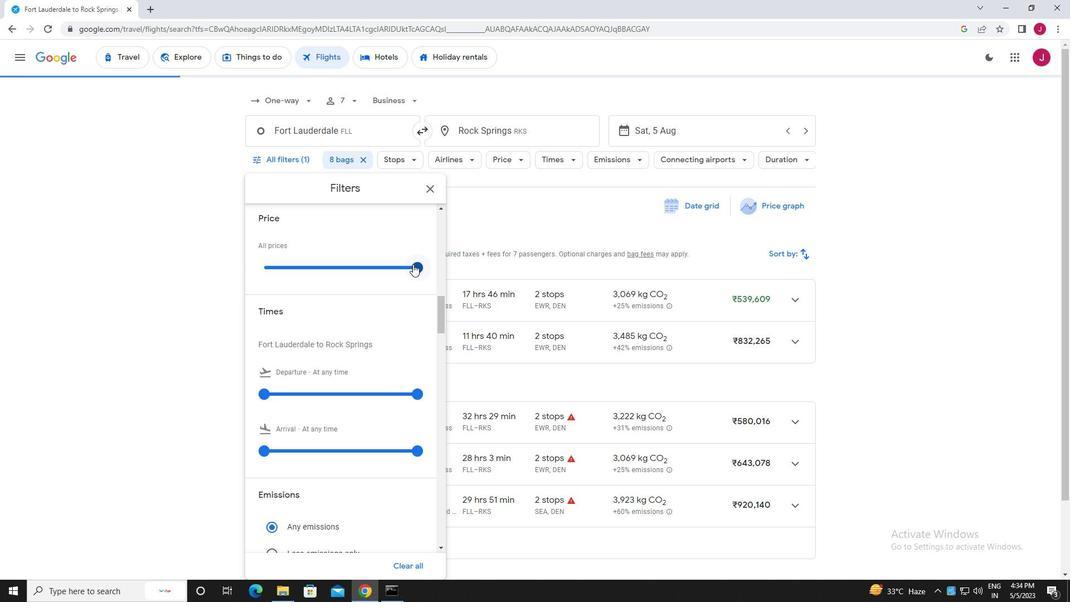 
Action: Mouse moved to (315, 264)
Screenshot: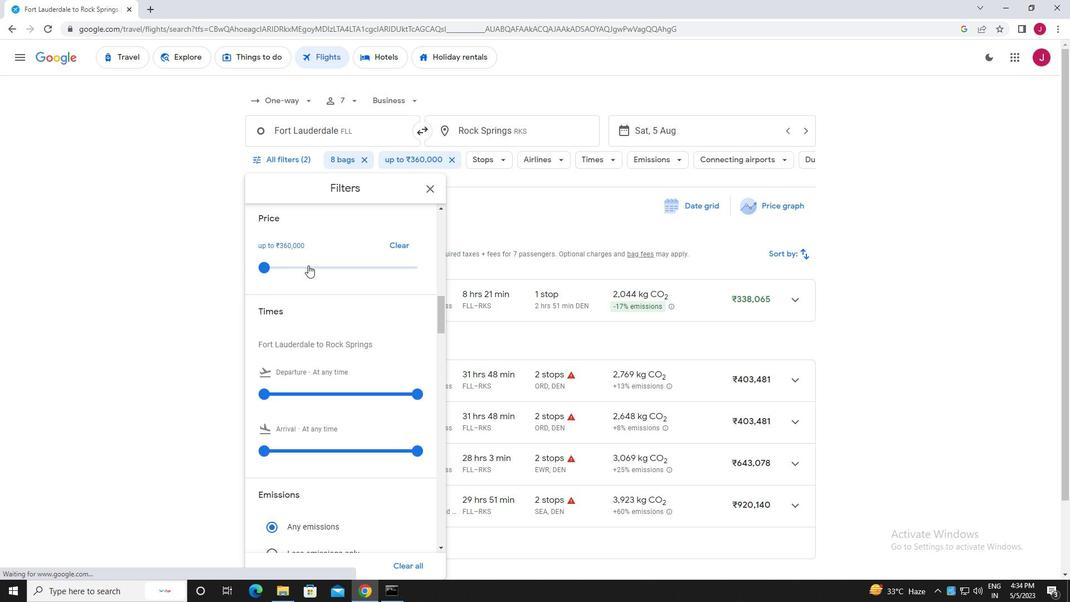 
Action: Mouse scrolled (315, 263) with delta (0, 0)
Screenshot: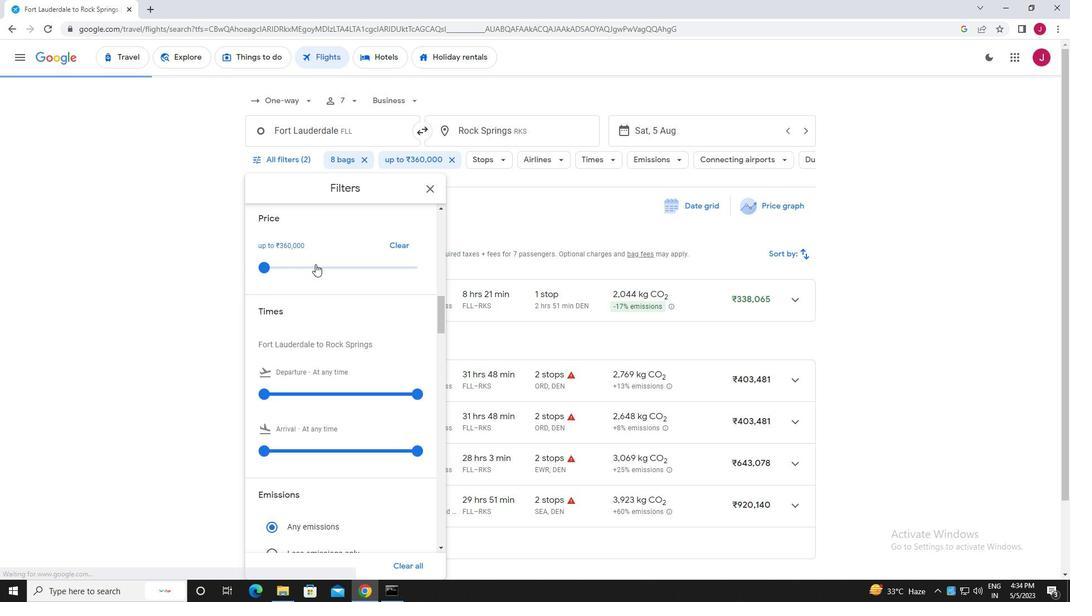 
Action: Mouse moved to (316, 264)
Screenshot: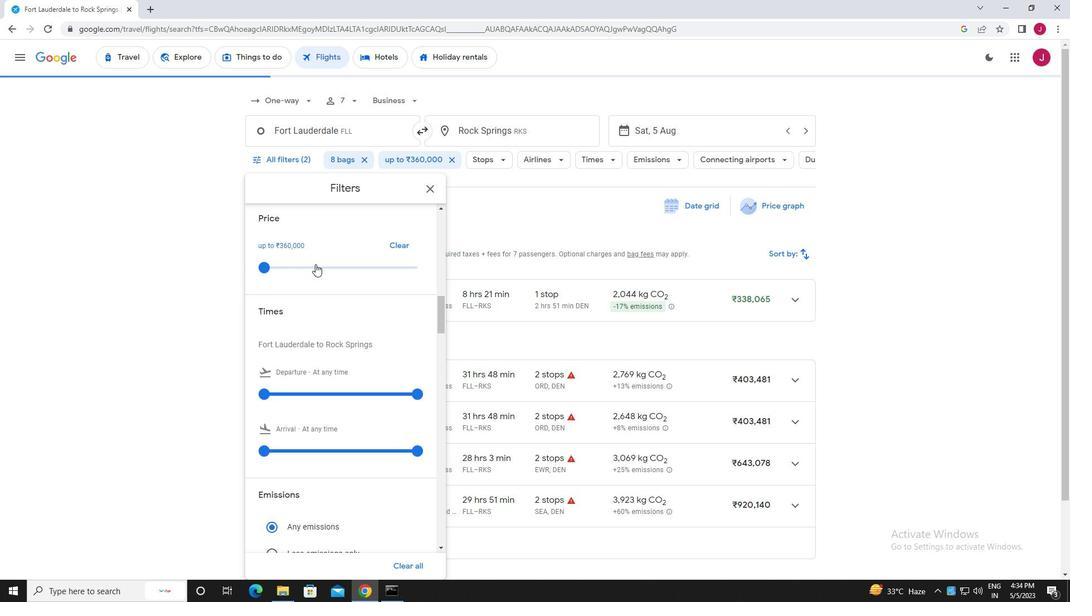
Action: Mouse scrolled (316, 263) with delta (0, 0)
Screenshot: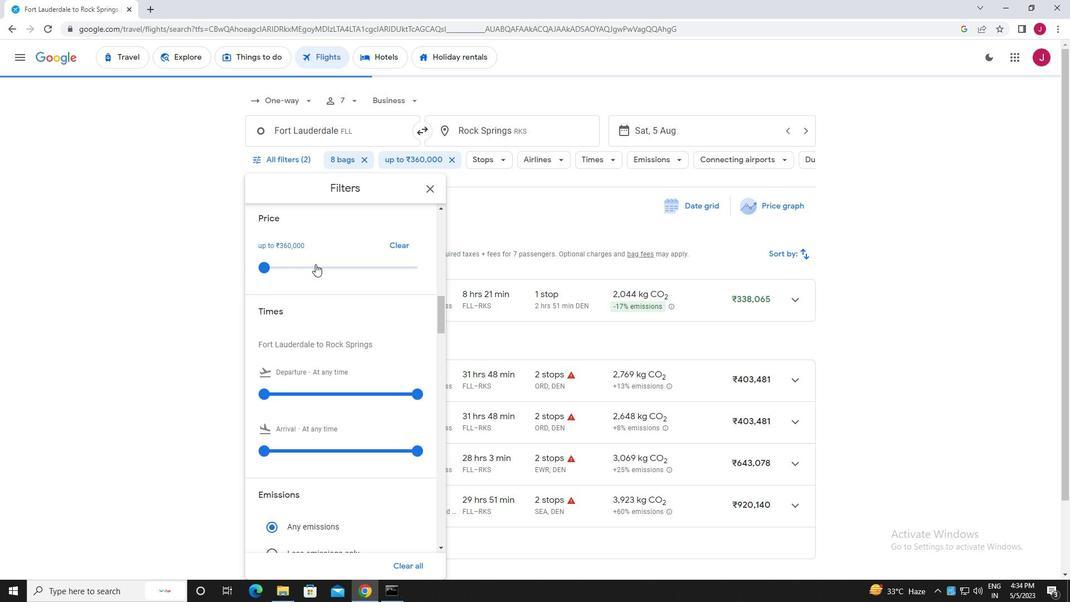 
Action: Mouse moved to (265, 281)
Screenshot: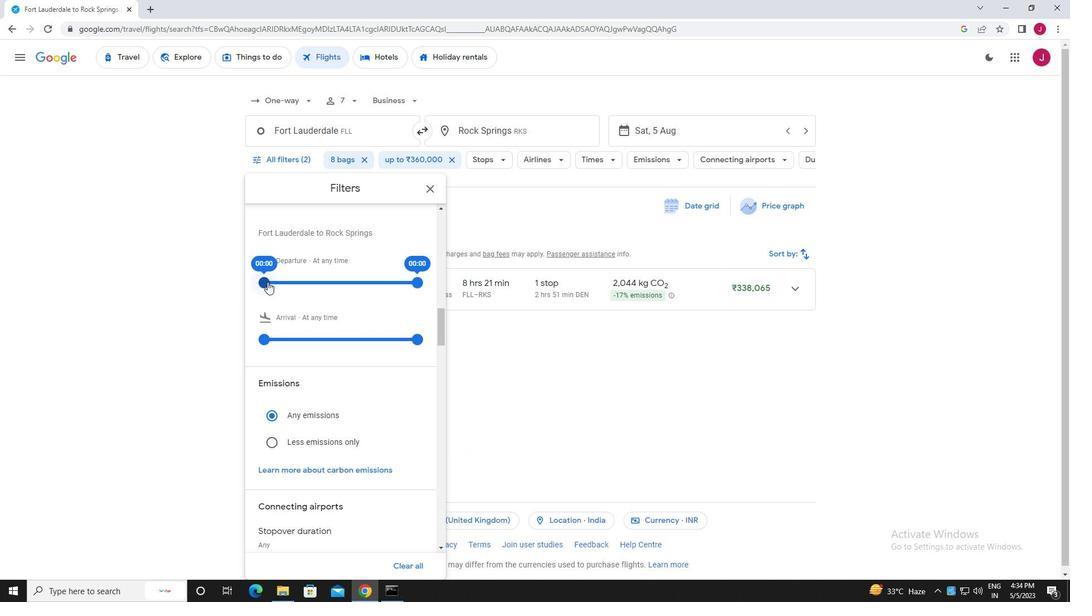 
Action: Mouse pressed left at (265, 281)
Screenshot: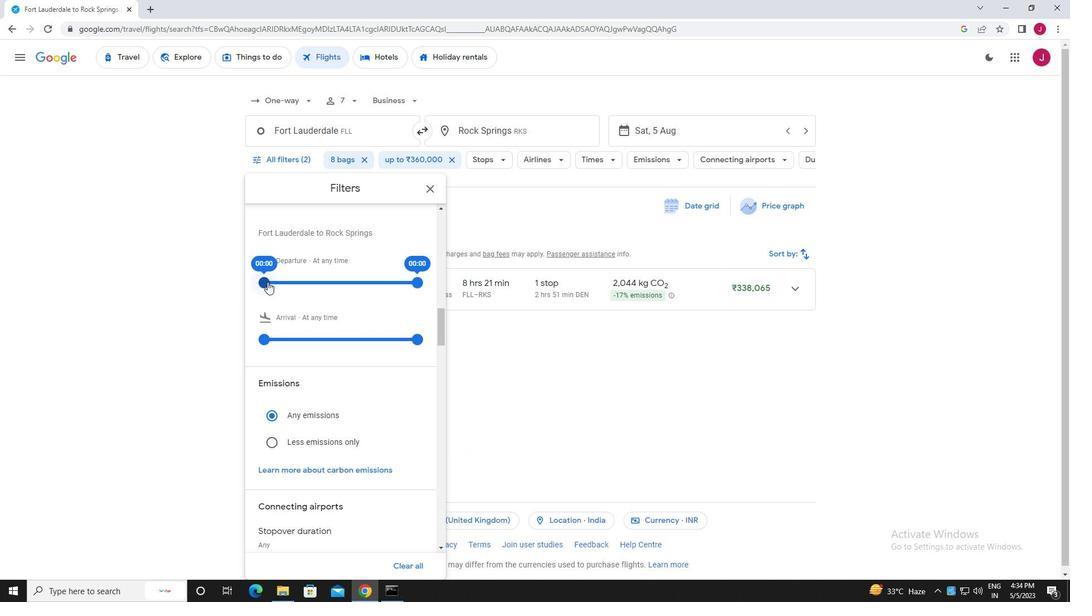 
Action: Mouse moved to (415, 281)
Screenshot: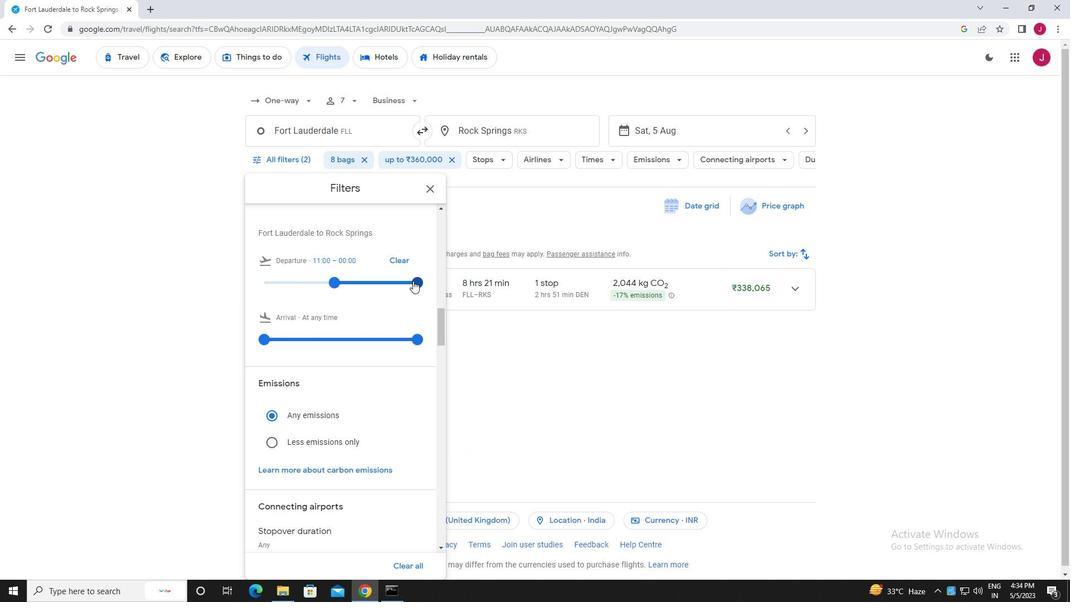 
Action: Mouse pressed left at (415, 281)
Screenshot: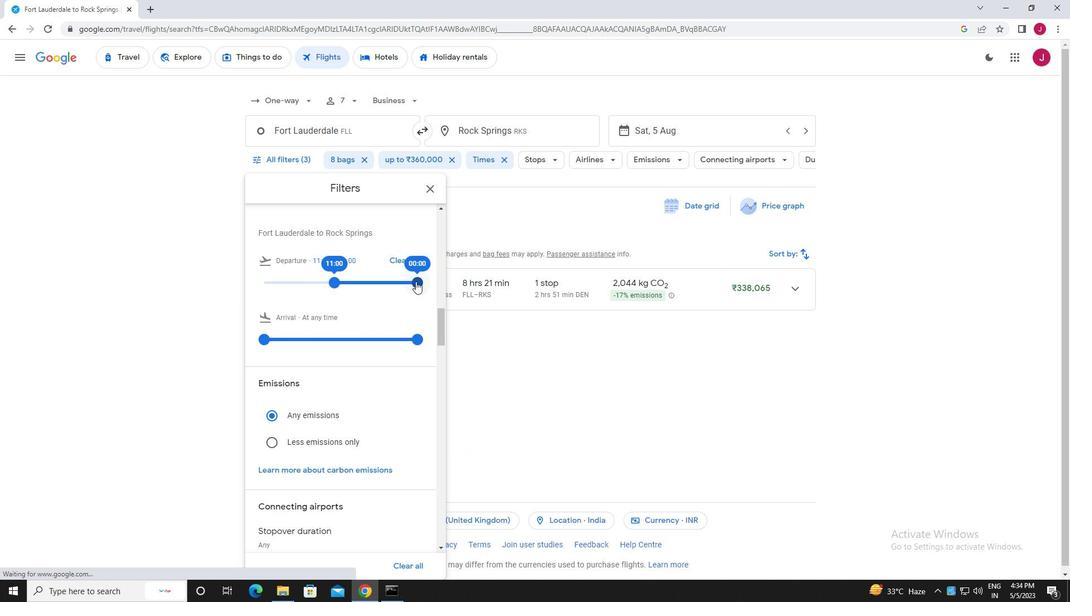 
Action: Mouse moved to (430, 186)
Screenshot: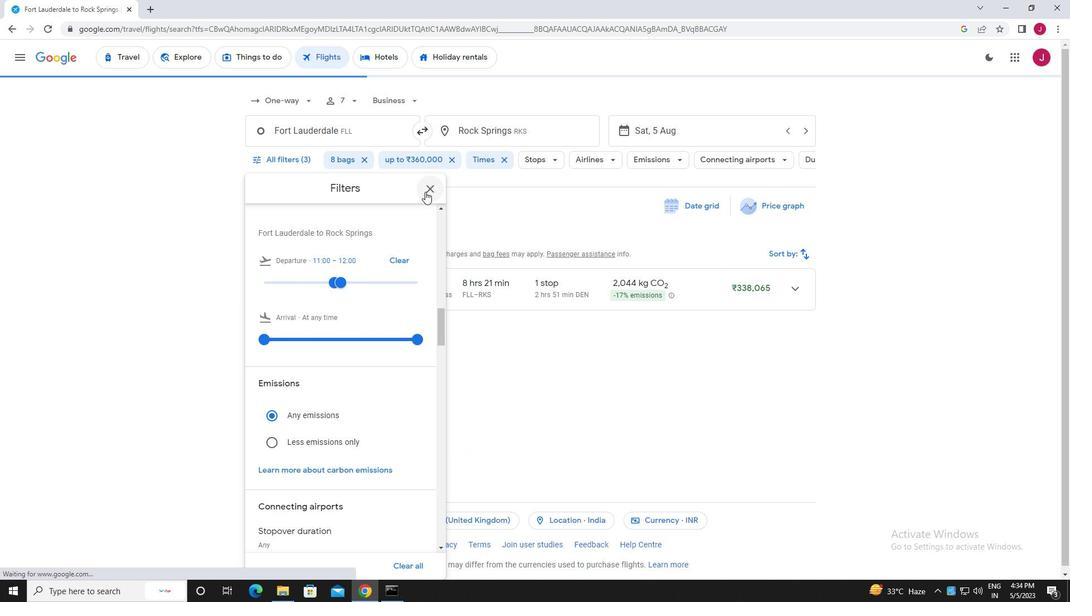 
Action: Mouse pressed left at (430, 186)
Screenshot: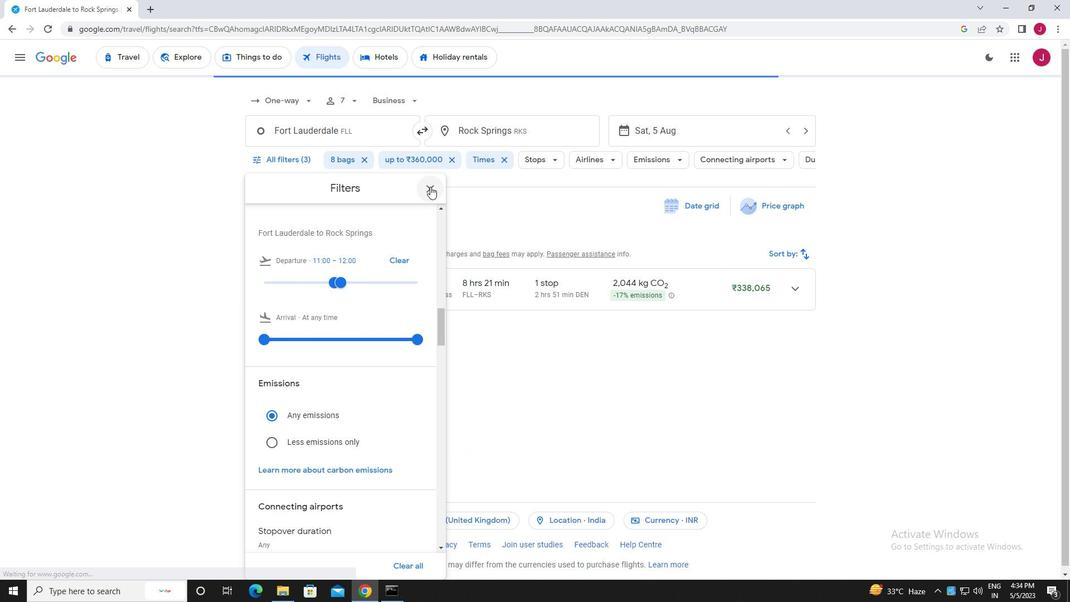 
Action: Mouse moved to (430, 186)
Screenshot: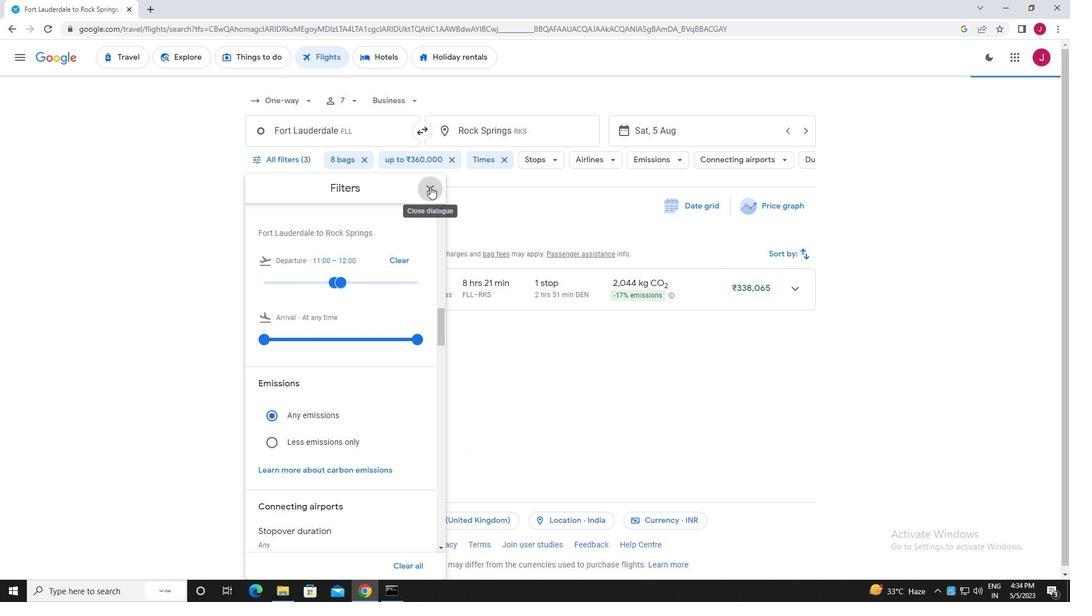 
